 Task: Reply to email with the signature Catherine Martinez with the subject Proposal submission from softage.1@softage.net with the message I wanted to follow up on the request for the new vendor proposal. Undo the message and rewrite the message as Please let me know if there are any changes to the schedule. Send the email
Action: Mouse moved to (456, 592)
Screenshot: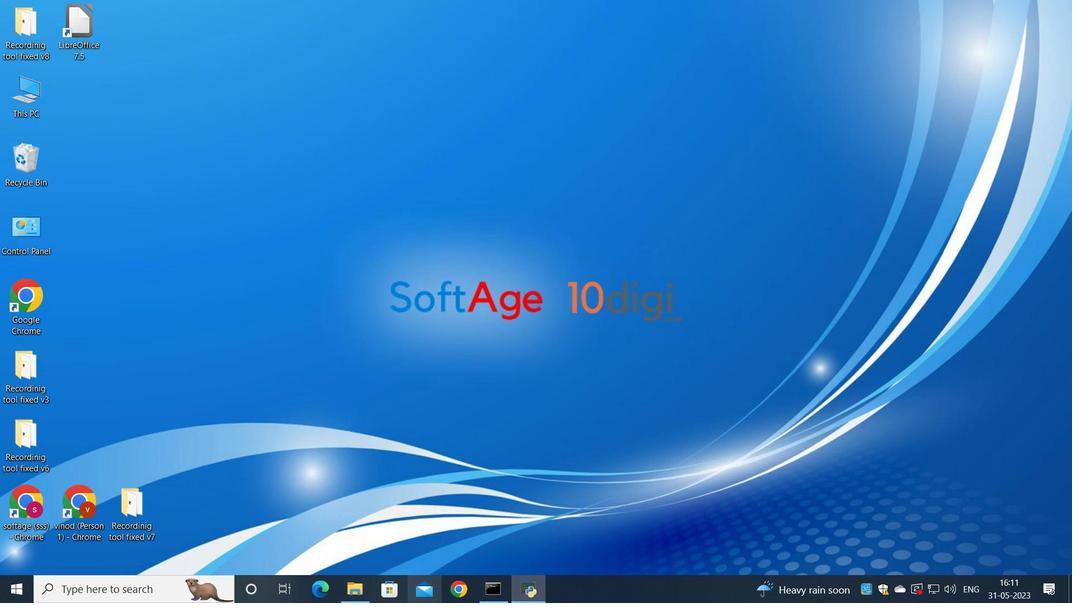 
Action: Mouse pressed left at (456, 592)
Screenshot: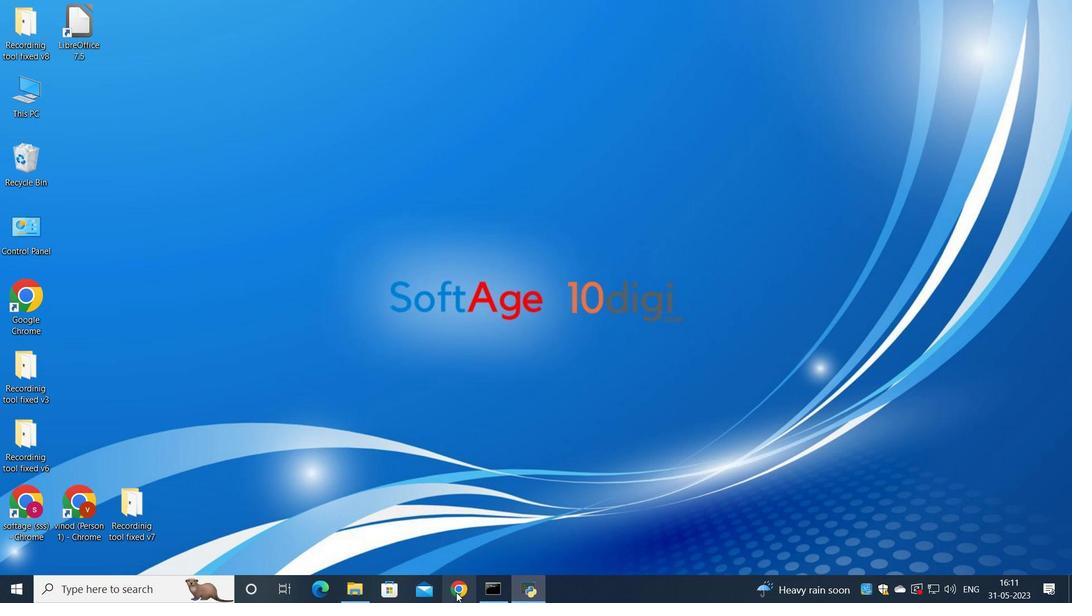 
Action: Mouse moved to (473, 379)
Screenshot: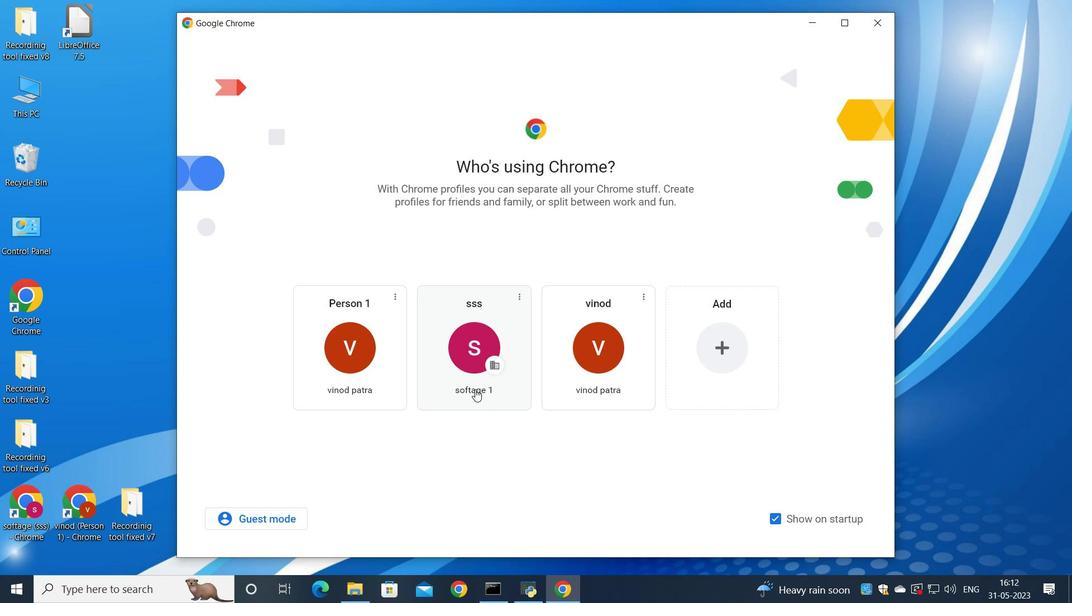 
Action: Mouse pressed left at (473, 379)
Screenshot: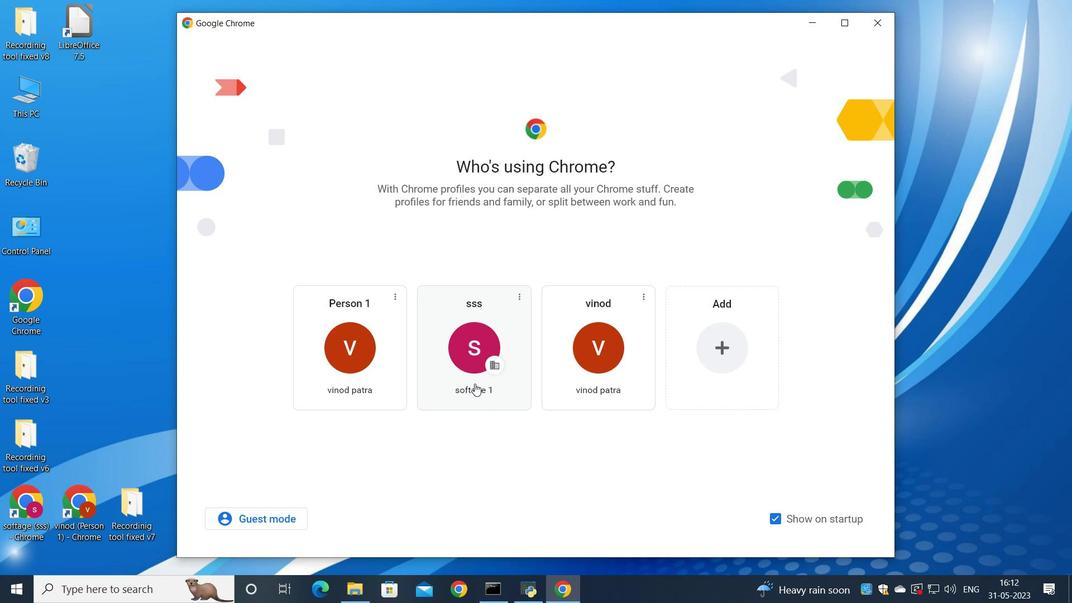 
Action: Mouse moved to (946, 69)
Screenshot: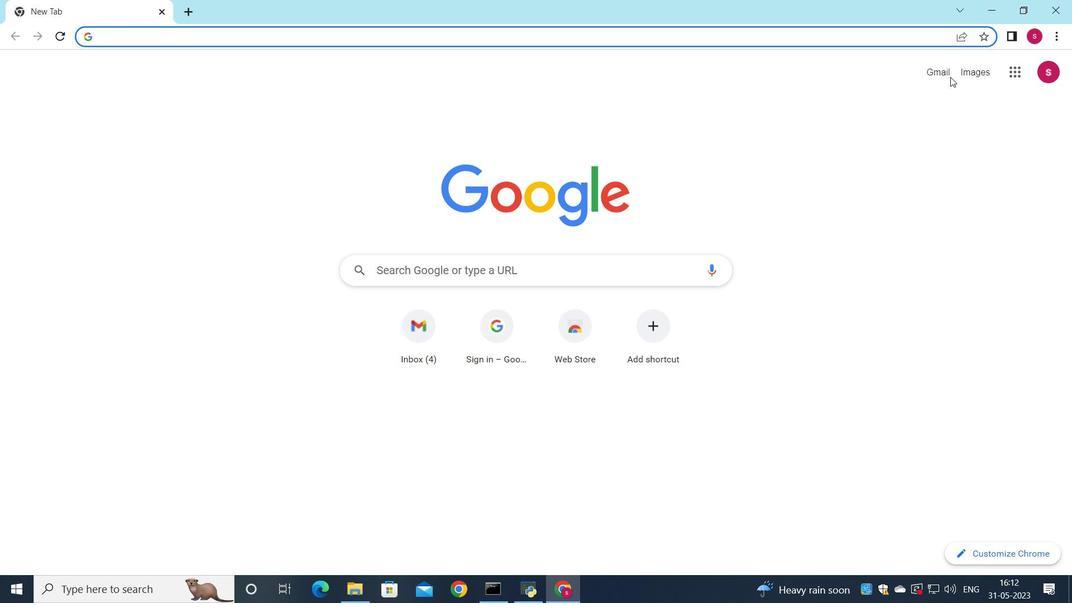 
Action: Mouse pressed left at (946, 69)
Screenshot: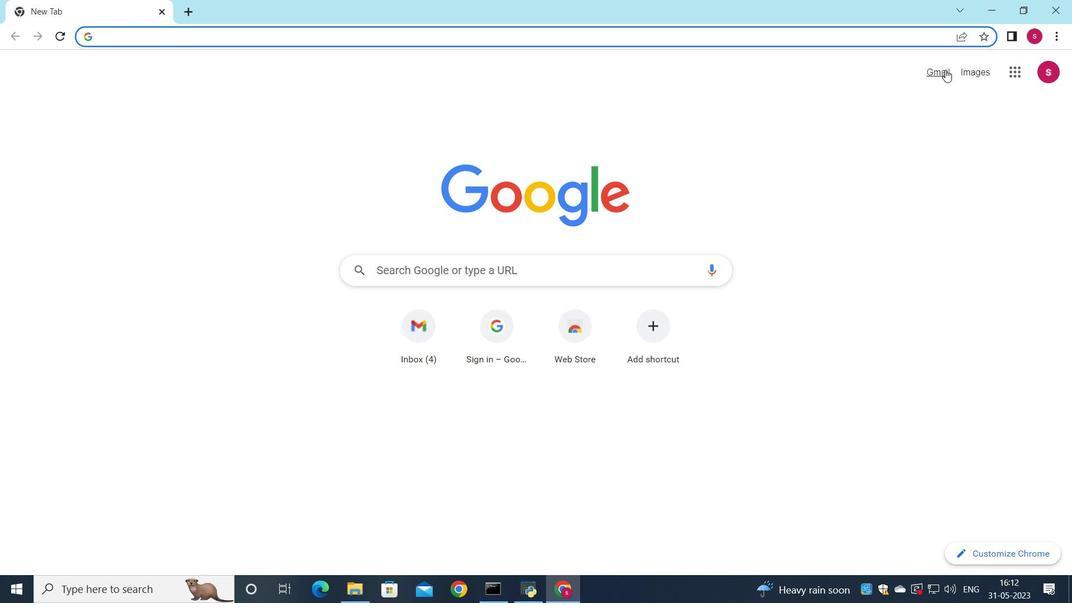 
Action: Mouse moved to (915, 99)
Screenshot: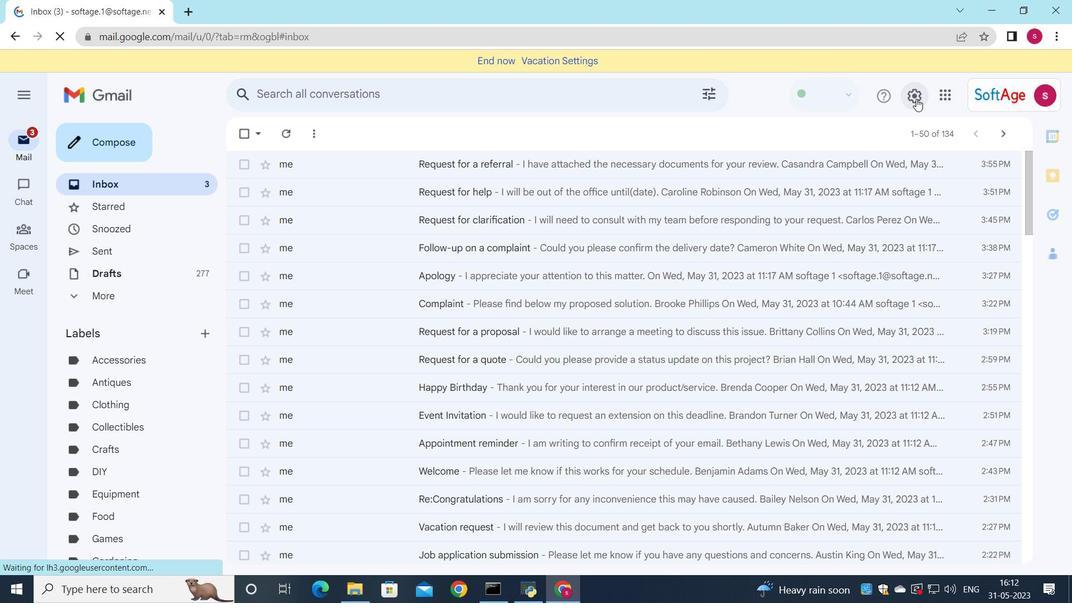 
Action: Mouse pressed left at (915, 99)
Screenshot: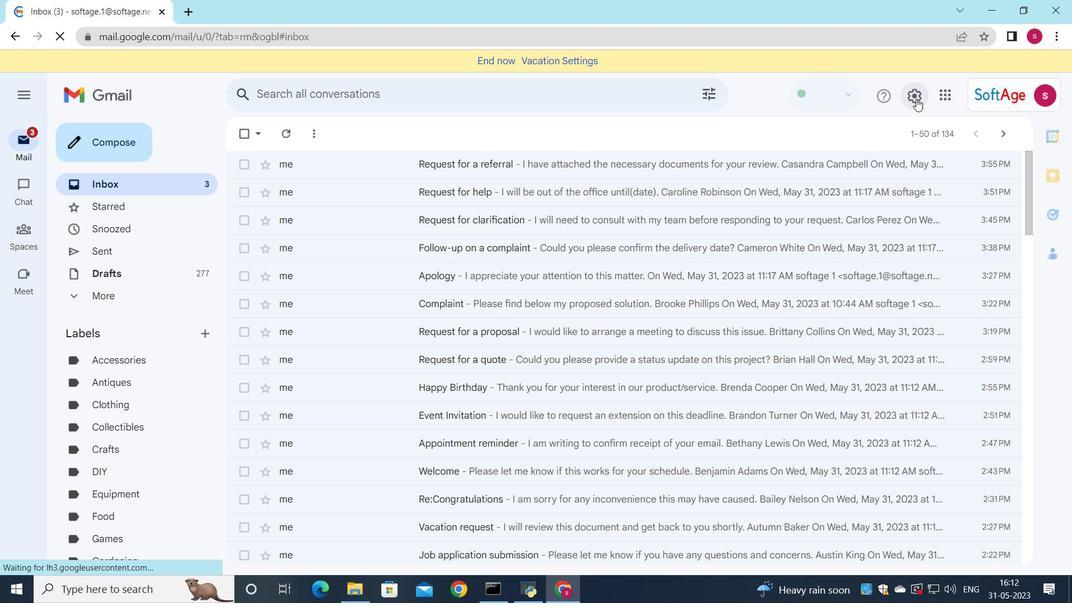 
Action: Mouse moved to (905, 169)
Screenshot: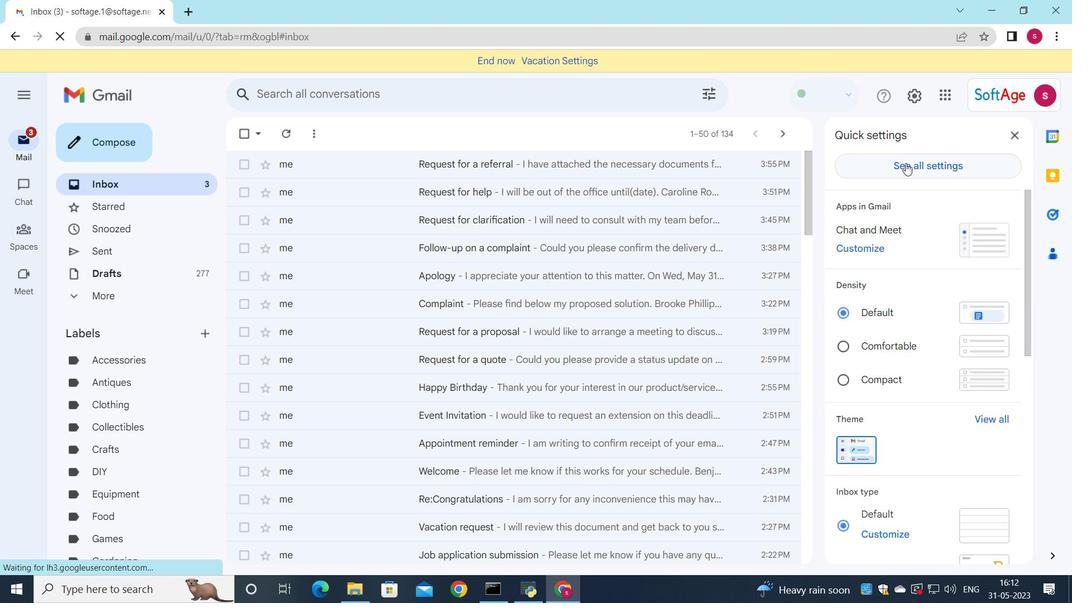 
Action: Mouse pressed left at (905, 169)
Screenshot: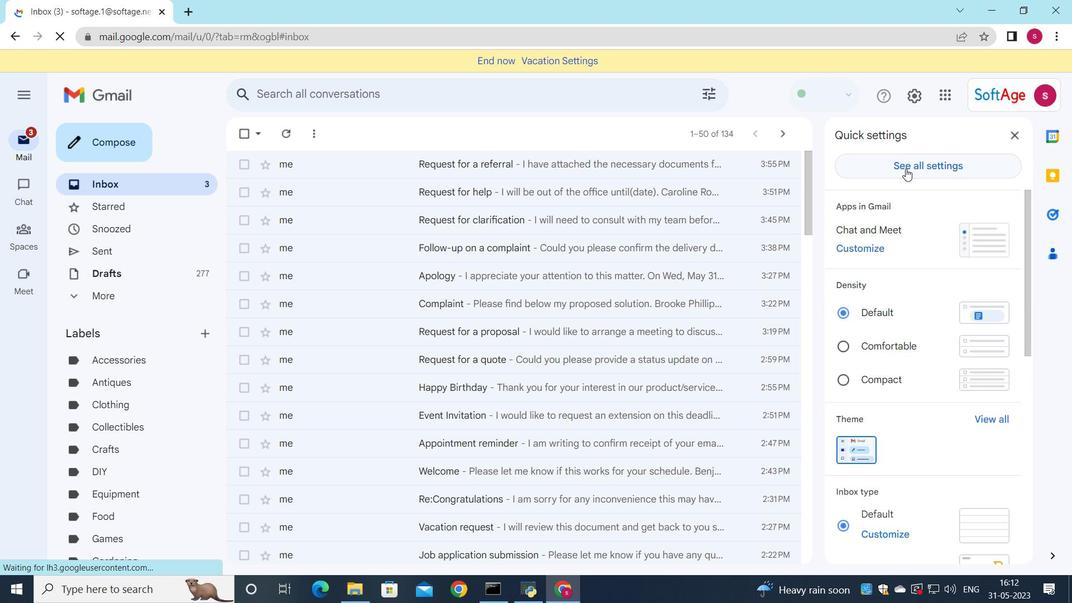 
Action: Mouse moved to (936, 158)
Screenshot: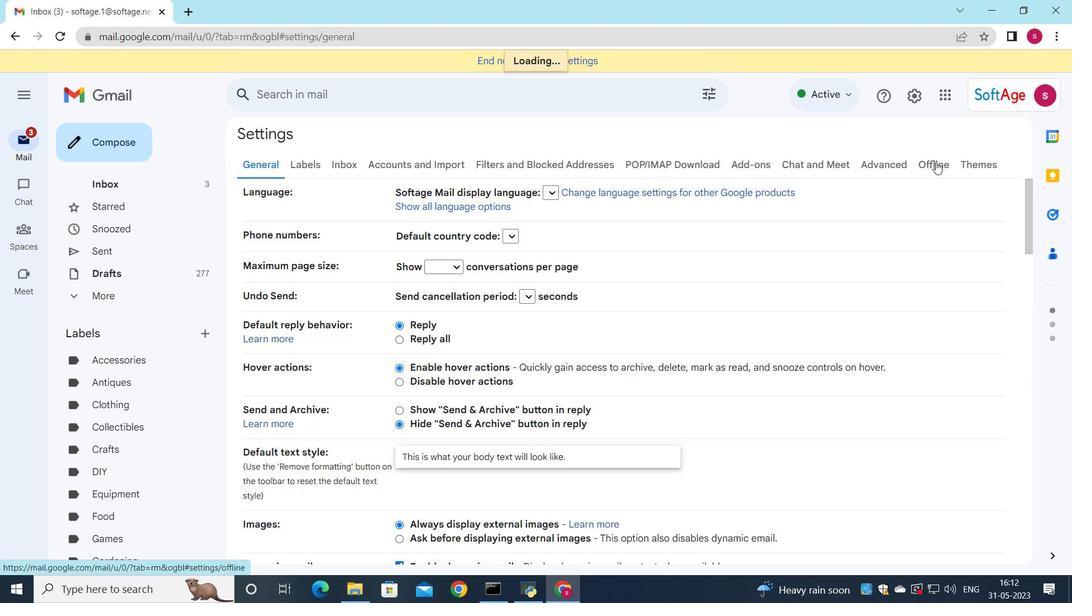 
Action: Mouse pressed left at (936, 158)
Screenshot: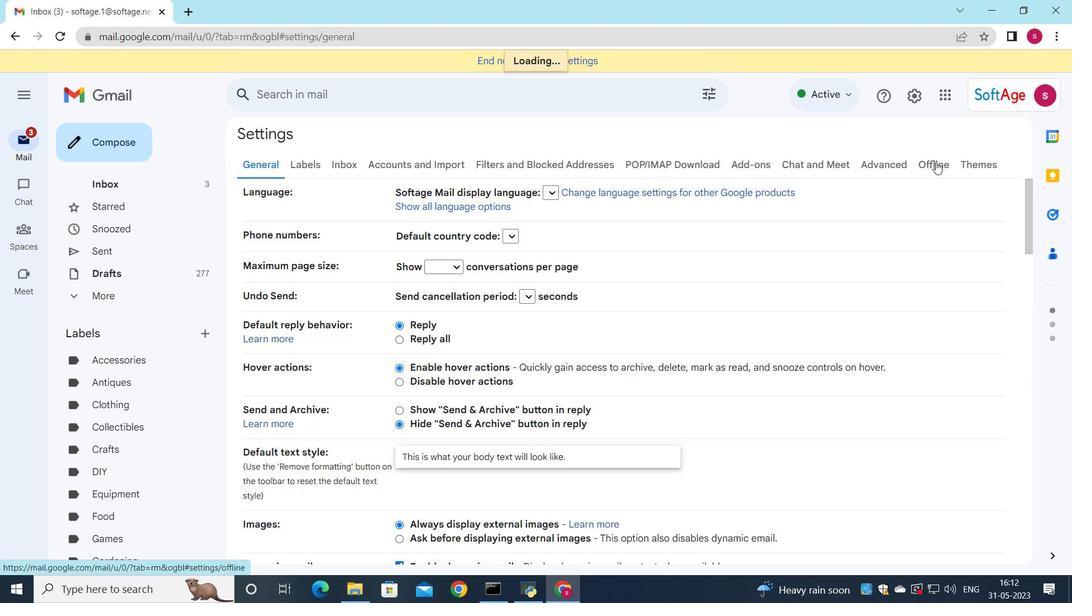
Action: Mouse moved to (266, 169)
Screenshot: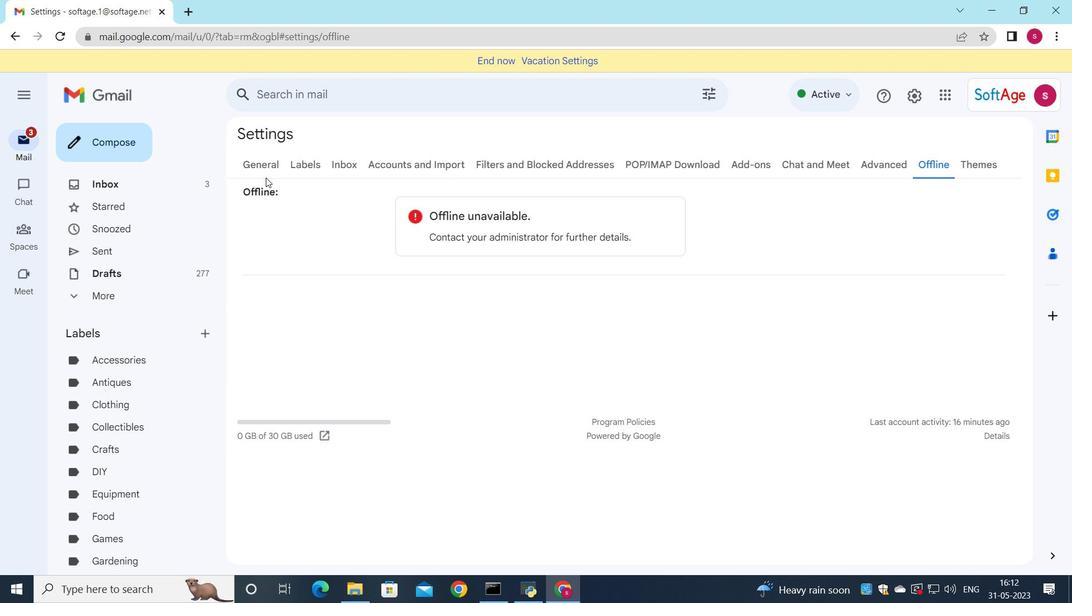 
Action: Mouse pressed left at (266, 169)
Screenshot: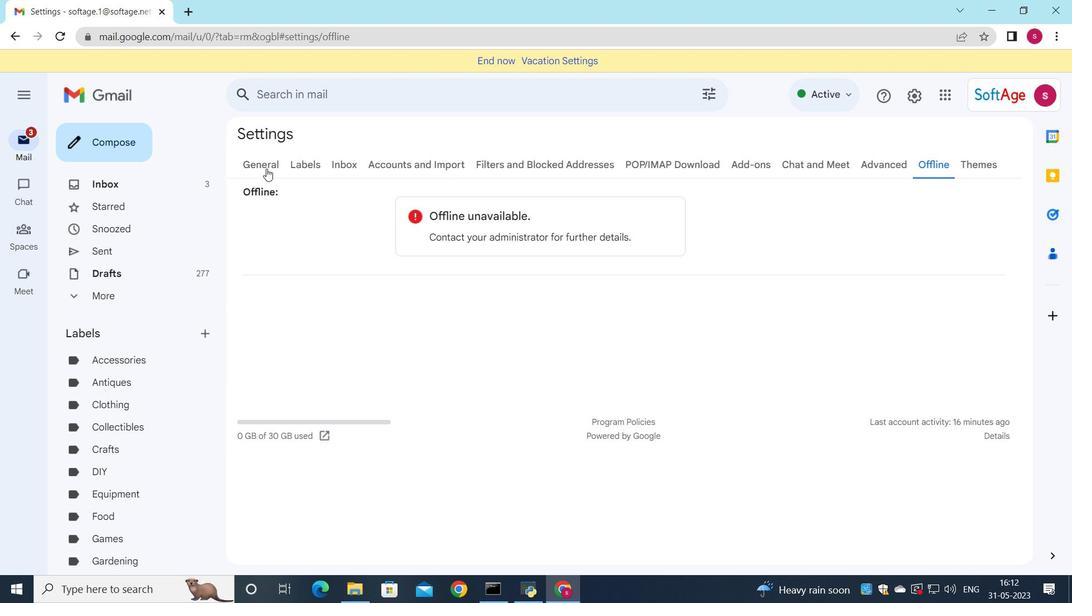 
Action: Mouse moved to (590, 254)
Screenshot: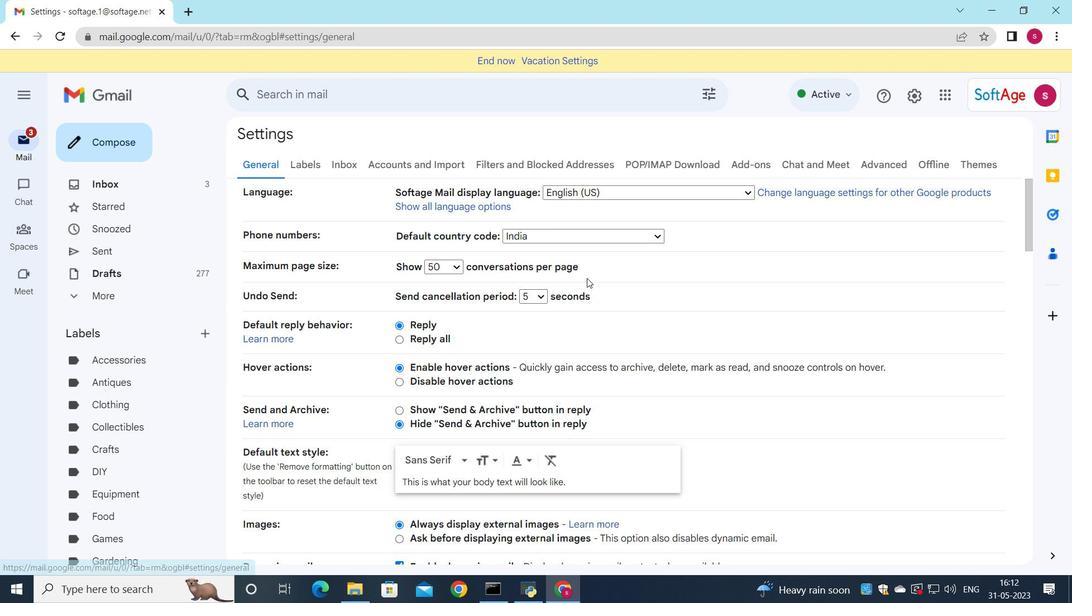 
Action: Mouse scrolled (590, 254) with delta (0, 0)
Screenshot: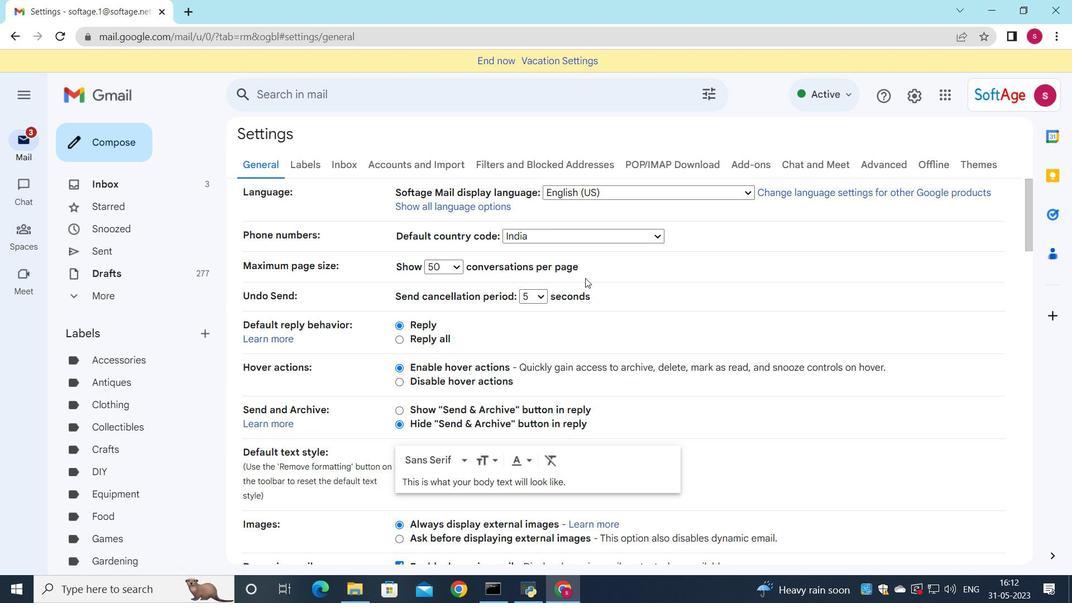 
Action: Mouse scrolled (590, 254) with delta (0, 0)
Screenshot: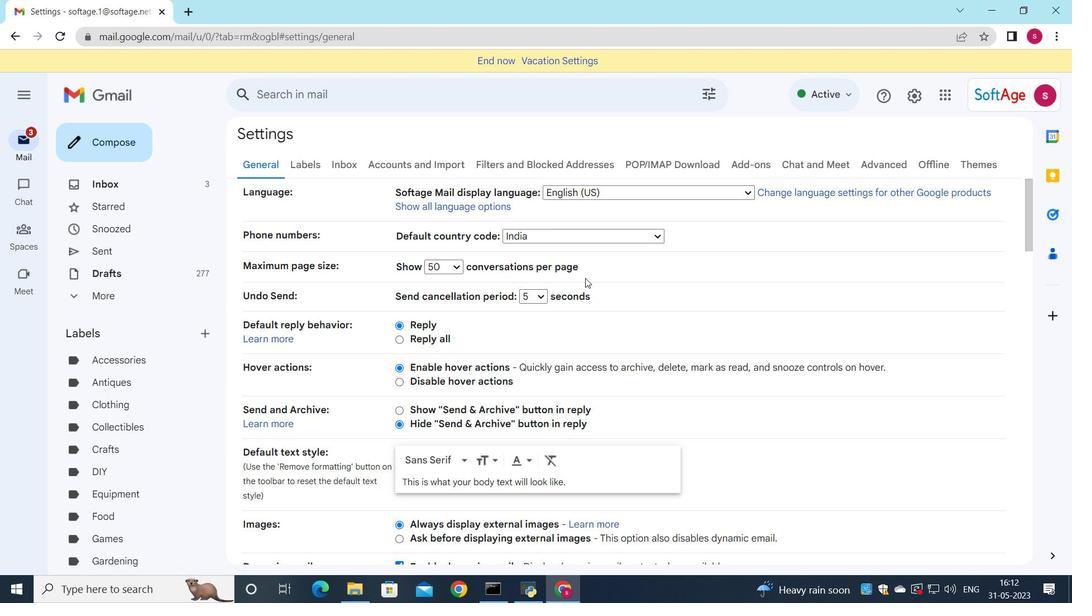 
Action: Mouse scrolled (590, 254) with delta (0, 0)
Screenshot: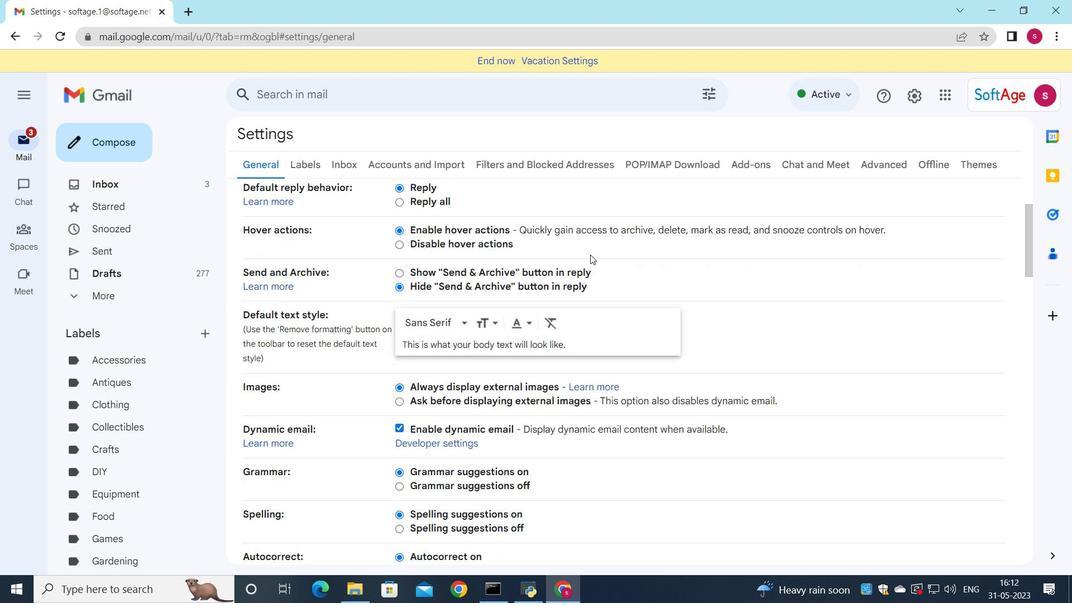 
Action: Mouse scrolled (590, 254) with delta (0, 0)
Screenshot: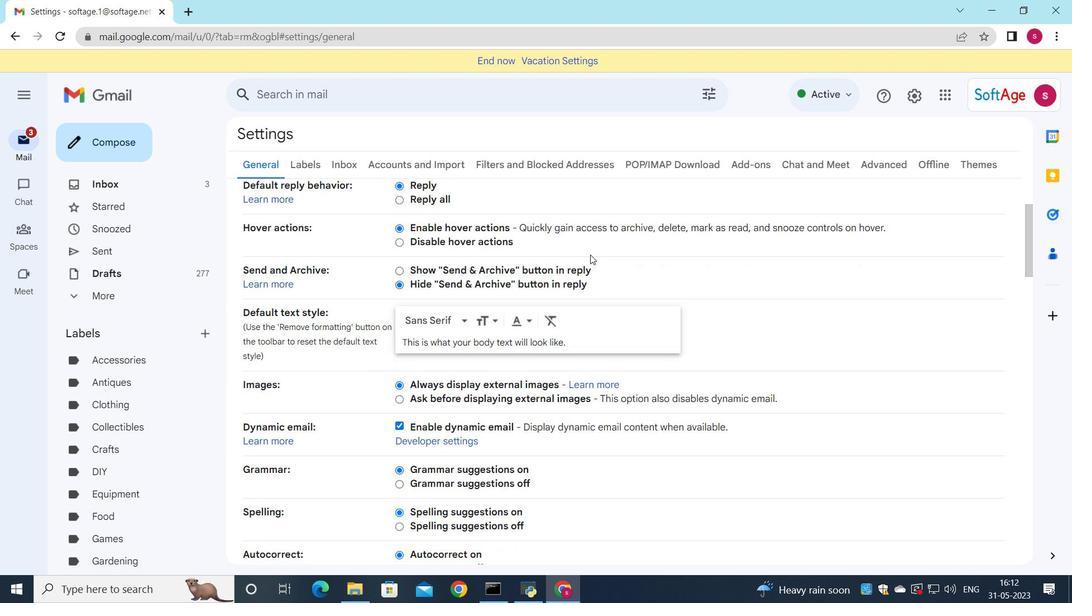 
Action: Mouse scrolled (590, 254) with delta (0, 0)
Screenshot: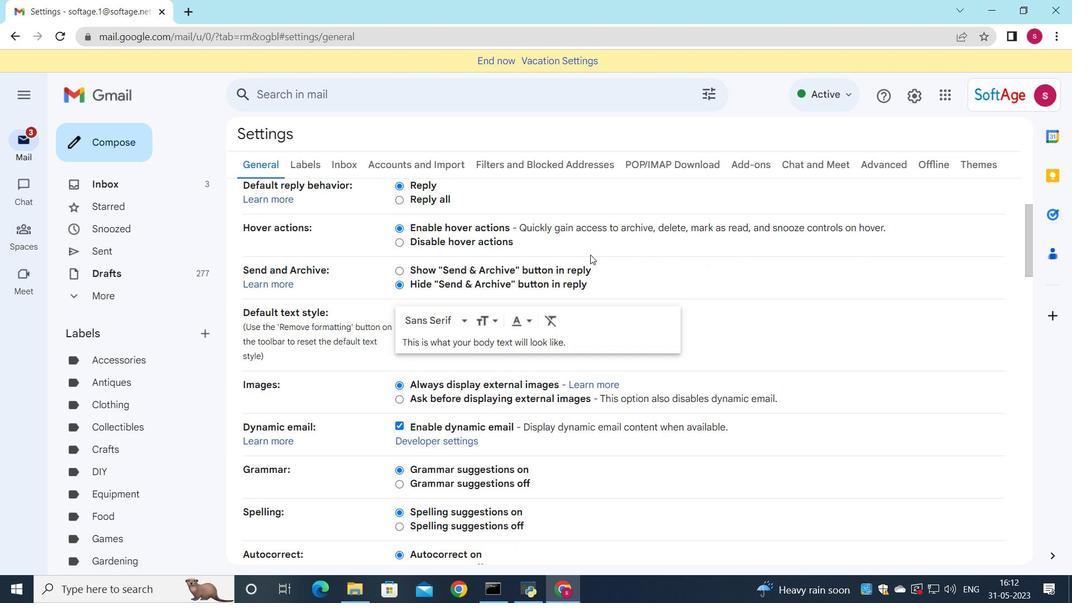 
Action: Mouse scrolled (590, 254) with delta (0, 0)
Screenshot: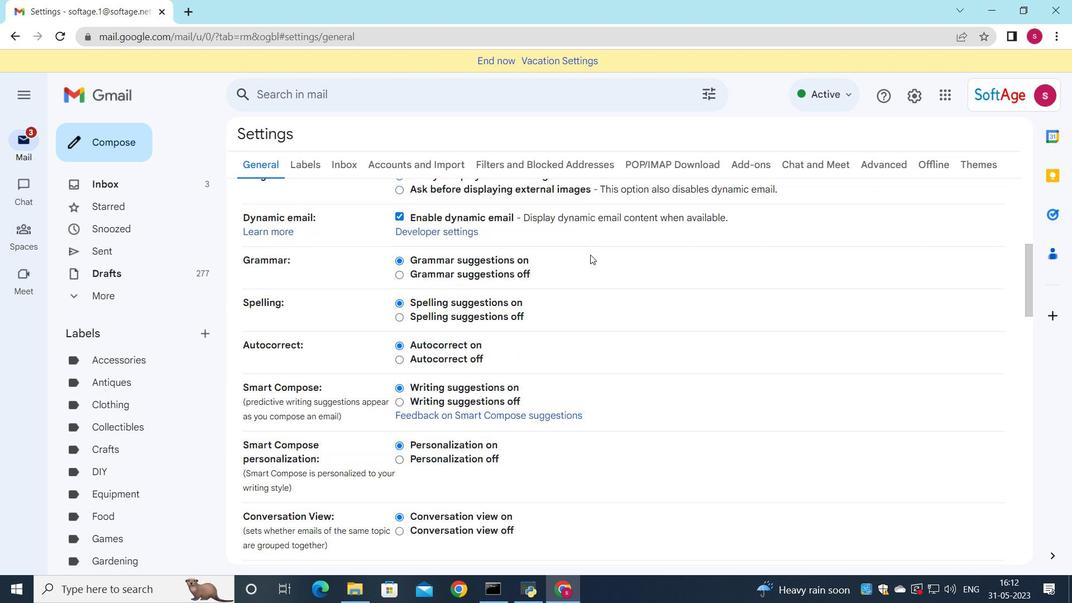 
Action: Mouse scrolled (590, 254) with delta (0, 0)
Screenshot: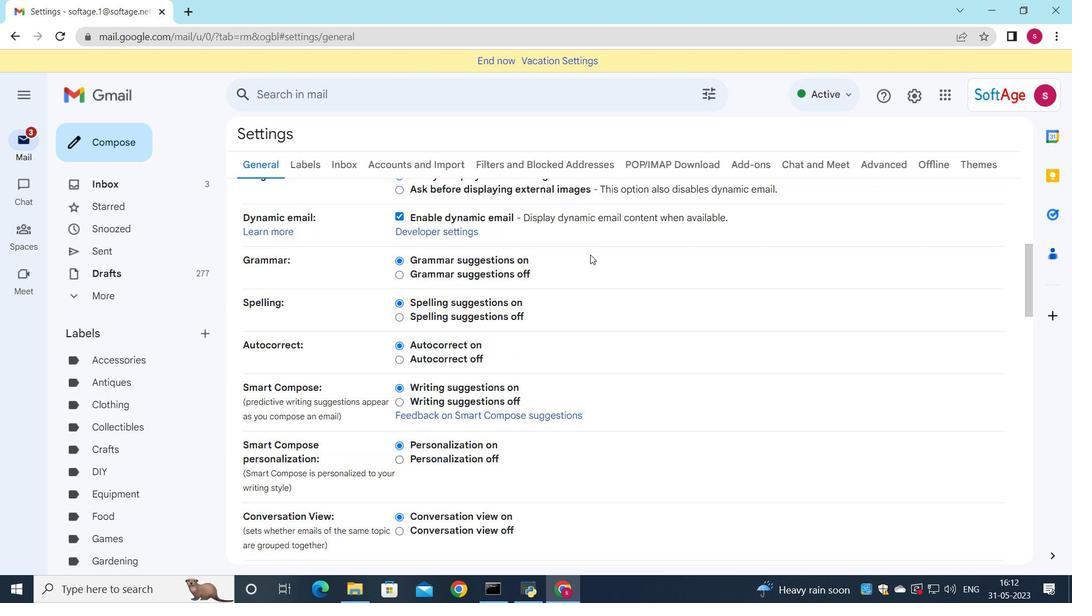 
Action: Mouse scrolled (590, 254) with delta (0, 0)
Screenshot: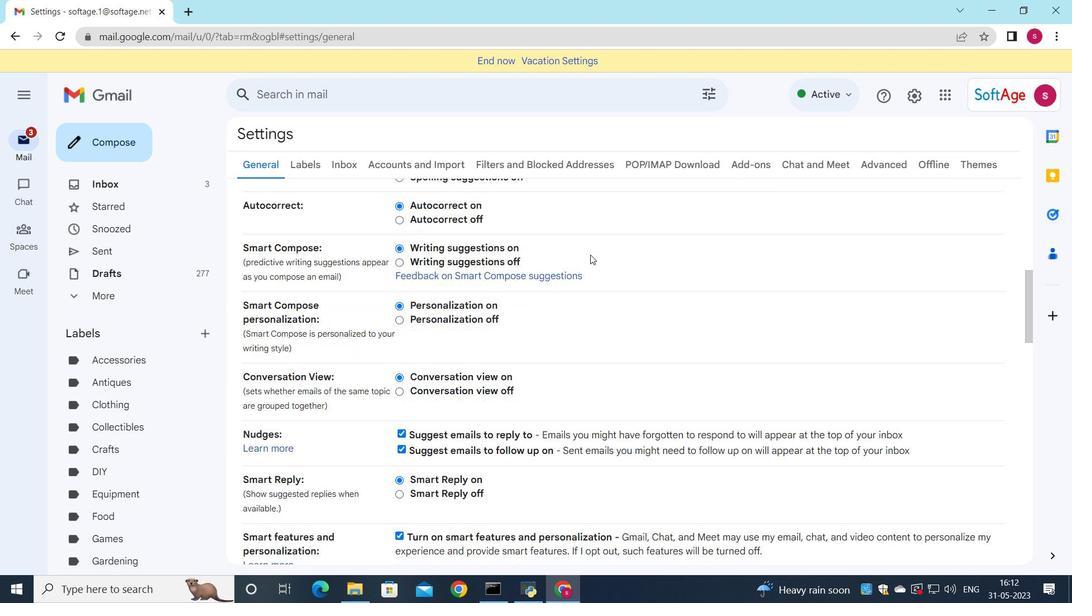 
Action: Mouse scrolled (590, 254) with delta (0, 0)
Screenshot: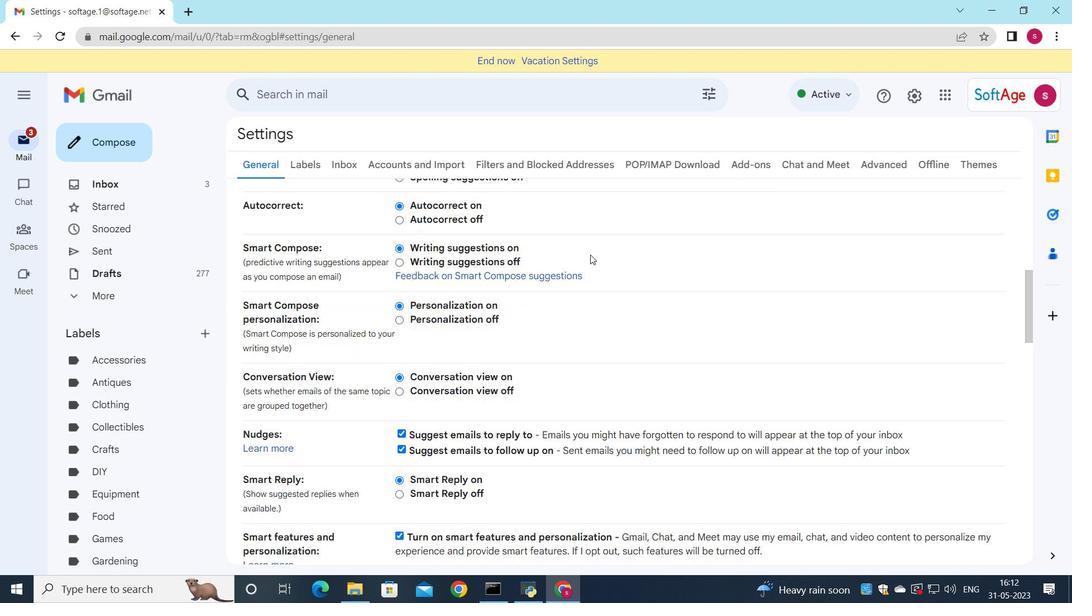 
Action: Mouse scrolled (590, 254) with delta (0, 0)
Screenshot: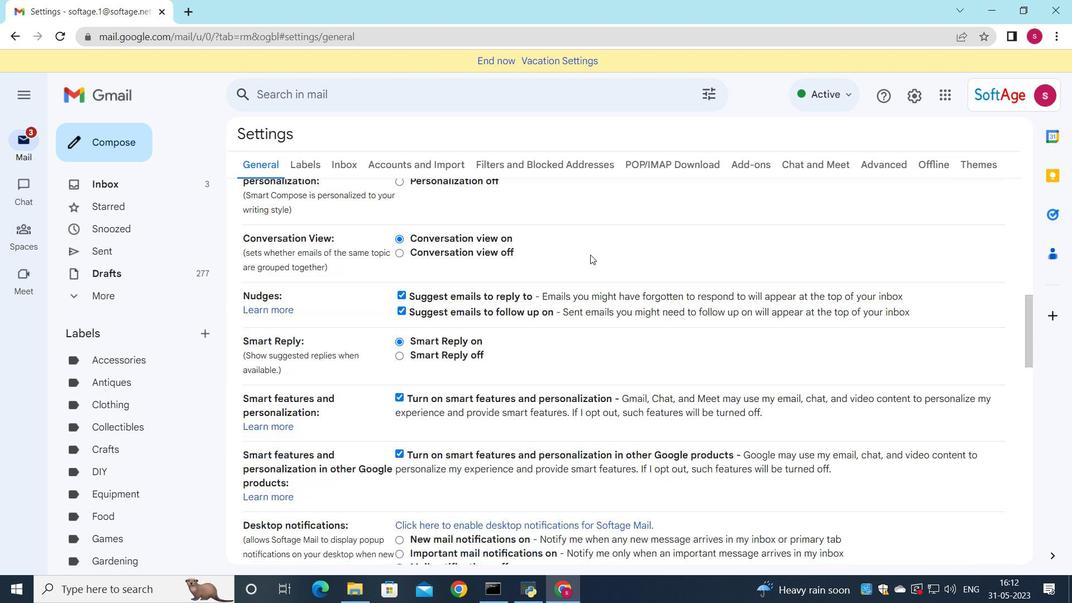 
Action: Mouse scrolled (590, 254) with delta (0, 0)
Screenshot: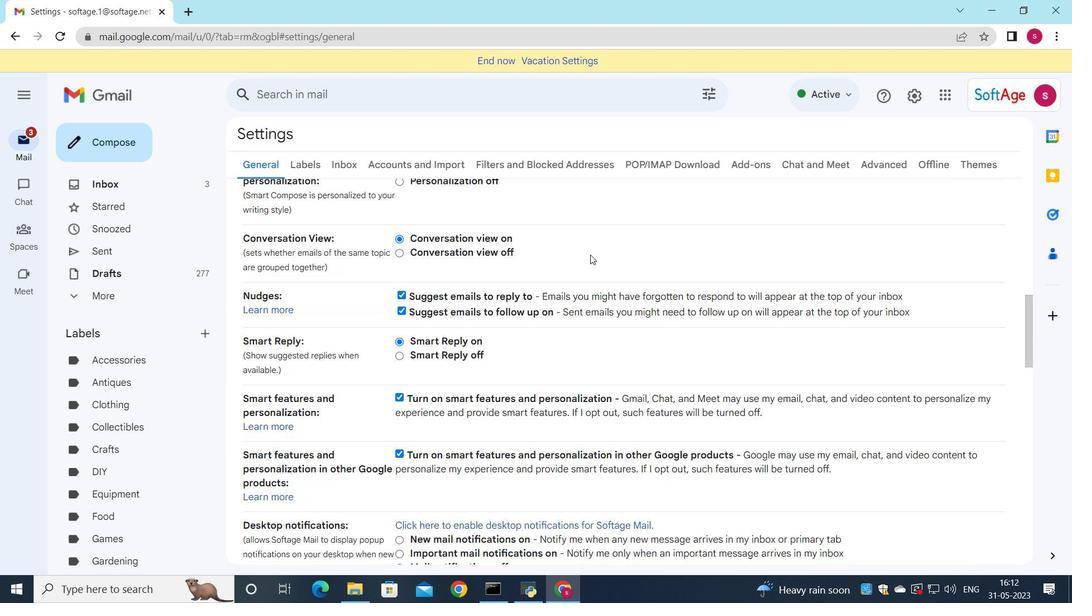 
Action: Mouse scrolled (590, 254) with delta (0, 0)
Screenshot: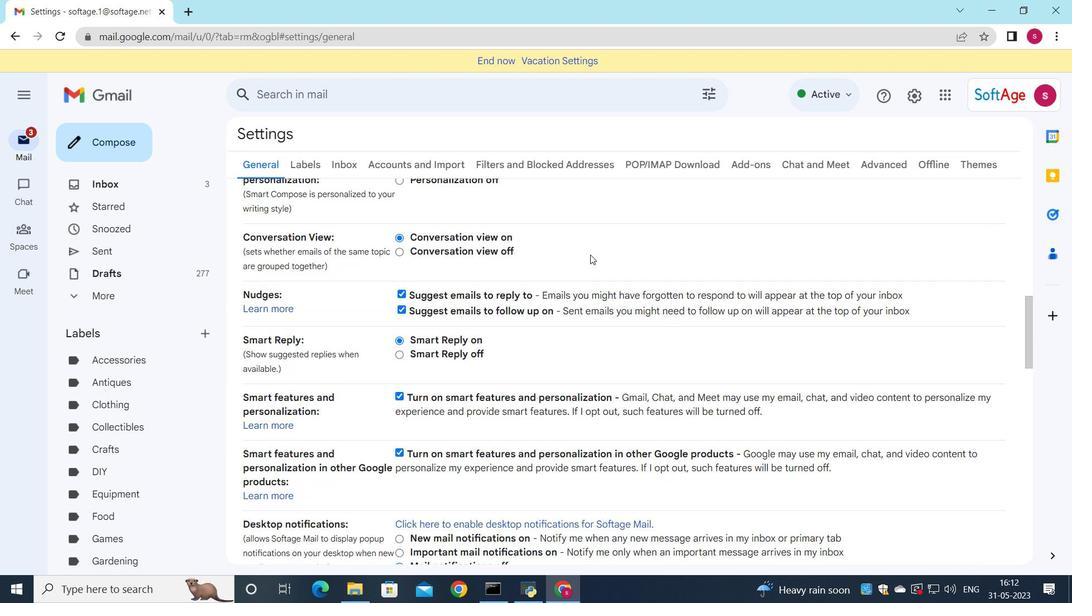 
Action: Mouse scrolled (590, 254) with delta (0, 0)
Screenshot: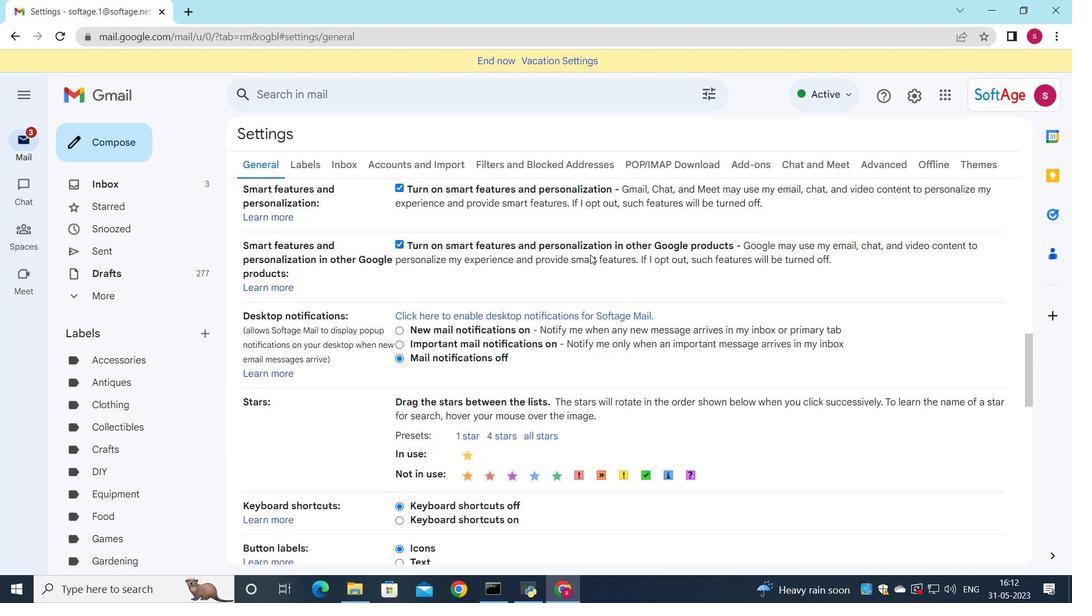 
Action: Mouse scrolled (590, 254) with delta (0, 0)
Screenshot: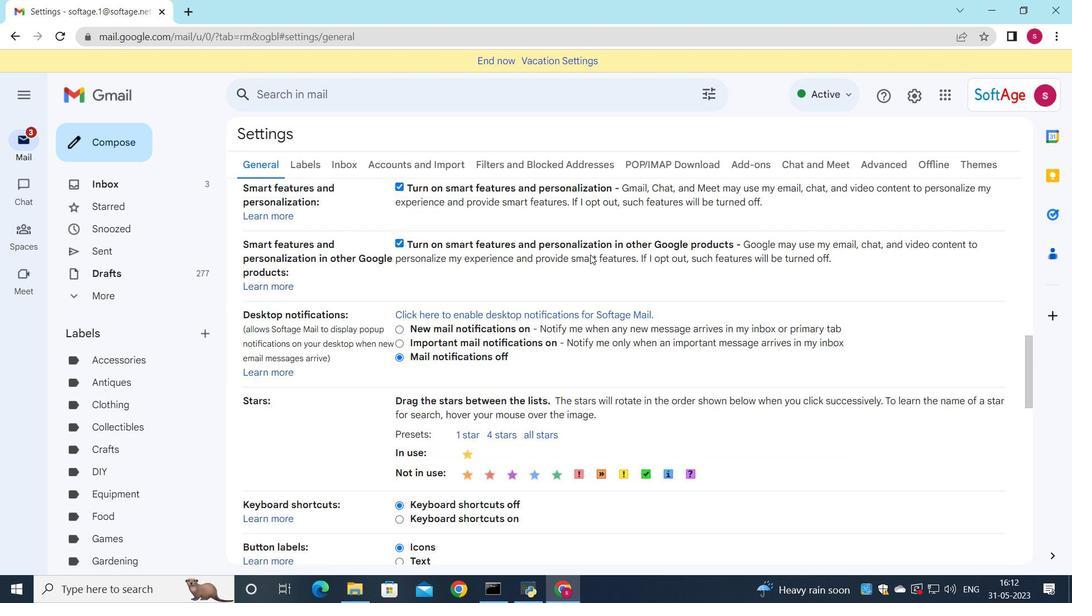
Action: Mouse scrolled (590, 254) with delta (0, 0)
Screenshot: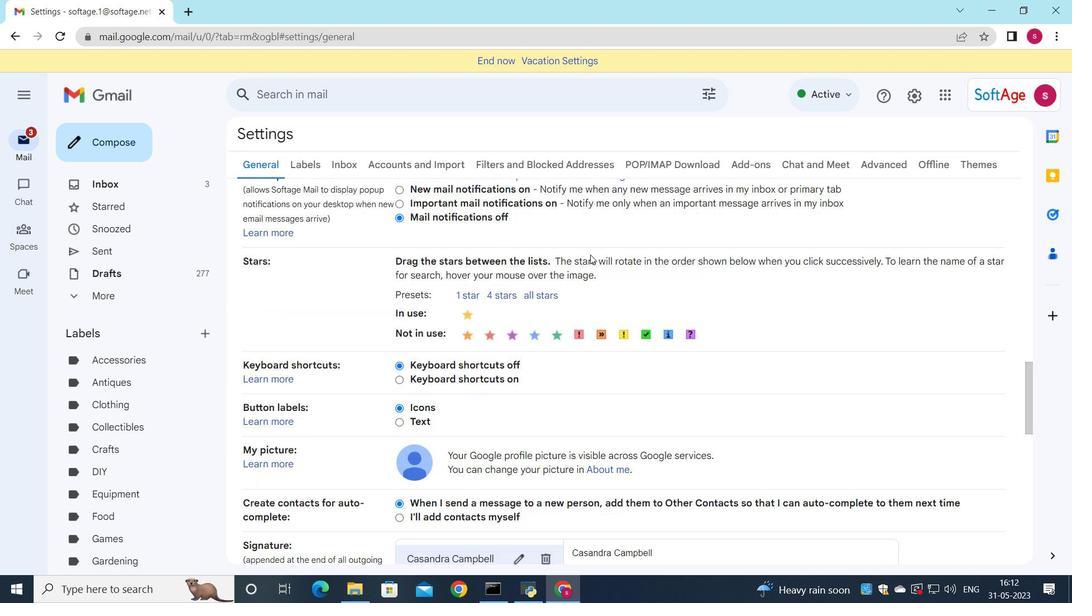 
Action: Mouse scrolled (590, 254) with delta (0, 0)
Screenshot: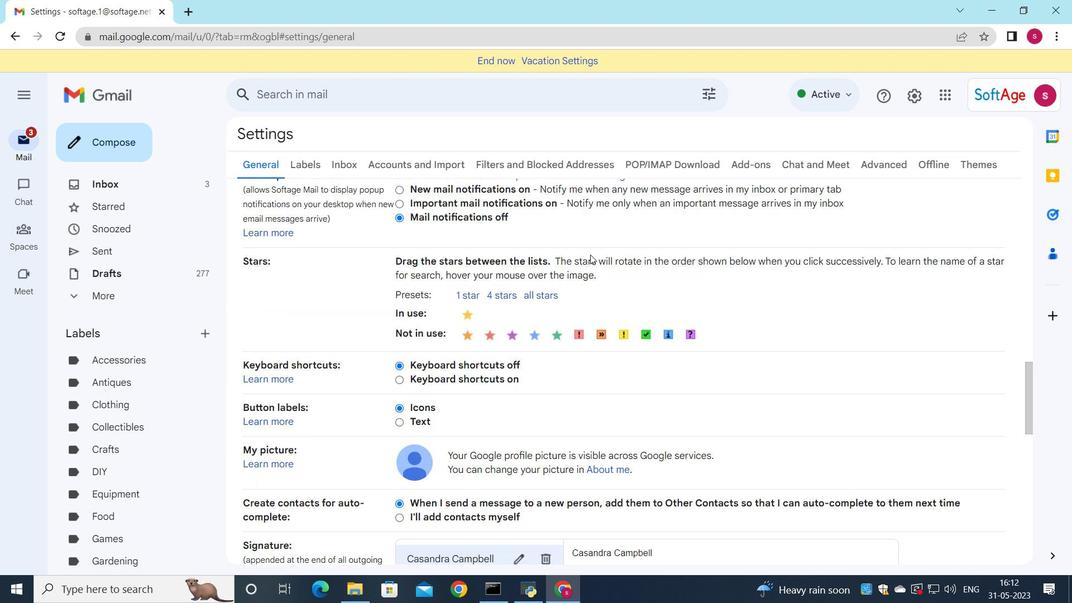 
Action: Mouse scrolled (590, 254) with delta (0, 0)
Screenshot: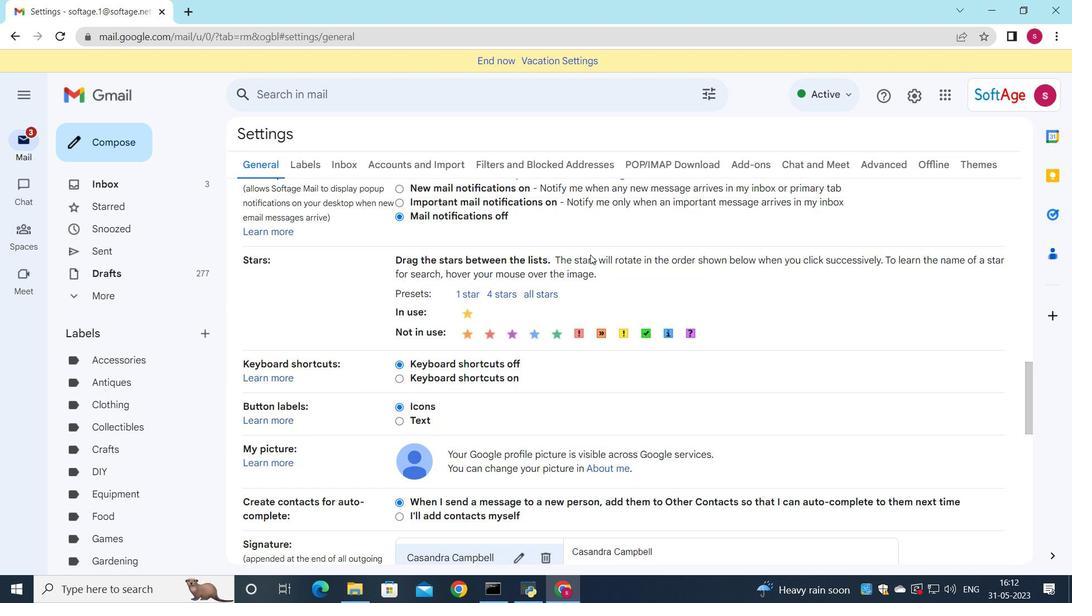 
Action: Mouse scrolled (590, 254) with delta (0, 0)
Screenshot: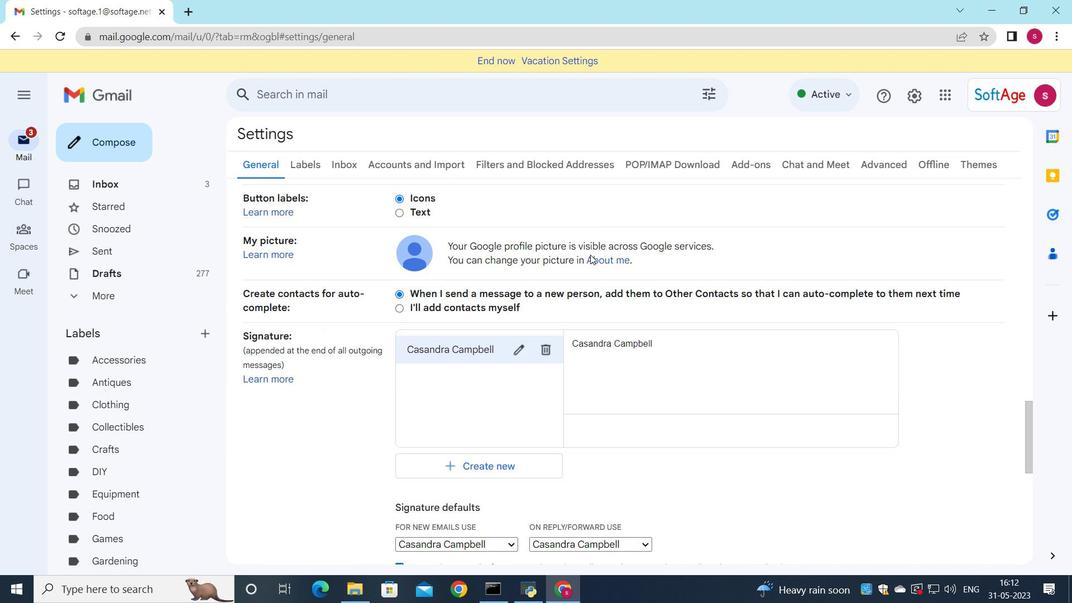 
Action: Mouse moved to (544, 274)
Screenshot: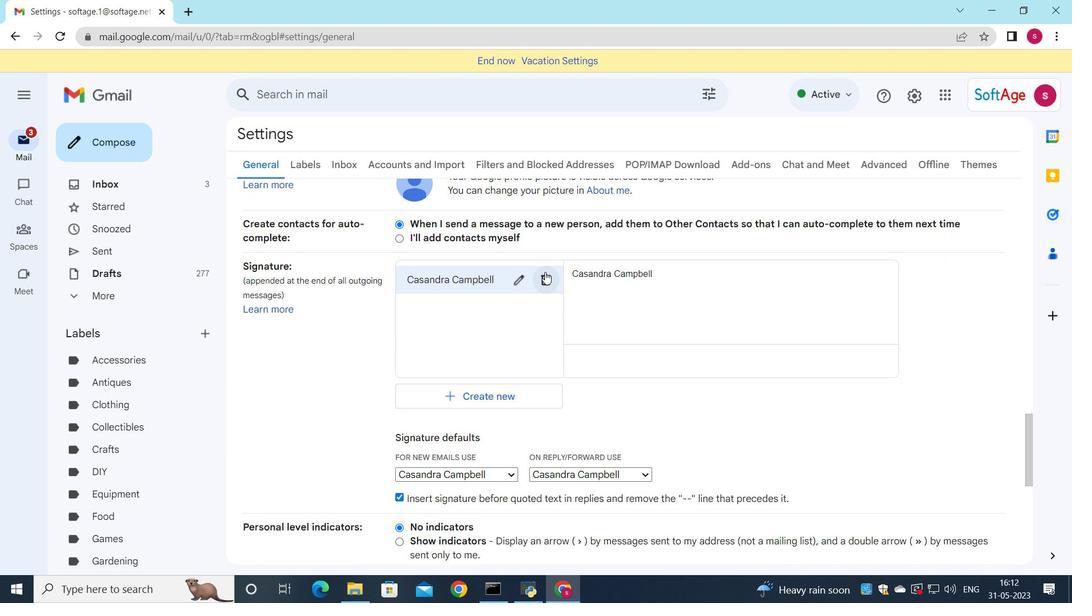 
Action: Mouse pressed left at (544, 274)
Screenshot: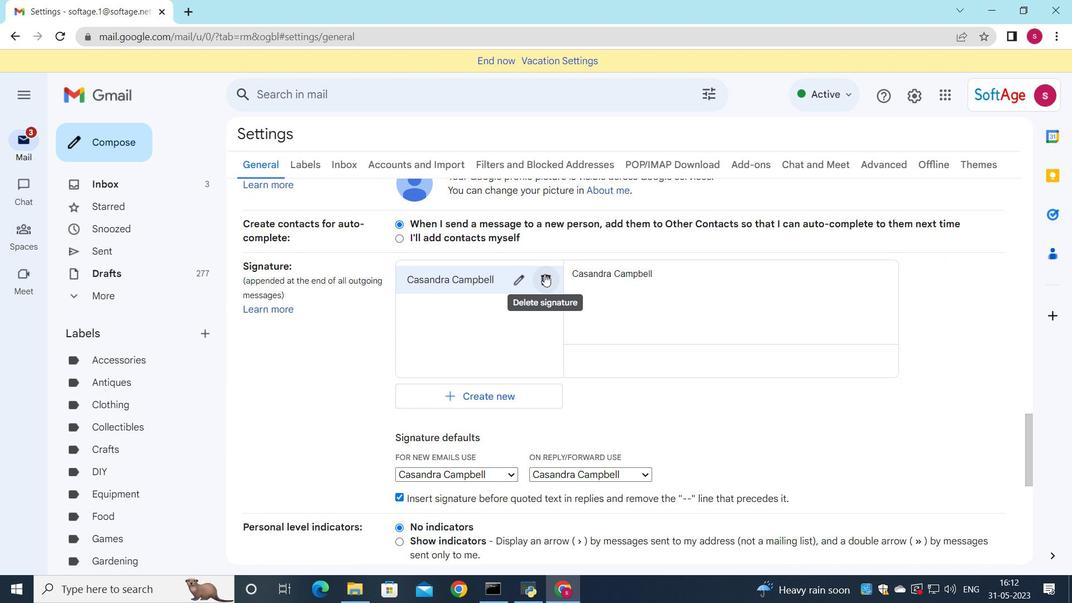 
Action: Mouse moved to (662, 337)
Screenshot: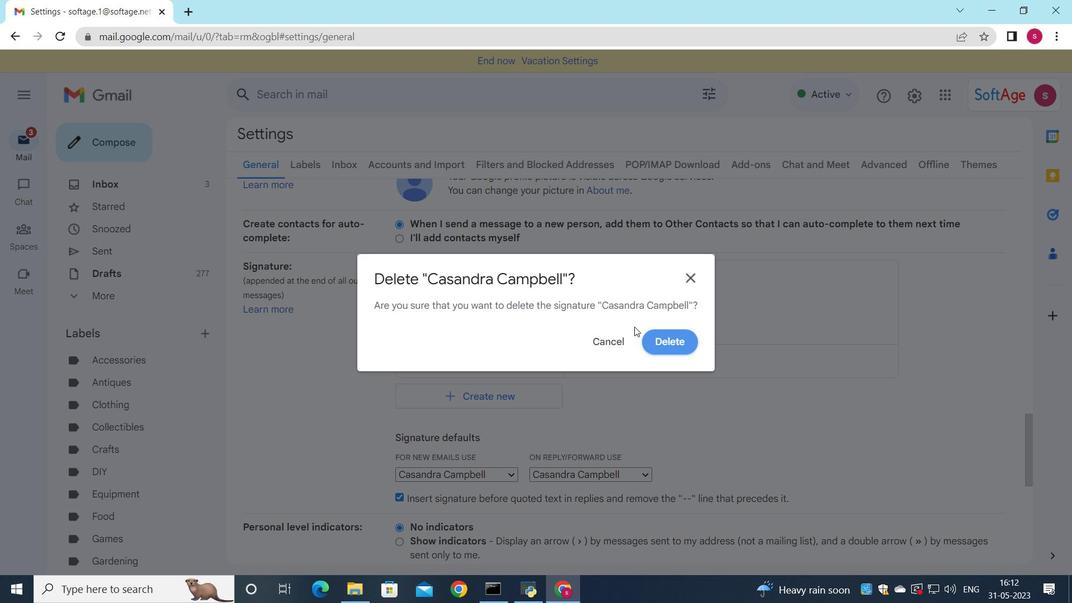 
Action: Mouse pressed left at (662, 337)
Screenshot: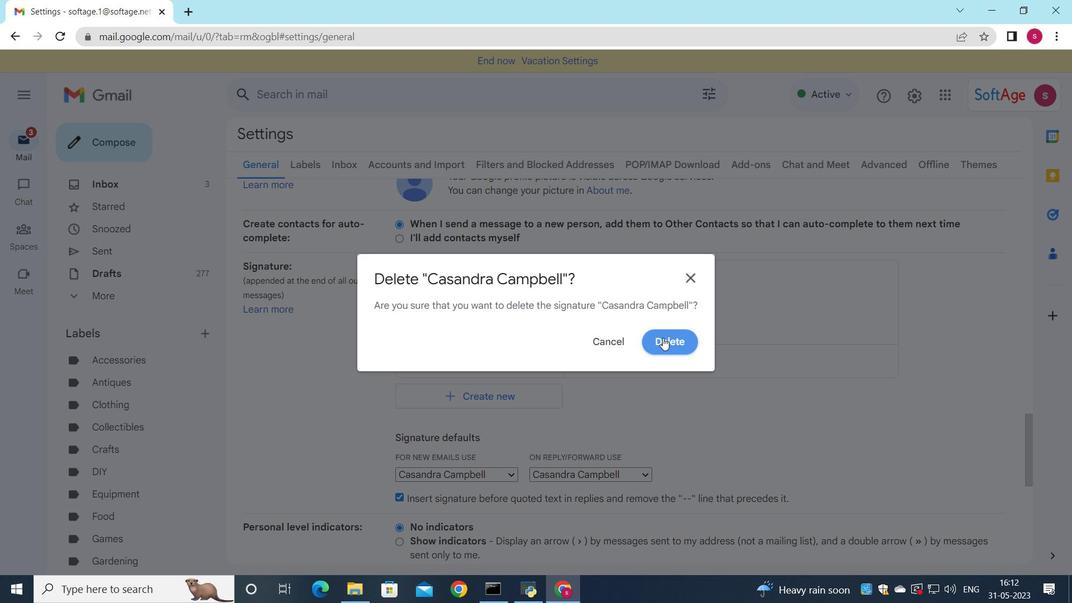 
Action: Mouse moved to (449, 290)
Screenshot: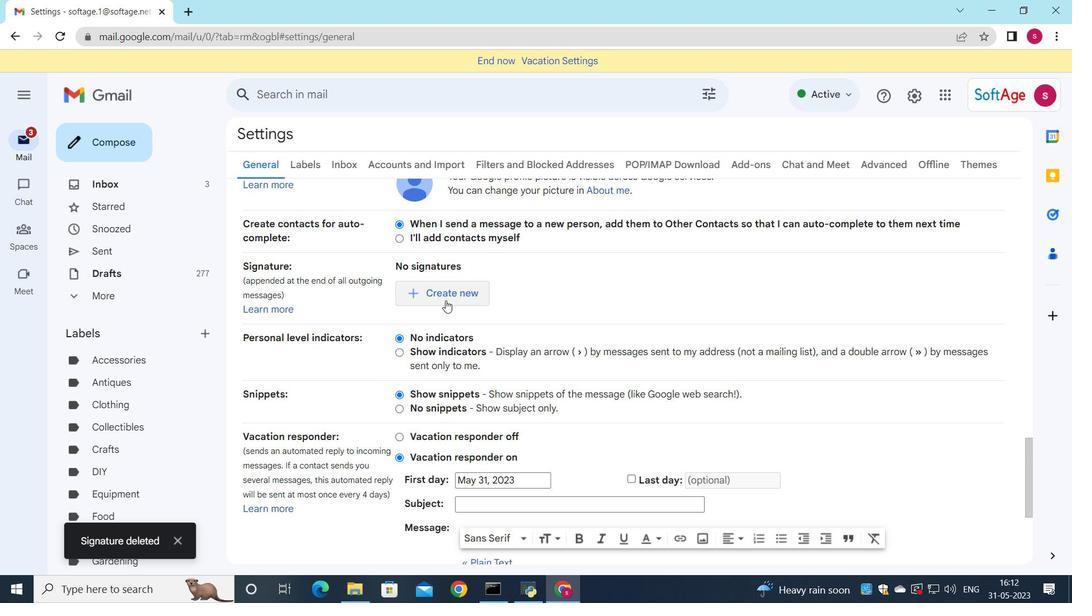 
Action: Mouse pressed left at (449, 290)
Screenshot: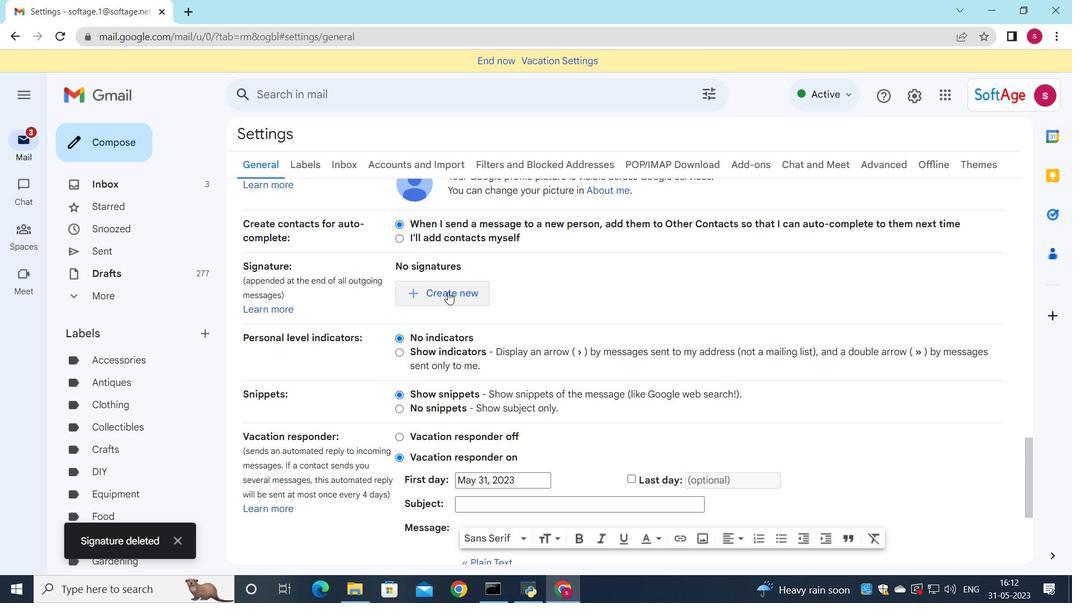 
Action: Mouse moved to (884, 335)
Screenshot: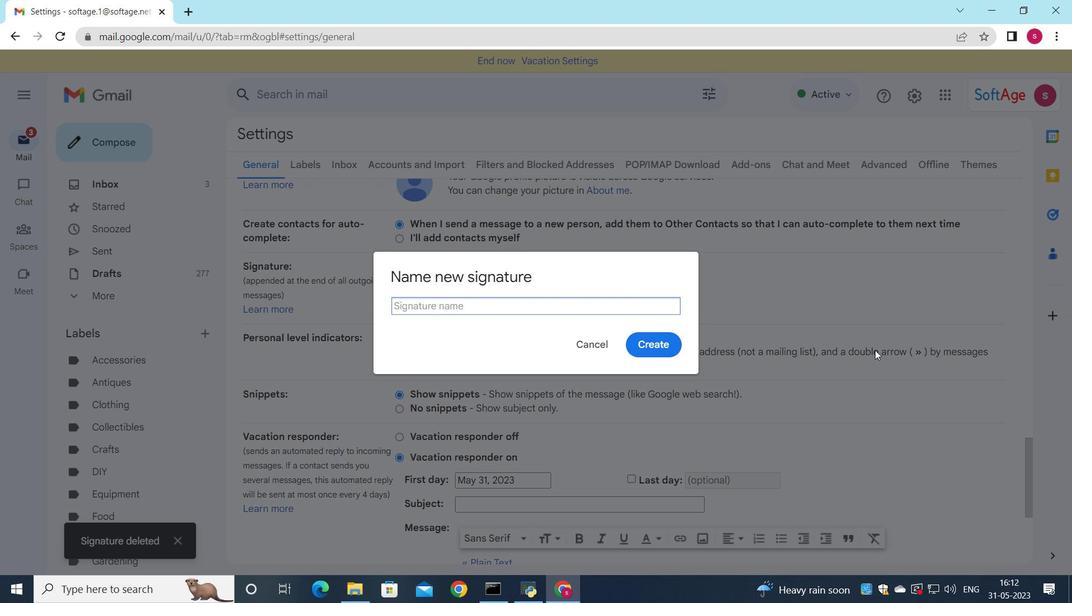 
Action: Key pressed <Key.shift>Cathero<Key.backspace>ine<Key.space><Key.shift>Martinez
Screenshot: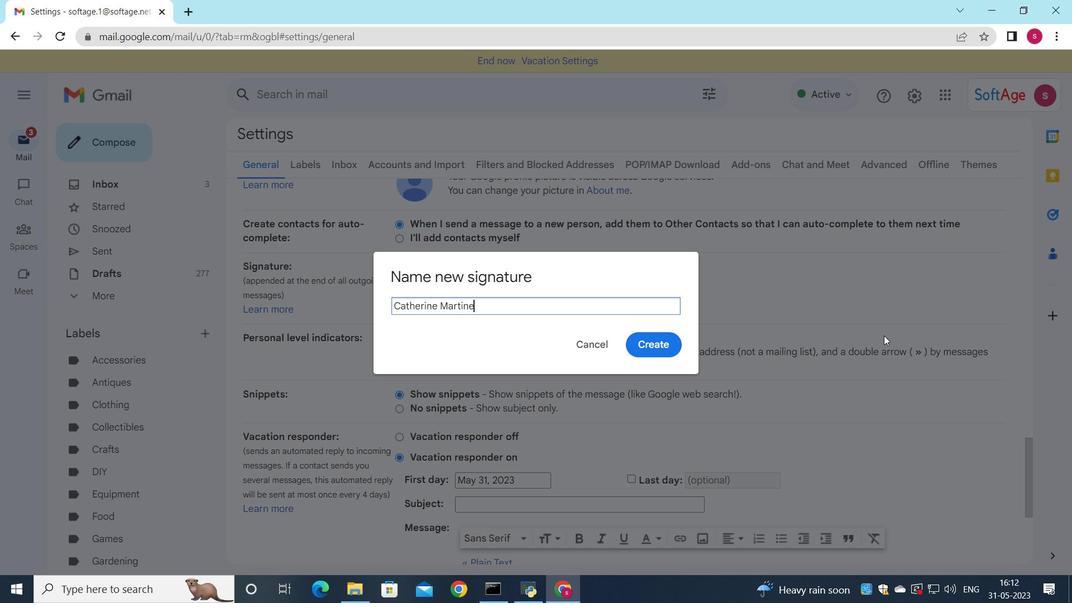 
Action: Mouse moved to (647, 340)
Screenshot: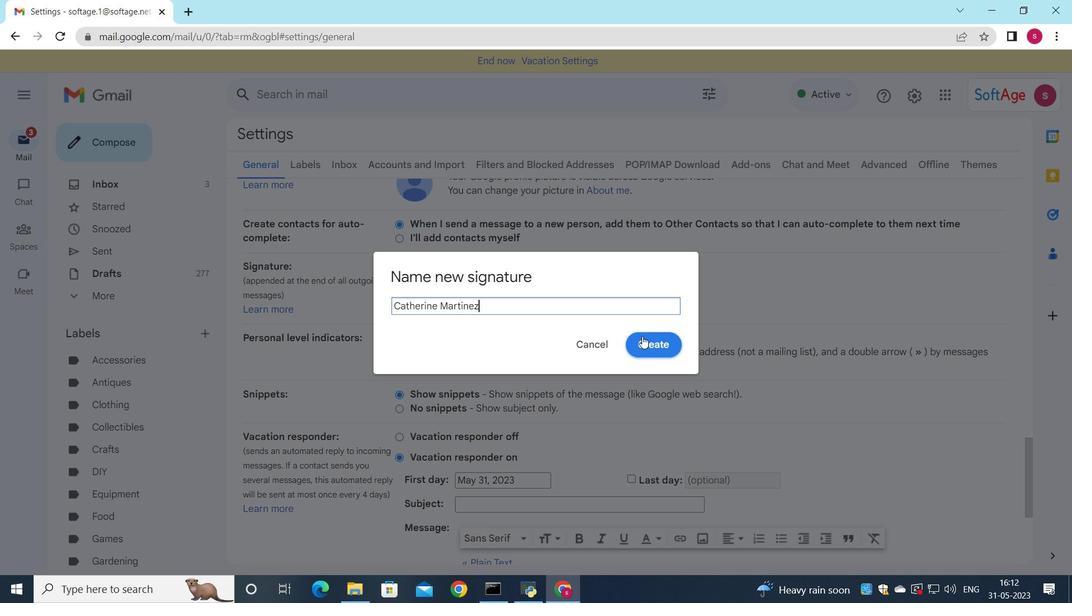 
Action: Mouse pressed left at (647, 340)
Screenshot: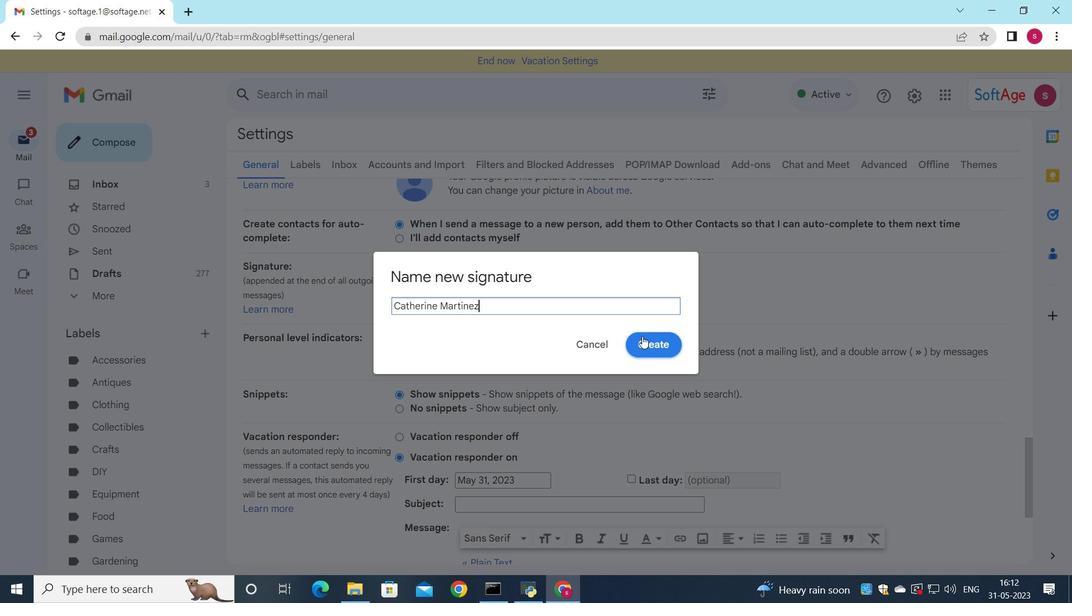 
Action: Mouse moved to (633, 289)
Screenshot: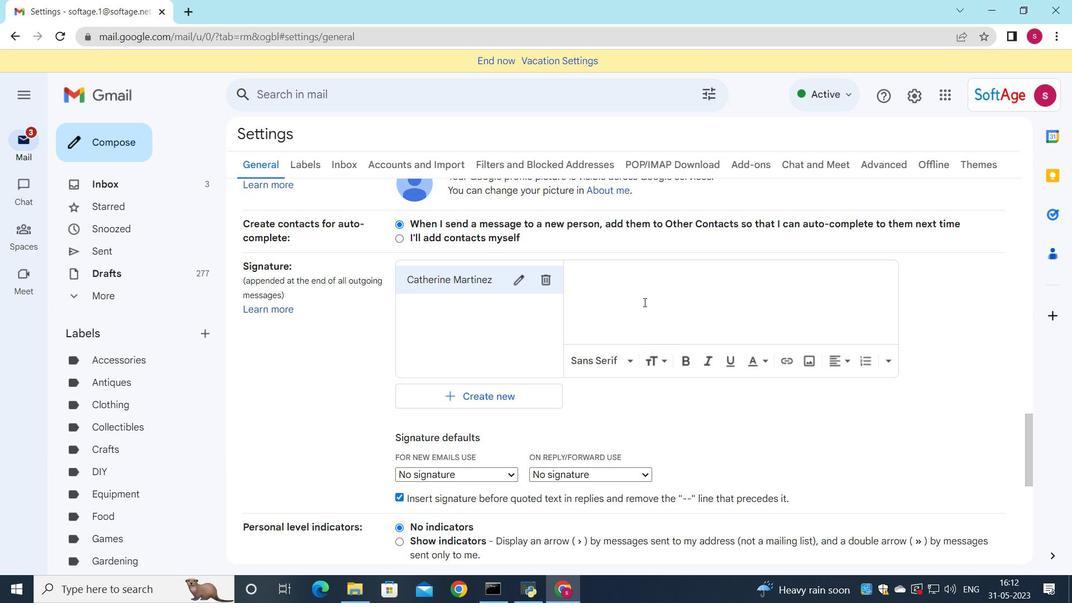 
Action: Mouse pressed left at (633, 289)
Screenshot: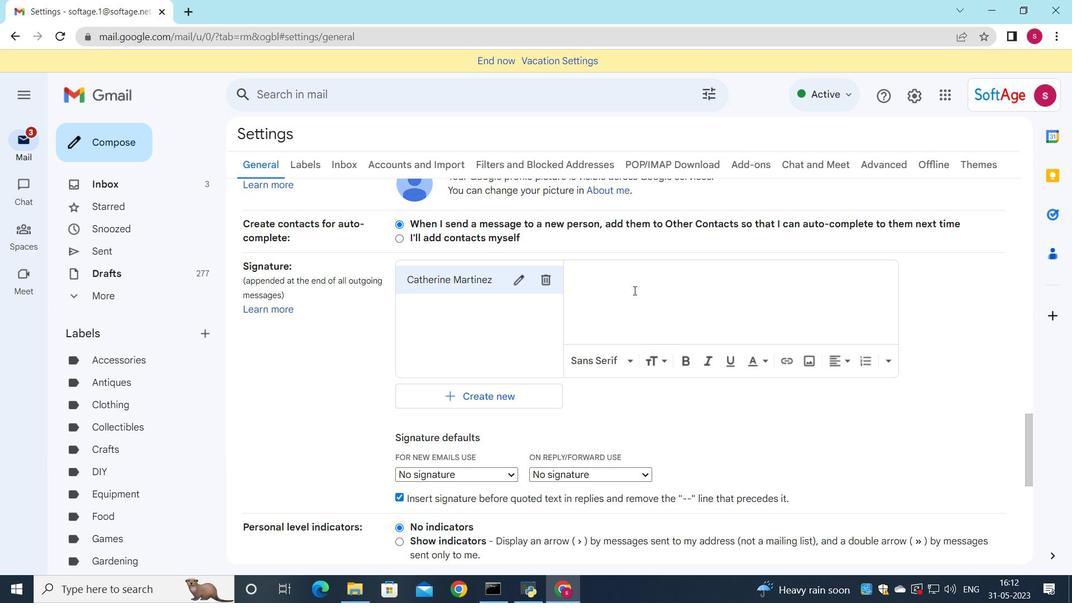 
Action: Key pressed <Key.shift>Catherine<Key.space><Key.shift>Martinez
Screenshot: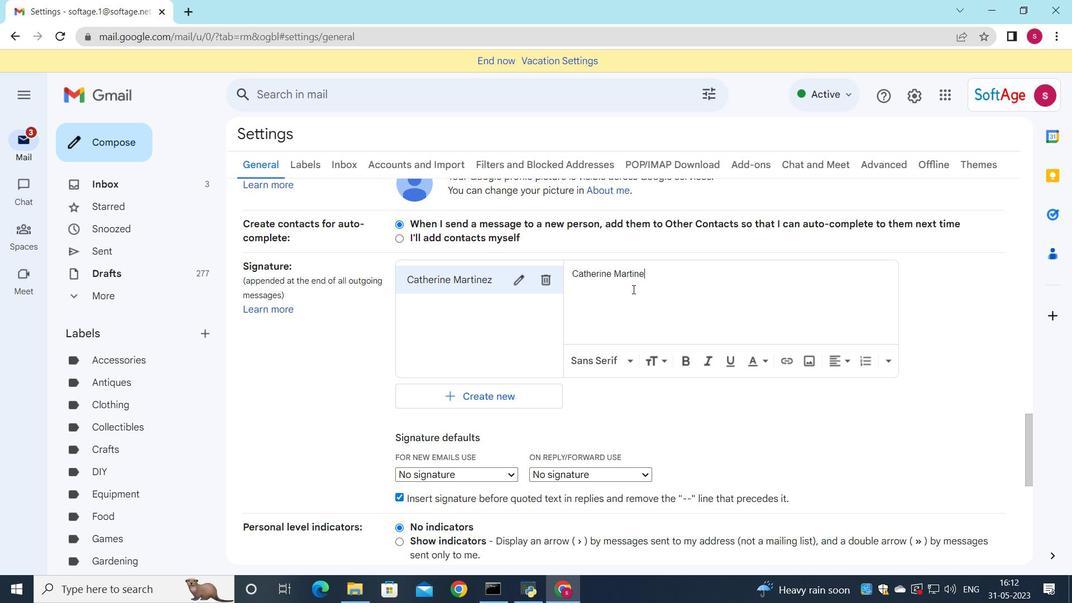 
Action: Mouse moved to (507, 326)
Screenshot: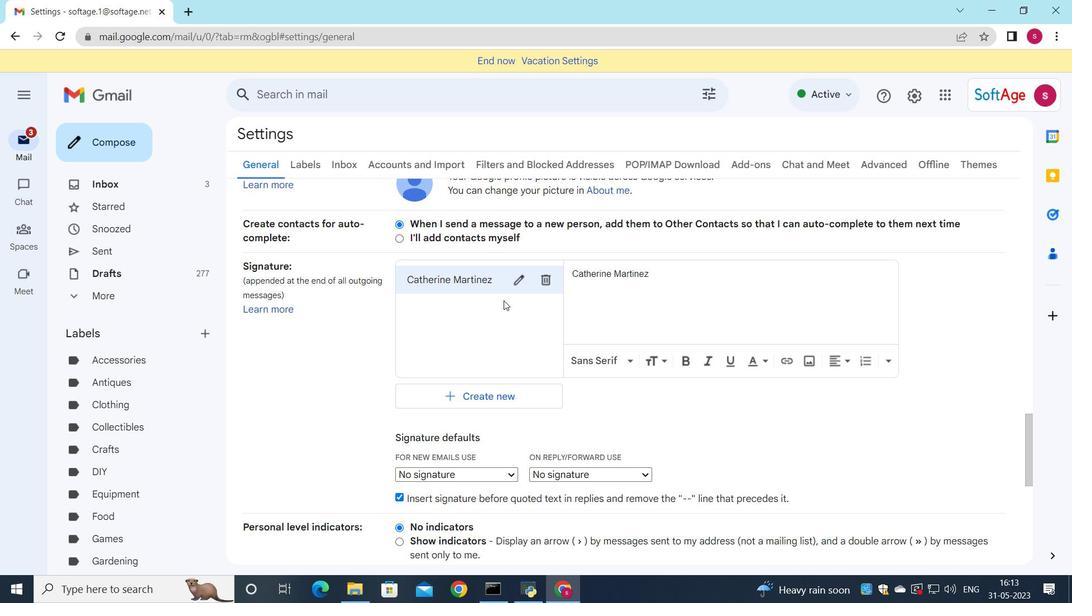 
Action: Mouse scrolled (507, 326) with delta (0, 0)
Screenshot: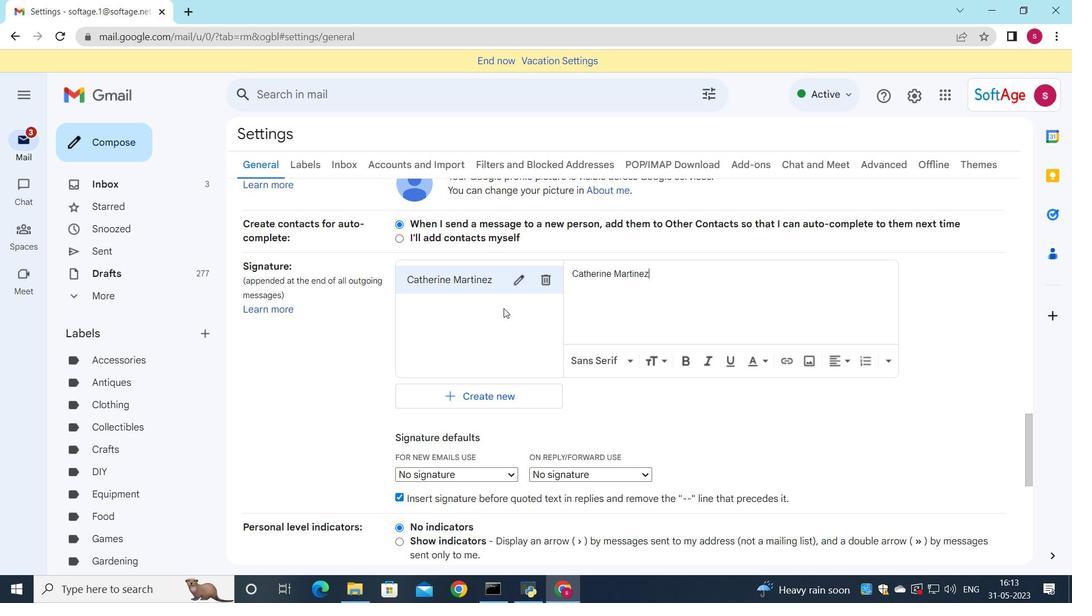 
Action: Mouse moved to (509, 327)
Screenshot: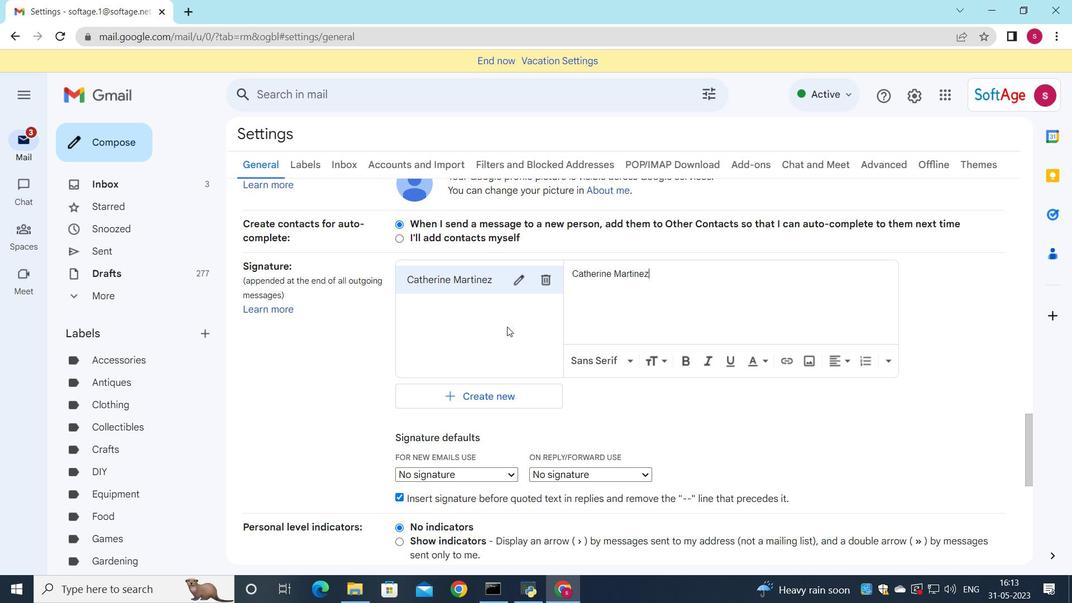 
Action: Mouse scrolled (509, 326) with delta (0, 0)
Screenshot: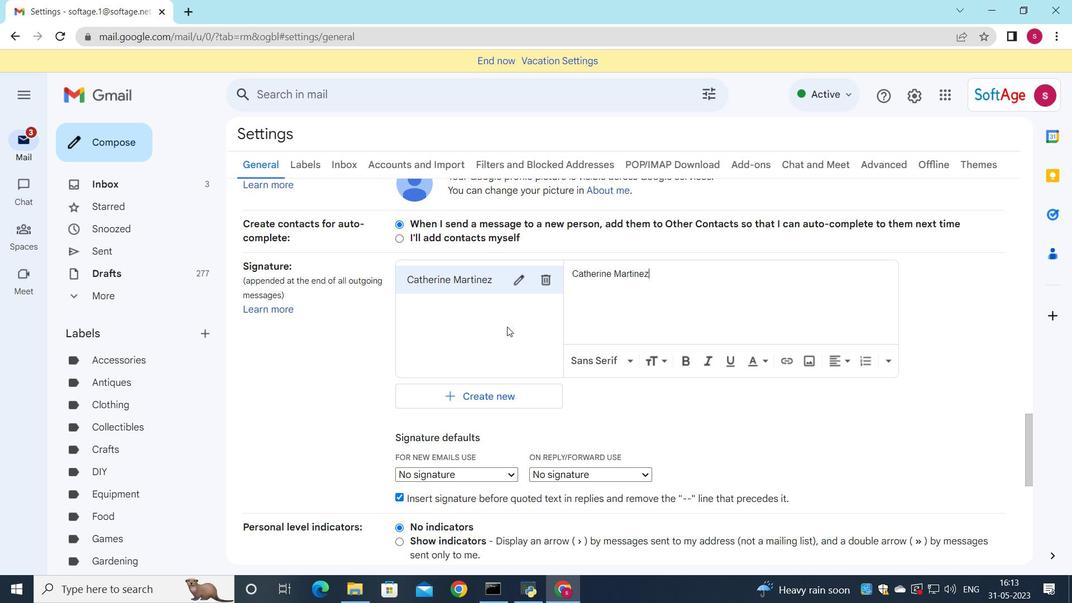 
Action: Mouse scrolled (509, 326) with delta (0, 0)
Screenshot: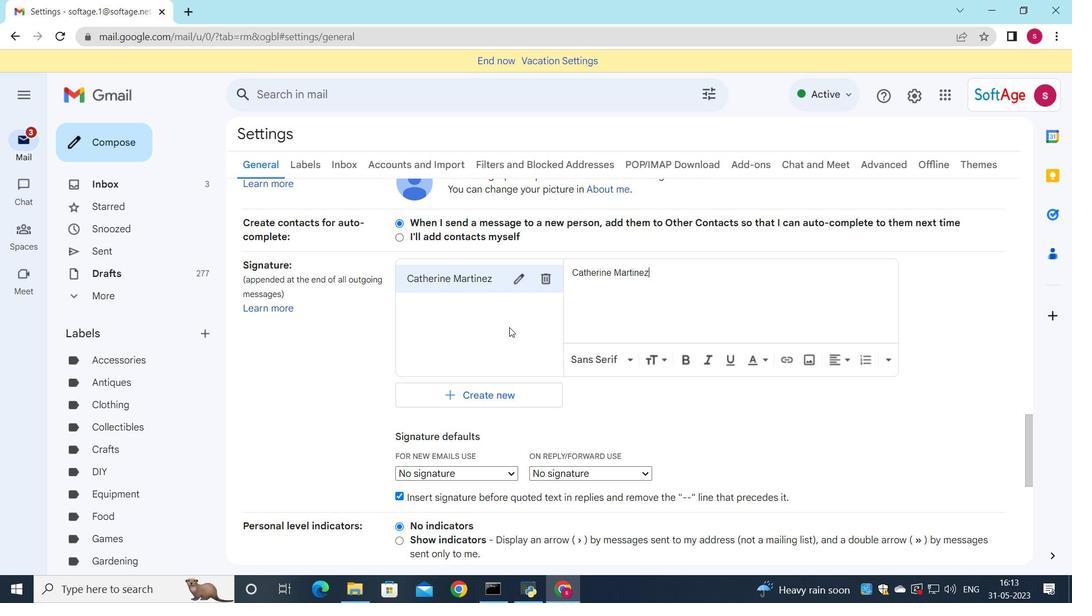 
Action: Mouse moved to (486, 264)
Screenshot: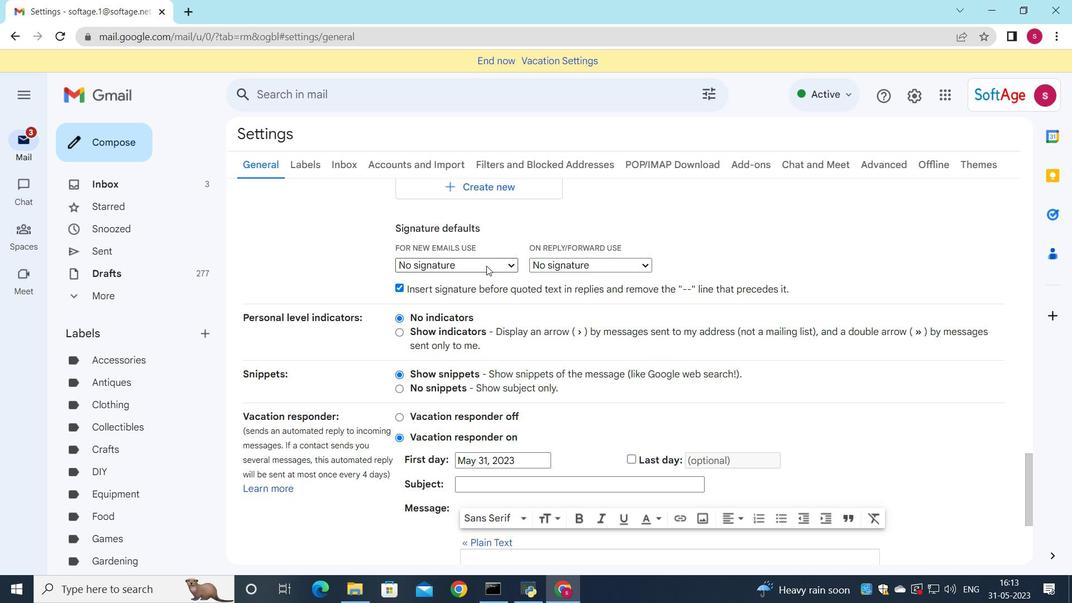 
Action: Mouse pressed left at (486, 264)
Screenshot: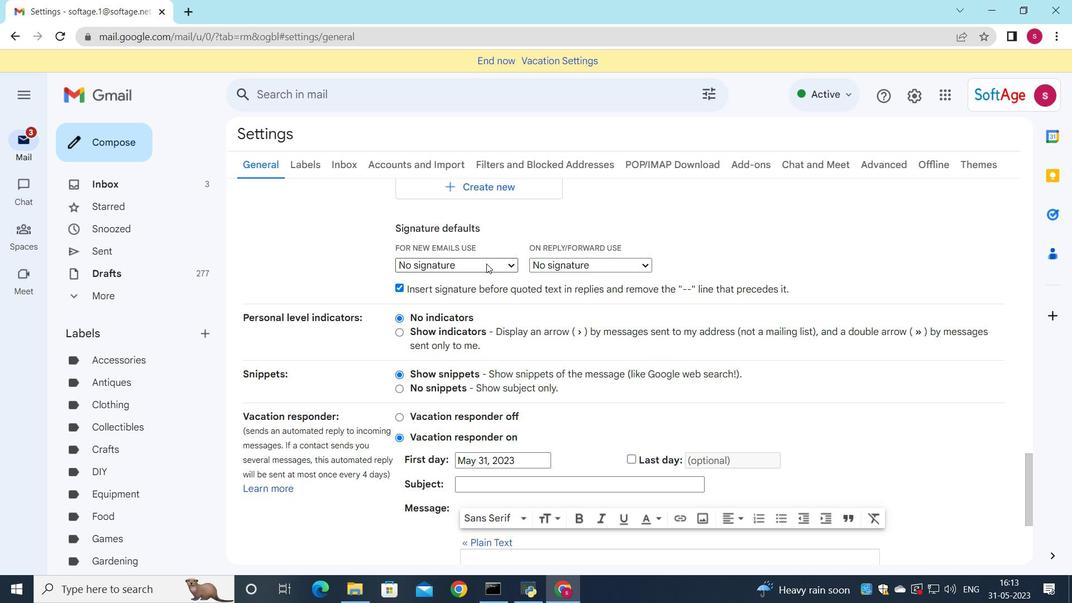 
Action: Mouse moved to (481, 291)
Screenshot: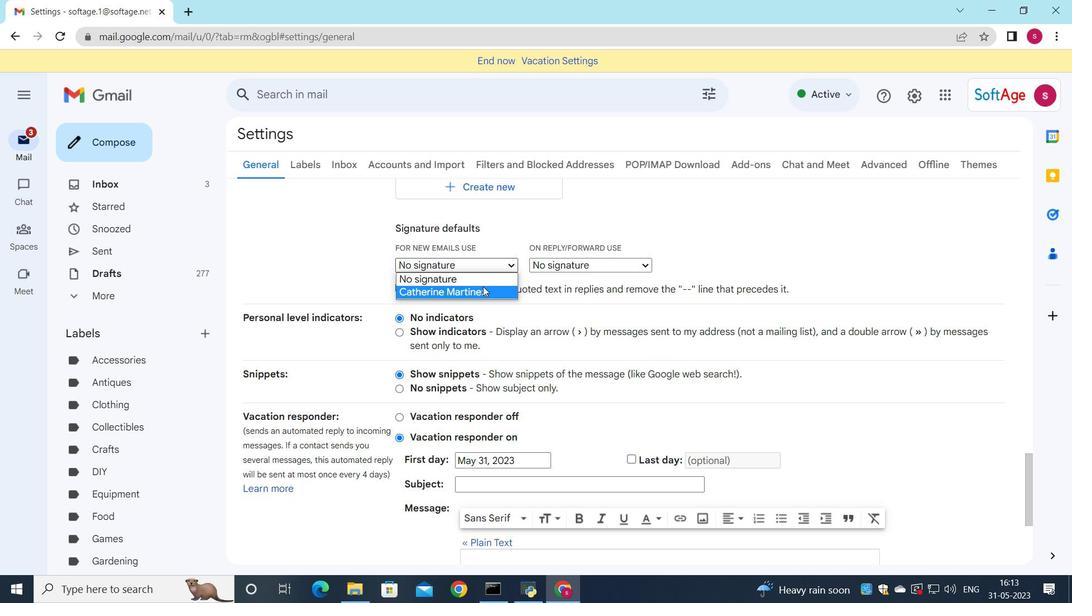 
Action: Mouse pressed left at (481, 291)
Screenshot: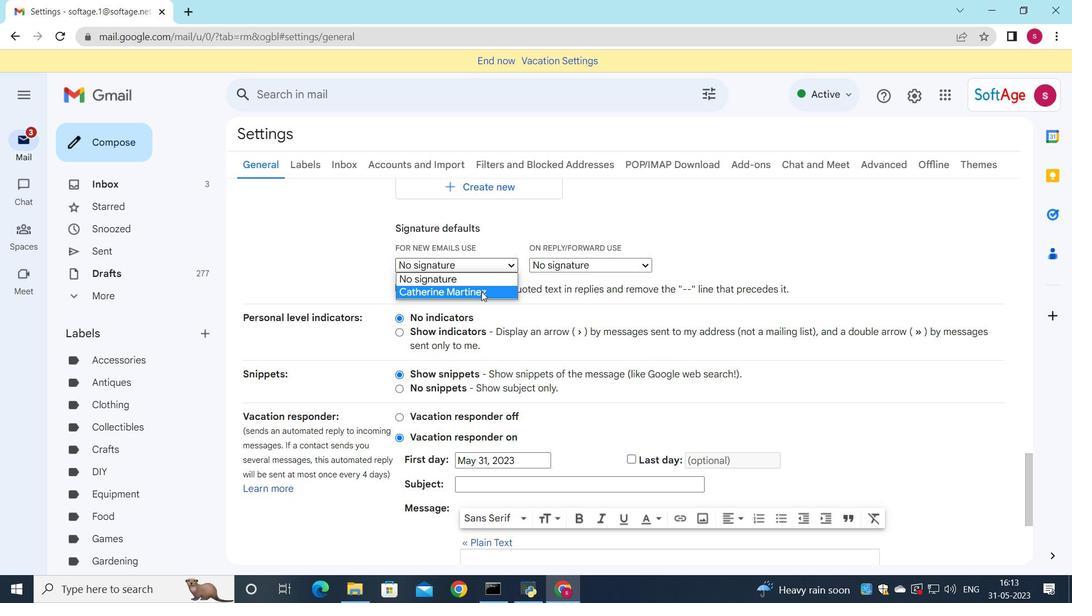 
Action: Mouse moved to (558, 266)
Screenshot: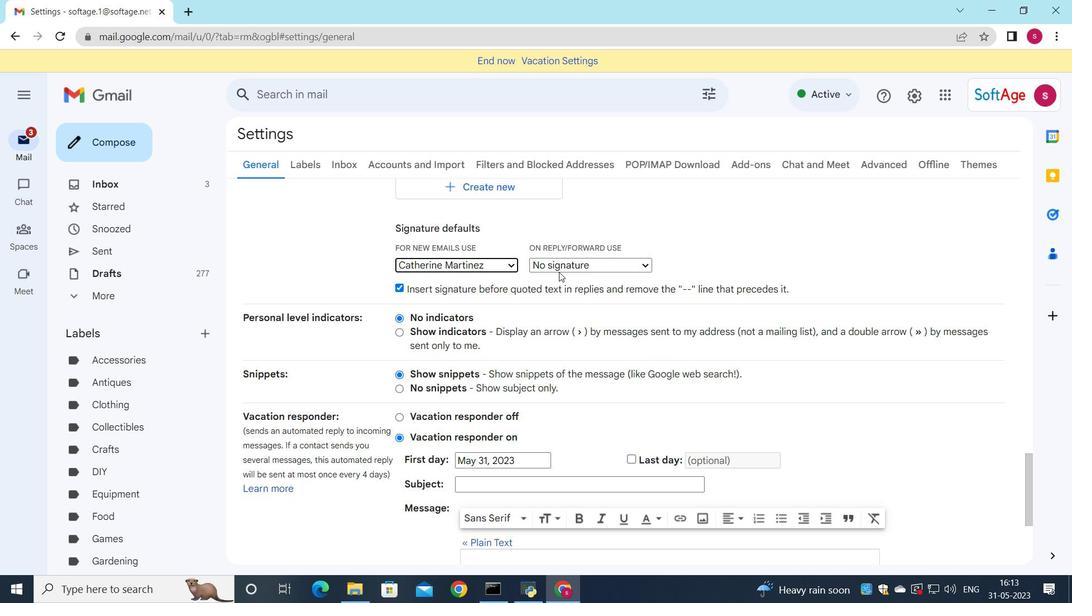 
Action: Mouse pressed left at (558, 266)
Screenshot: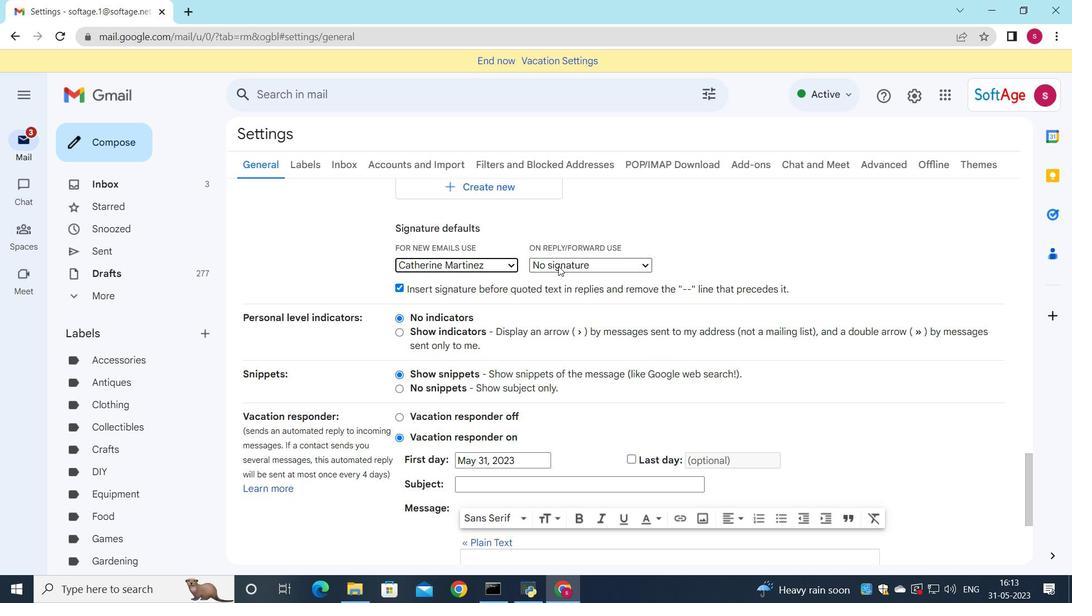 
Action: Mouse moved to (556, 289)
Screenshot: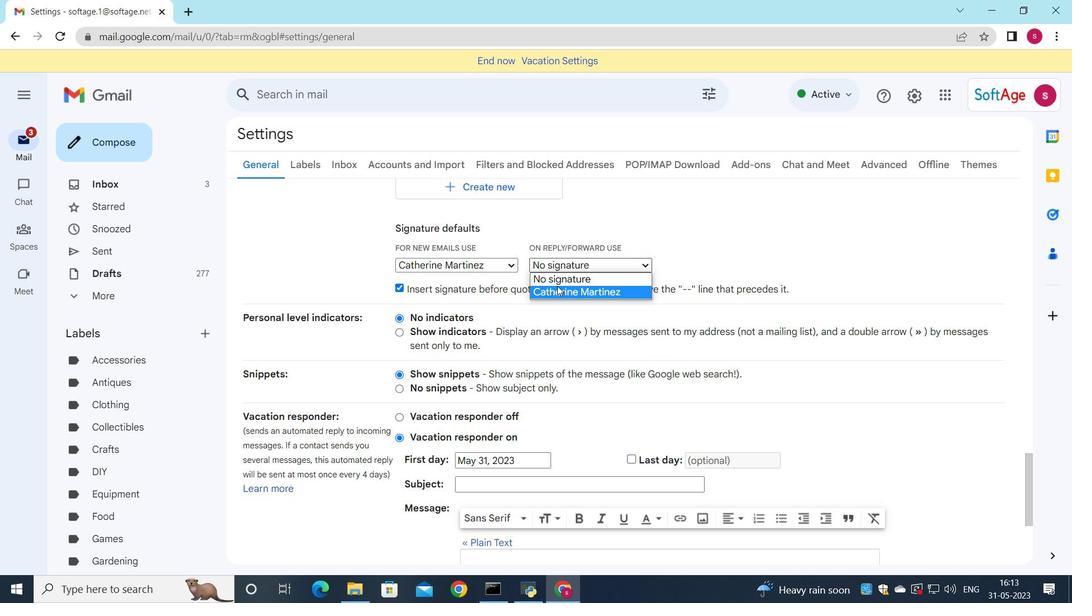 
Action: Mouse pressed left at (556, 289)
Screenshot: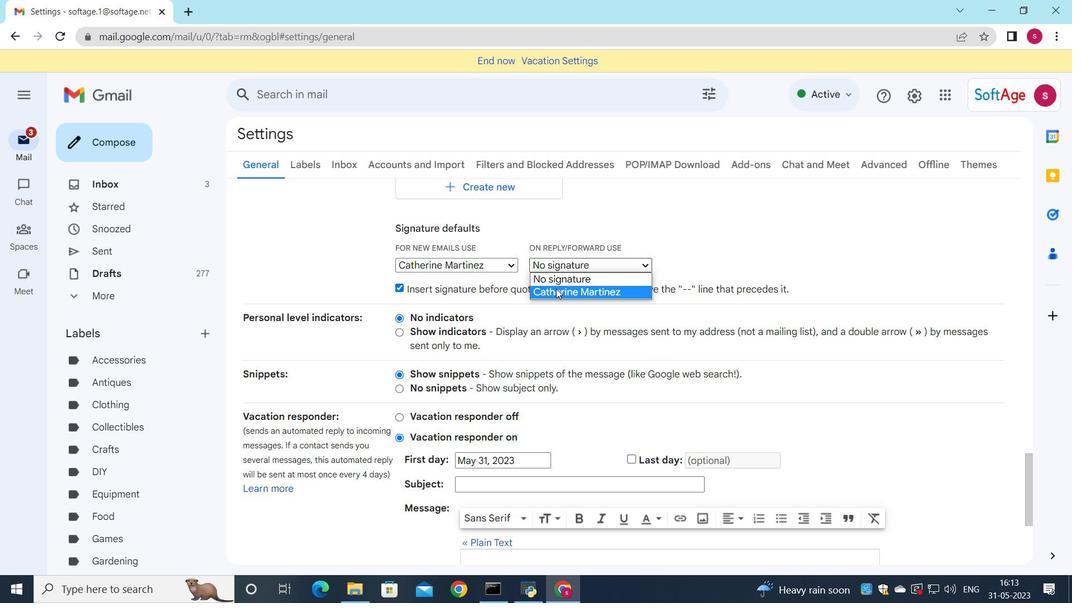 
Action: Mouse moved to (556, 290)
Screenshot: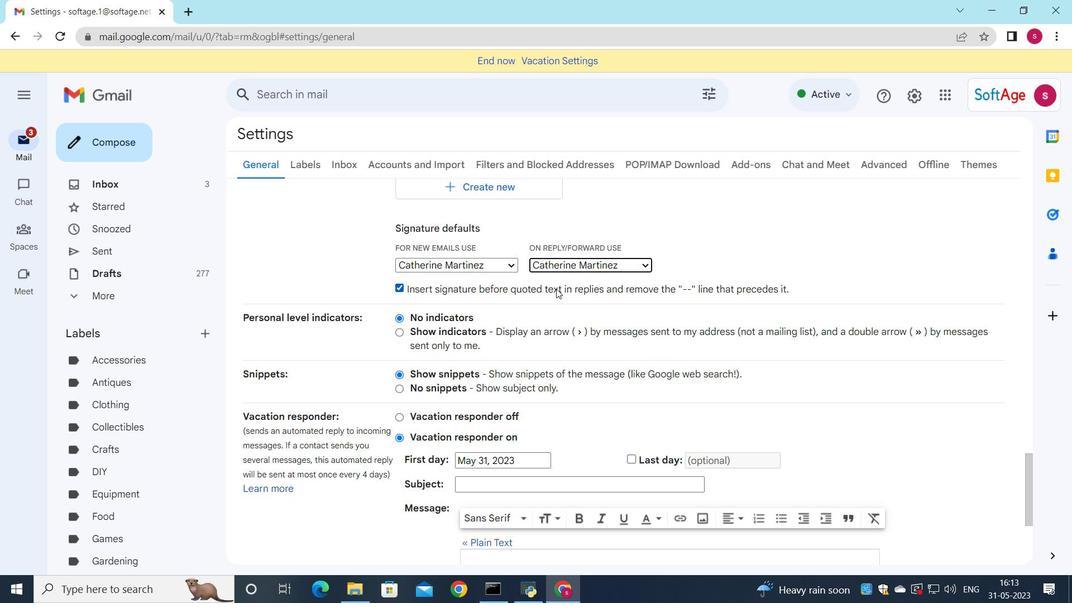 
Action: Mouse scrolled (556, 290) with delta (0, 0)
Screenshot: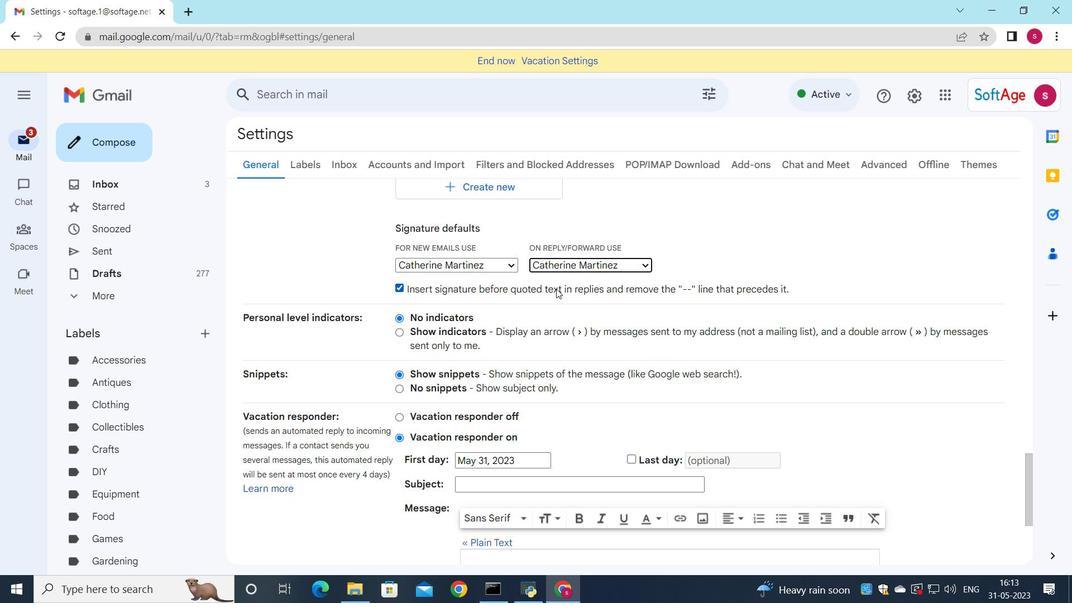 
Action: Mouse moved to (556, 294)
Screenshot: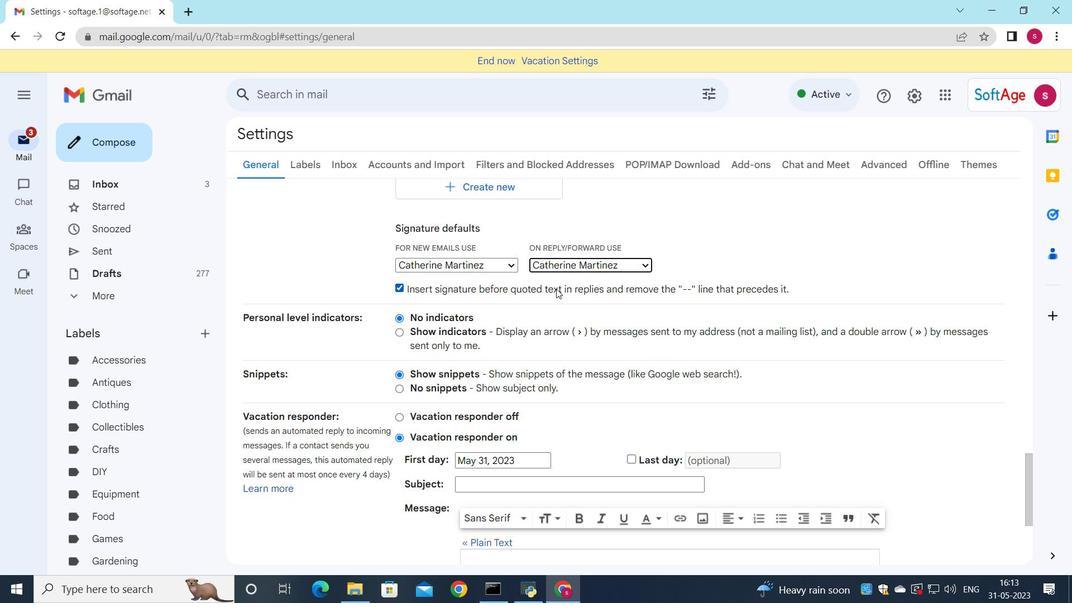 
Action: Mouse scrolled (556, 293) with delta (0, 0)
Screenshot: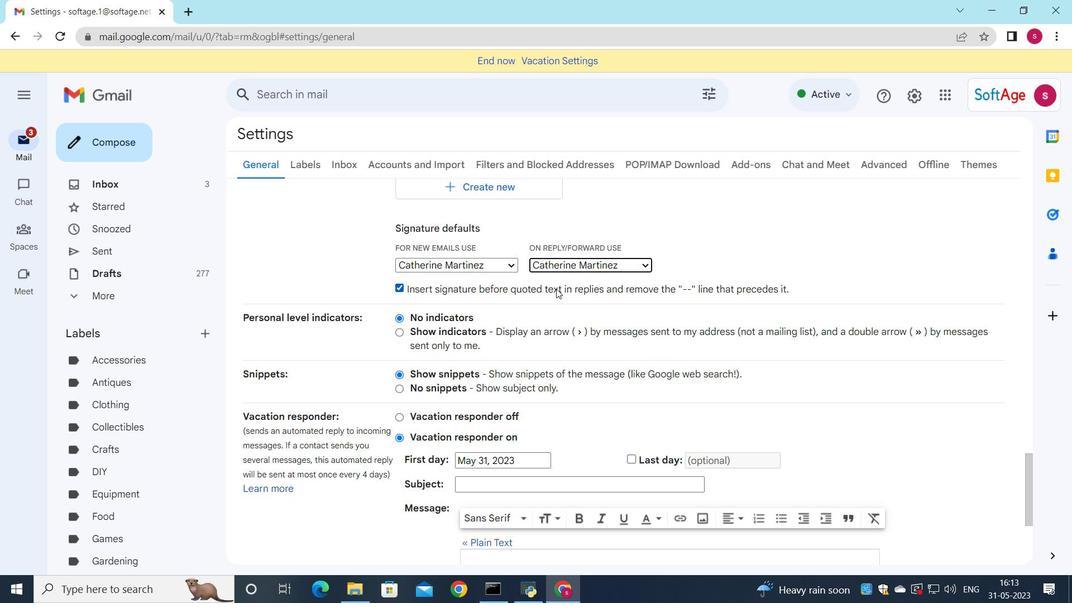 
Action: Mouse moved to (556, 296)
Screenshot: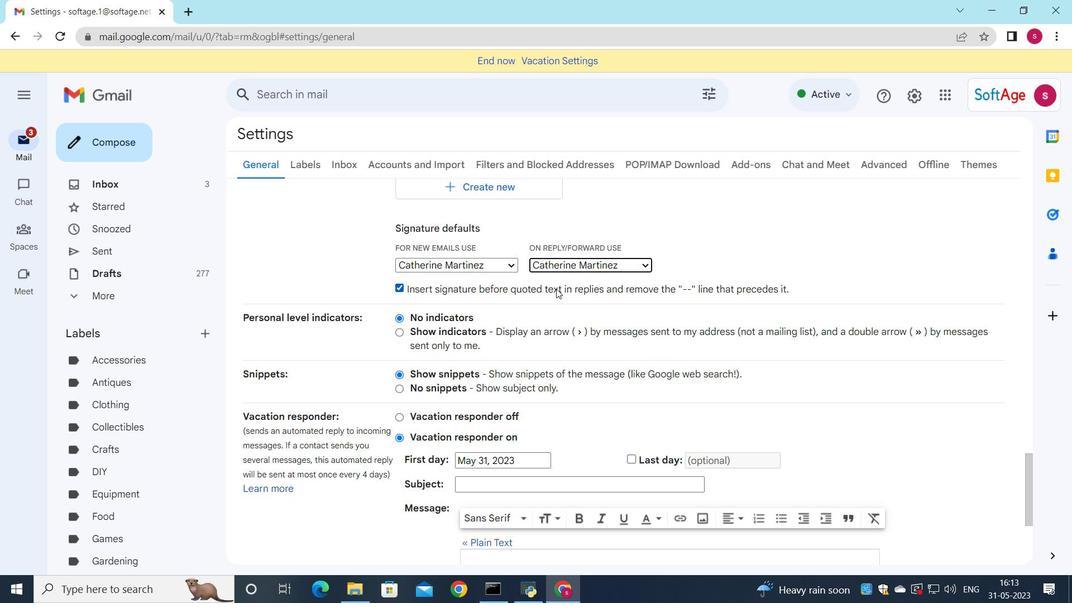 
Action: Mouse scrolled (556, 295) with delta (0, 0)
Screenshot: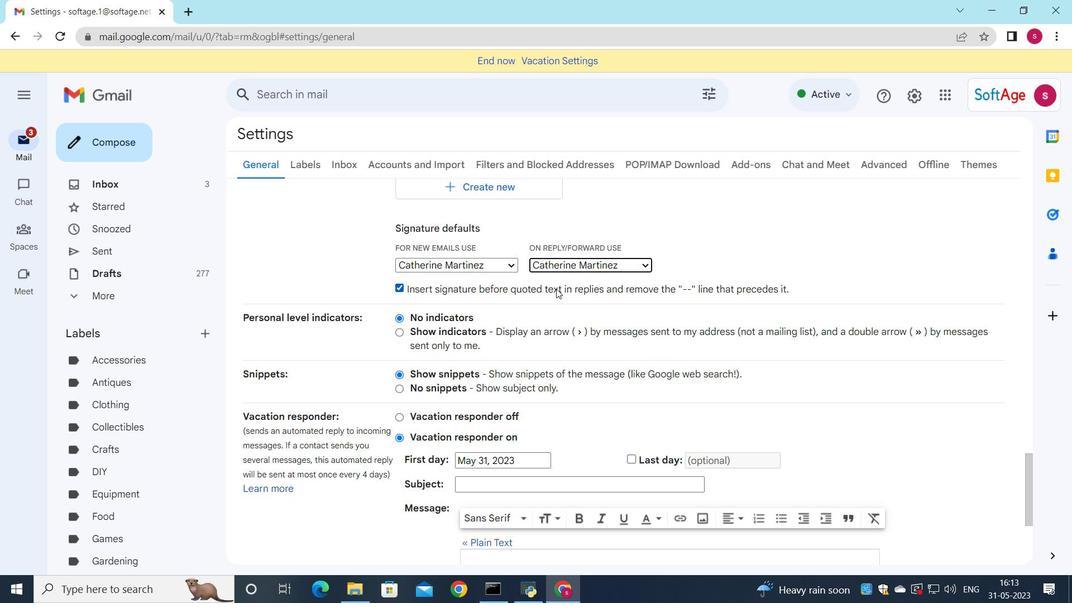 
Action: Mouse moved to (556, 298)
Screenshot: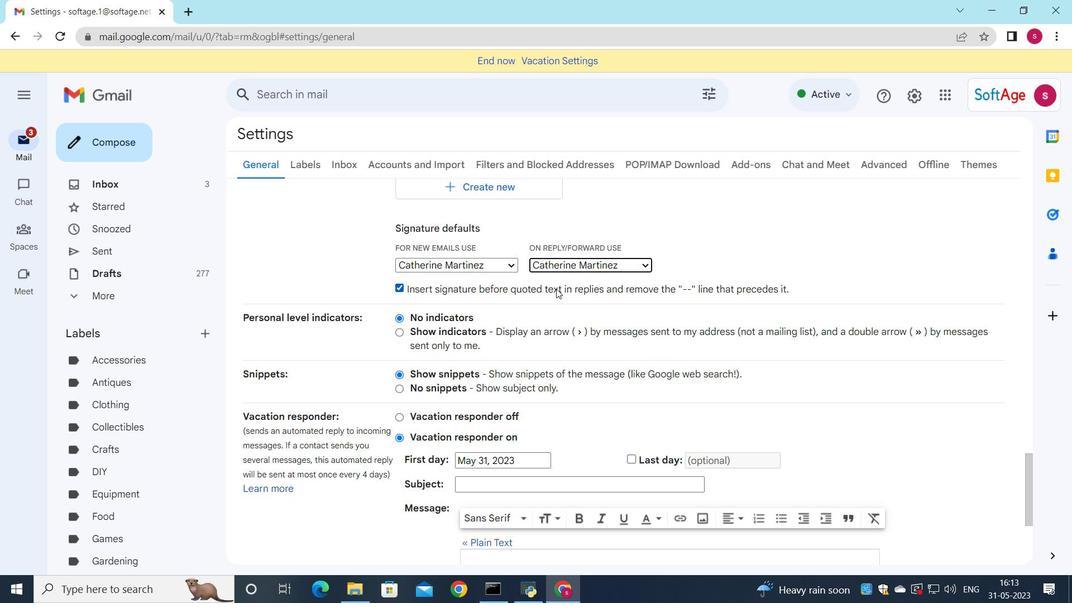 
Action: Mouse scrolled (556, 298) with delta (0, 0)
Screenshot: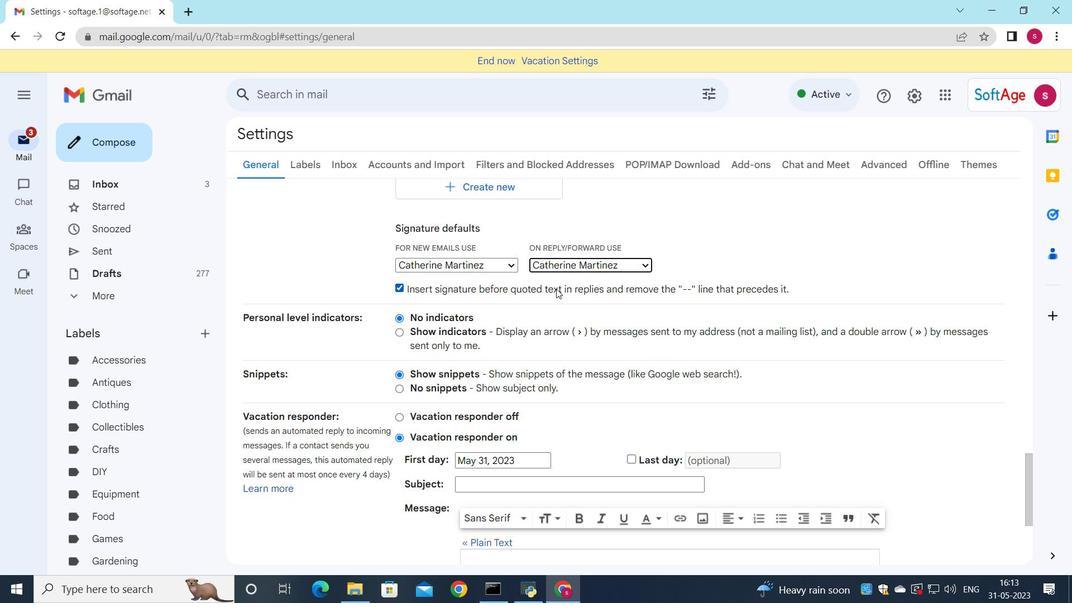 
Action: Mouse moved to (594, 416)
Screenshot: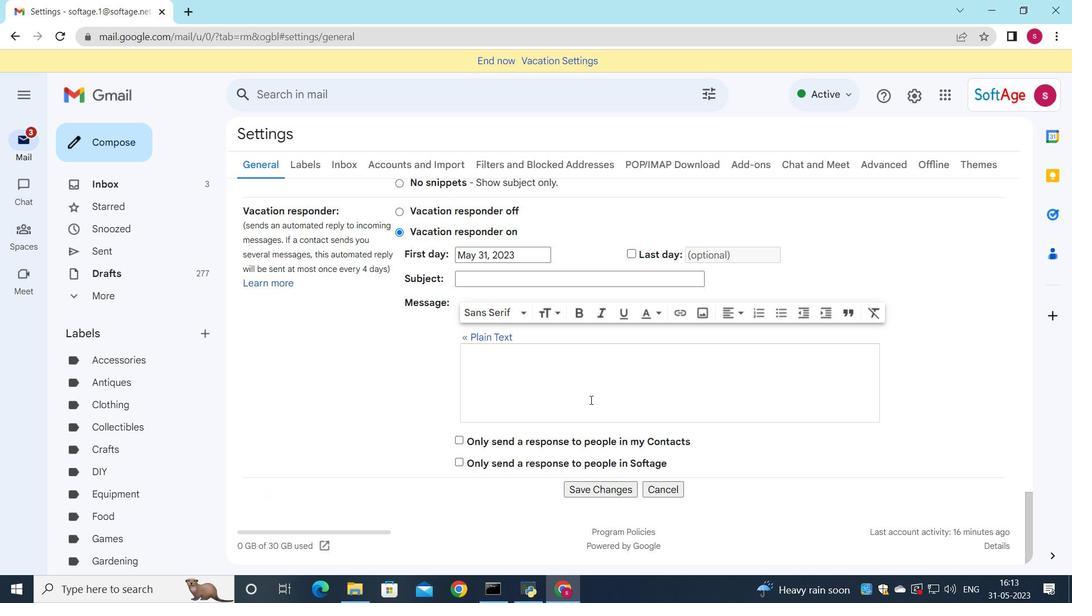 
Action: Mouse scrolled (594, 415) with delta (0, 0)
Screenshot: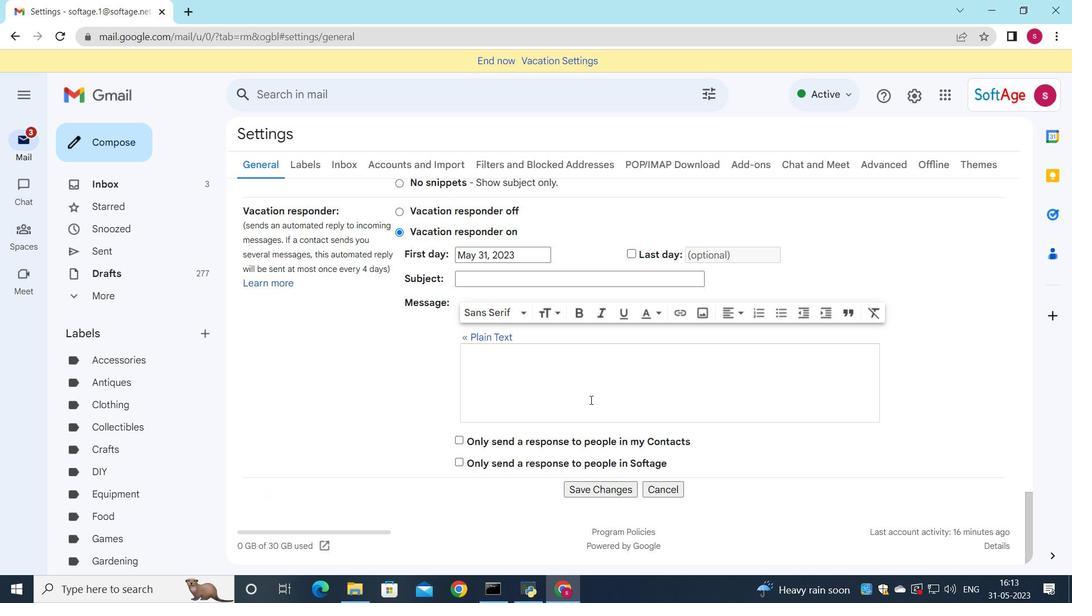 
Action: Mouse moved to (599, 429)
Screenshot: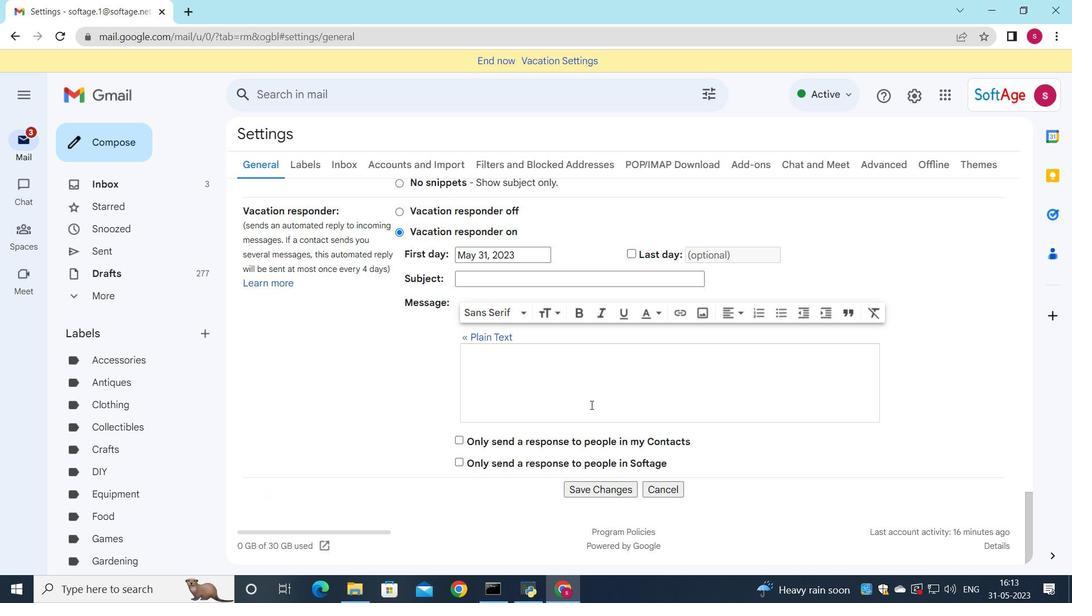 
Action: Mouse scrolled (599, 428) with delta (0, 0)
Screenshot: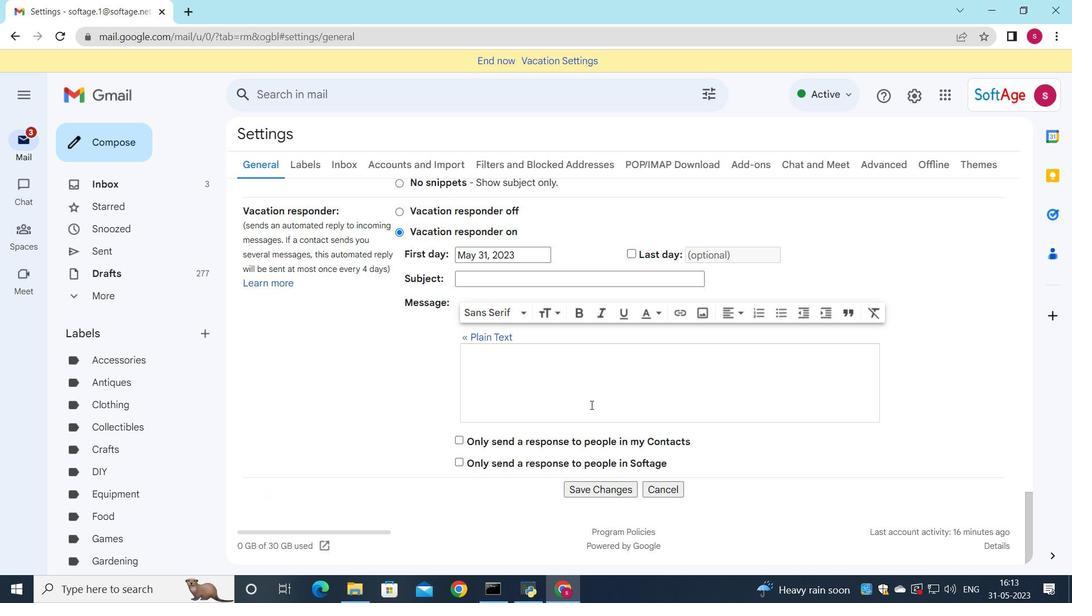 
Action: Mouse moved to (599, 431)
Screenshot: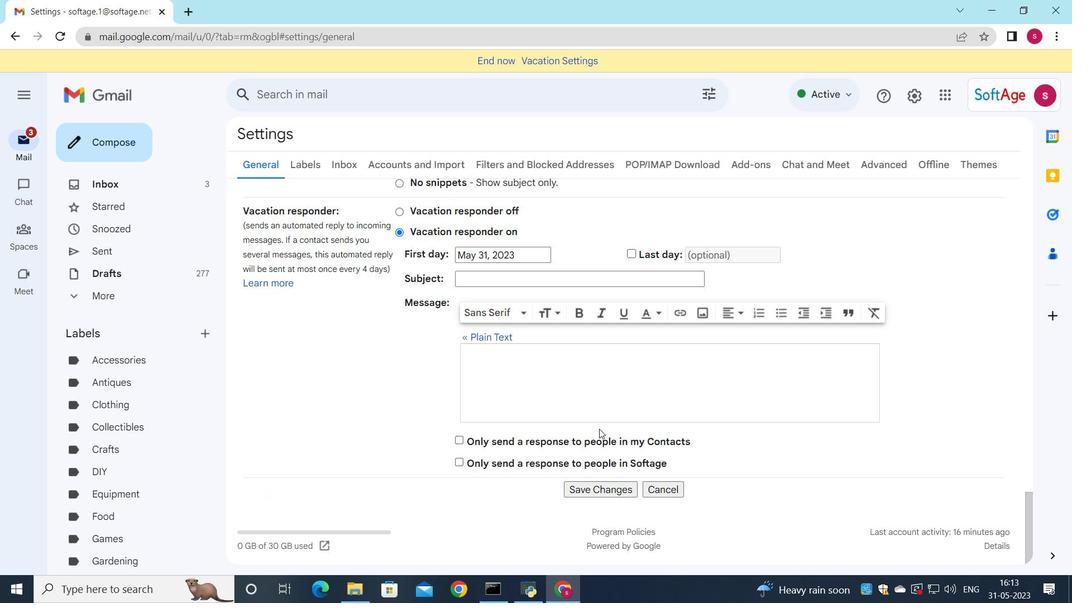 
Action: Mouse scrolled (599, 430) with delta (0, 0)
Screenshot: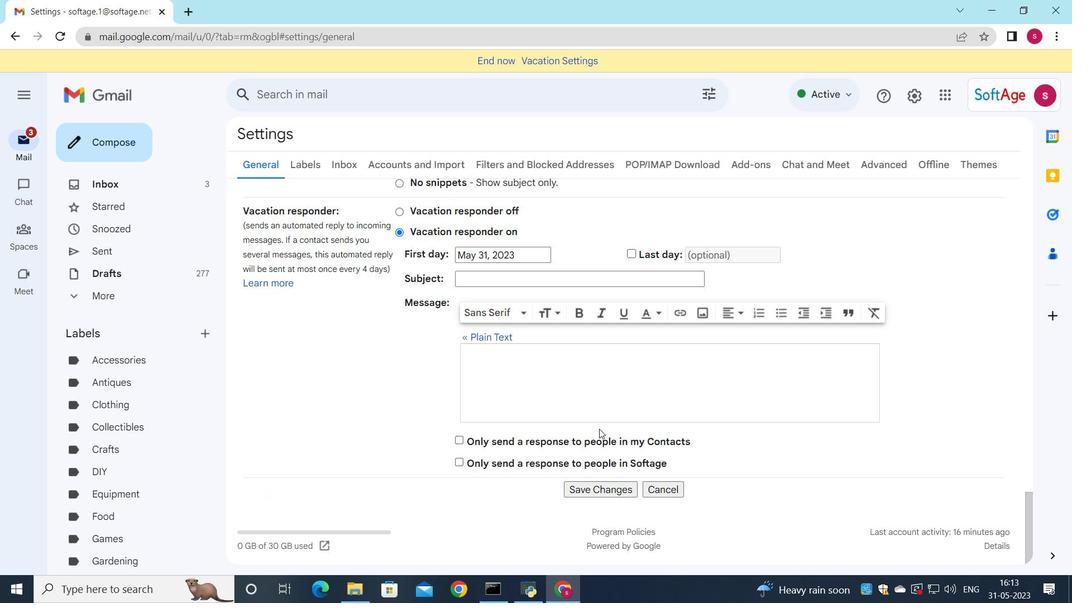 
Action: Mouse moved to (593, 495)
Screenshot: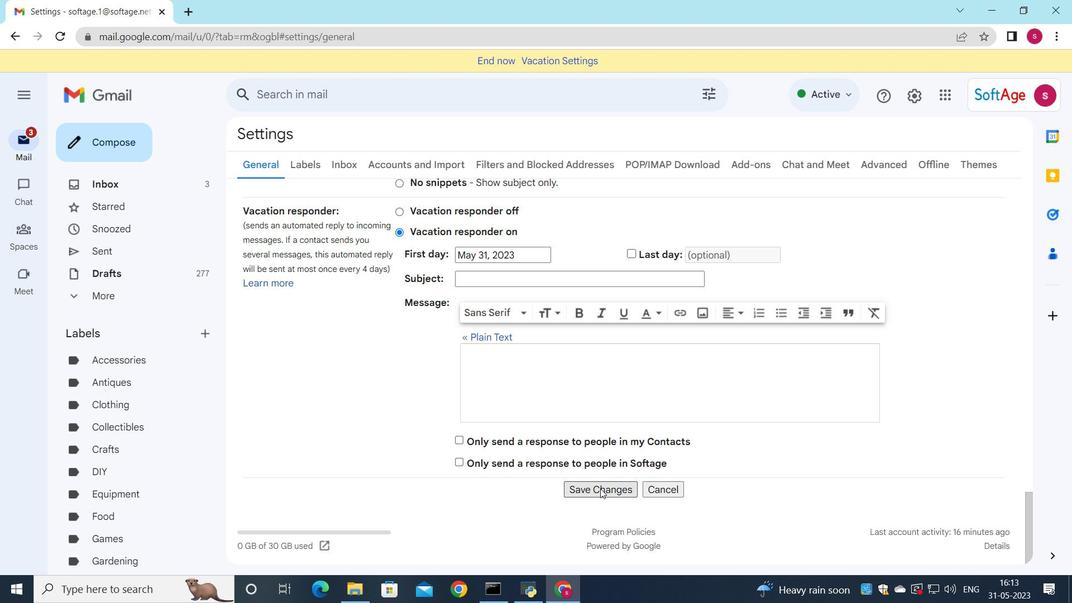 
Action: Mouse pressed left at (593, 495)
Screenshot: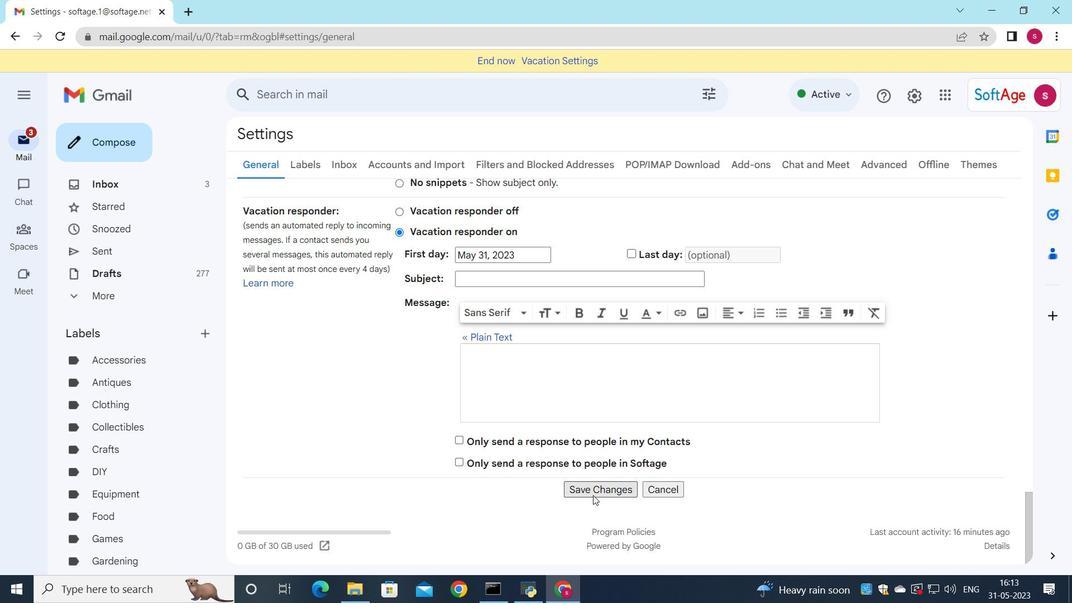 
Action: Mouse moved to (311, 226)
Screenshot: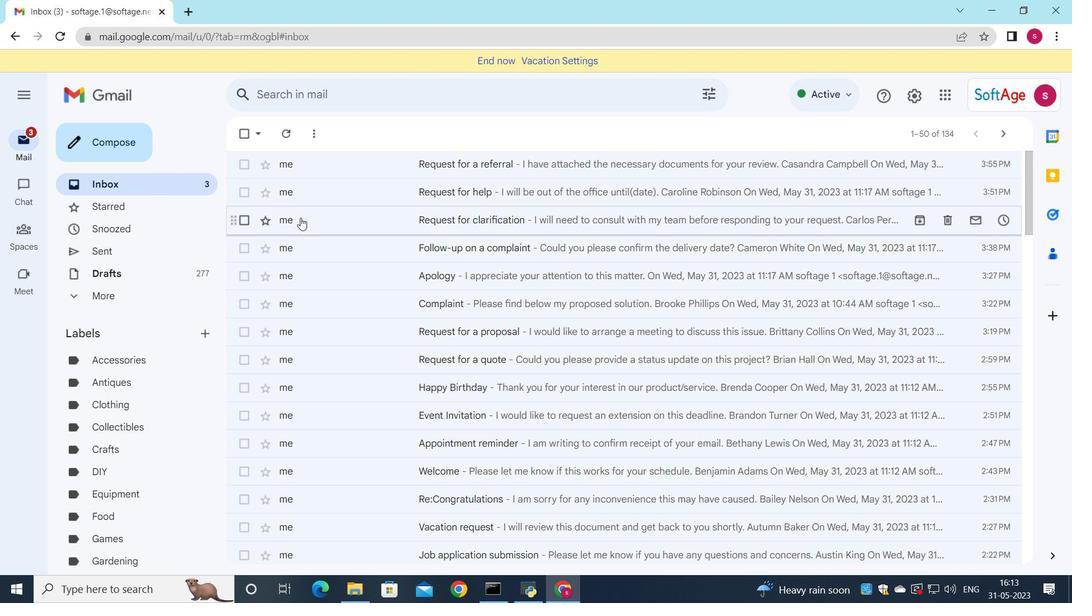 
Action: Mouse scrolled (311, 226) with delta (0, 0)
Screenshot: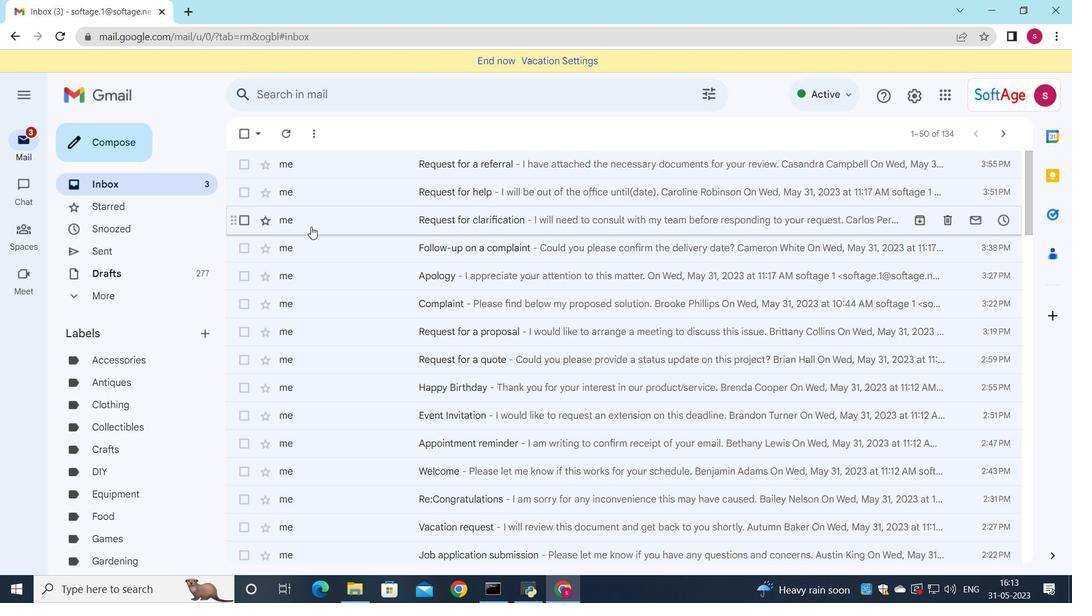 
Action: Mouse moved to (311, 227)
Screenshot: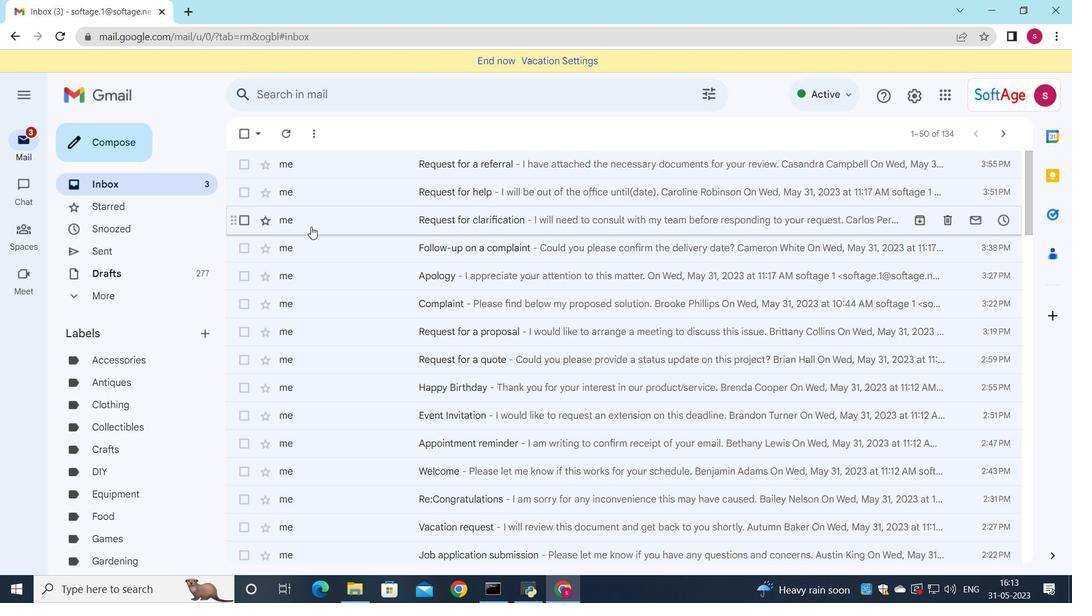 
Action: Mouse scrolled (311, 226) with delta (0, 0)
Screenshot: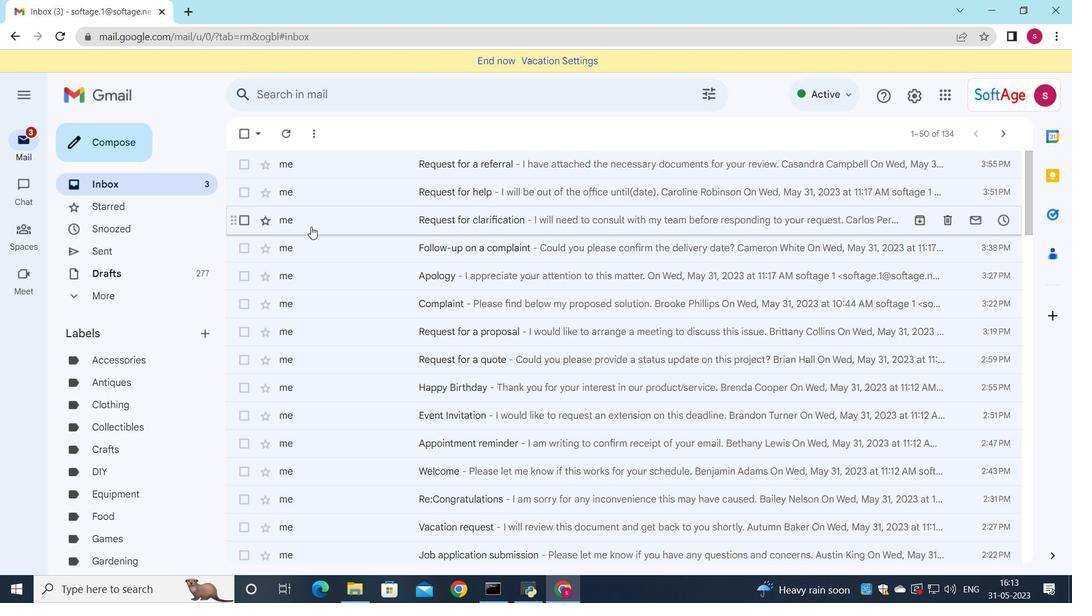 
Action: Mouse scrolled (311, 226) with delta (0, 0)
Screenshot: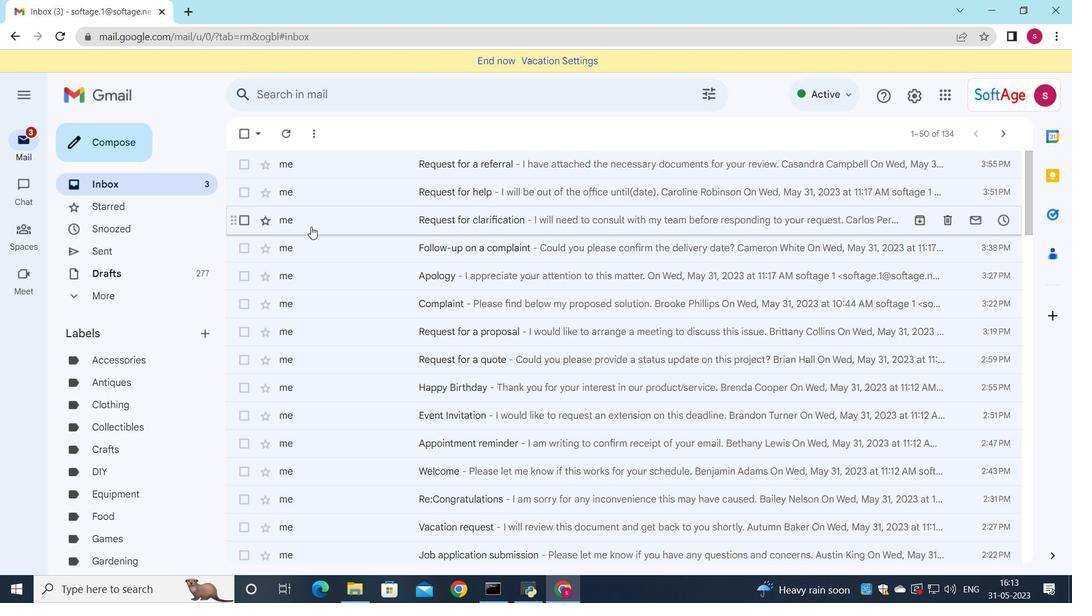 
Action: Mouse moved to (312, 227)
Screenshot: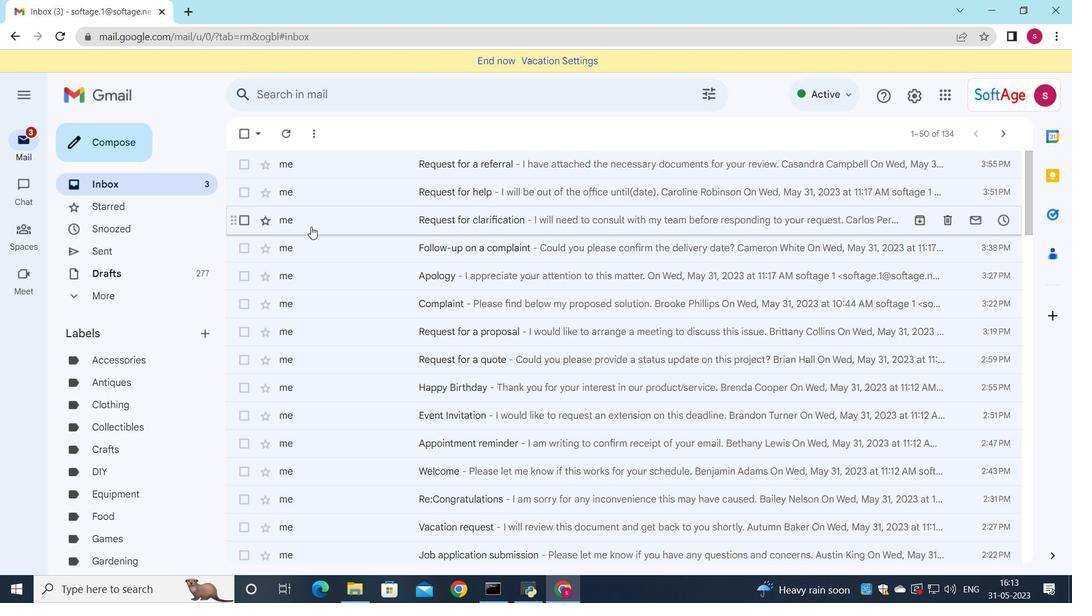 
Action: Mouse scrolled (312, 227) with delta (0, 0)
Screenshot: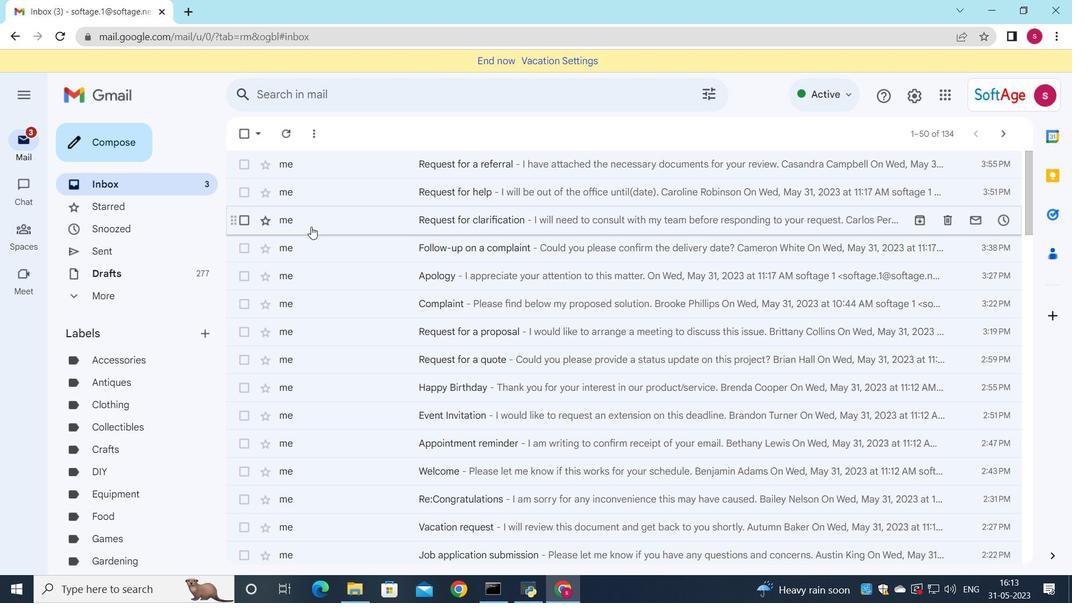 
Action: Mouse moved to (306, 220)
Screenshot: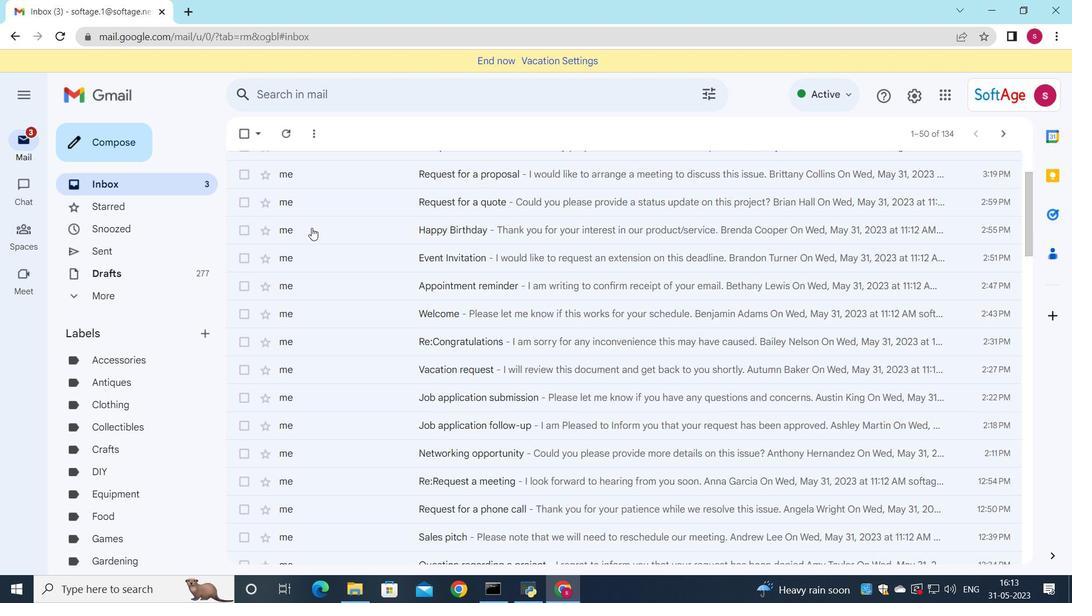 
Action: Mouse scrolled (306, 220) with delta (0, 0)
Screenshot: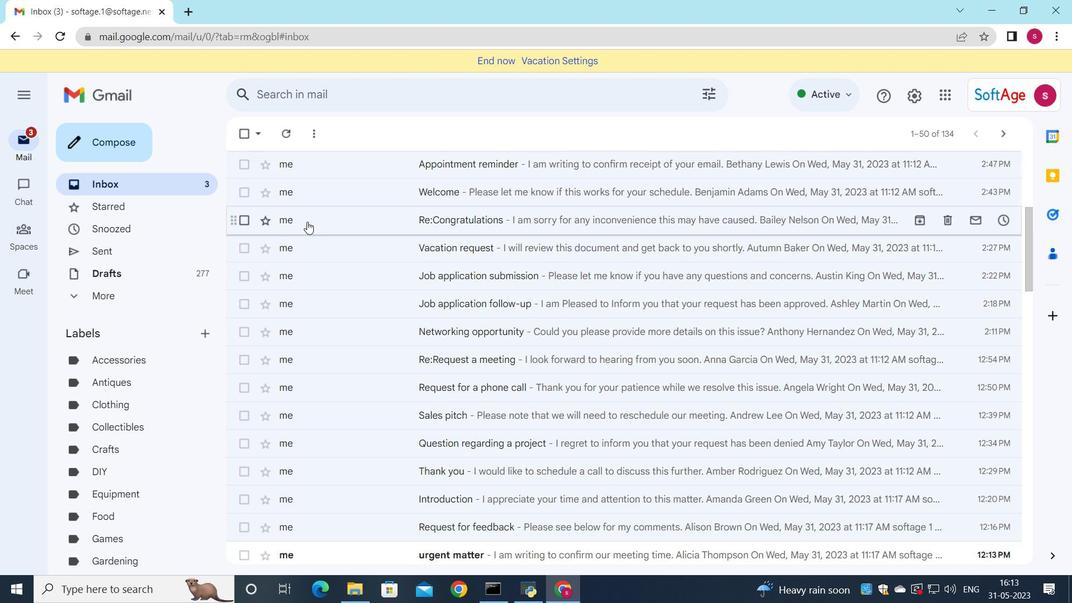 
Action: Mouse scrolled (306, 220) with delta (0, 0)
Screenshot: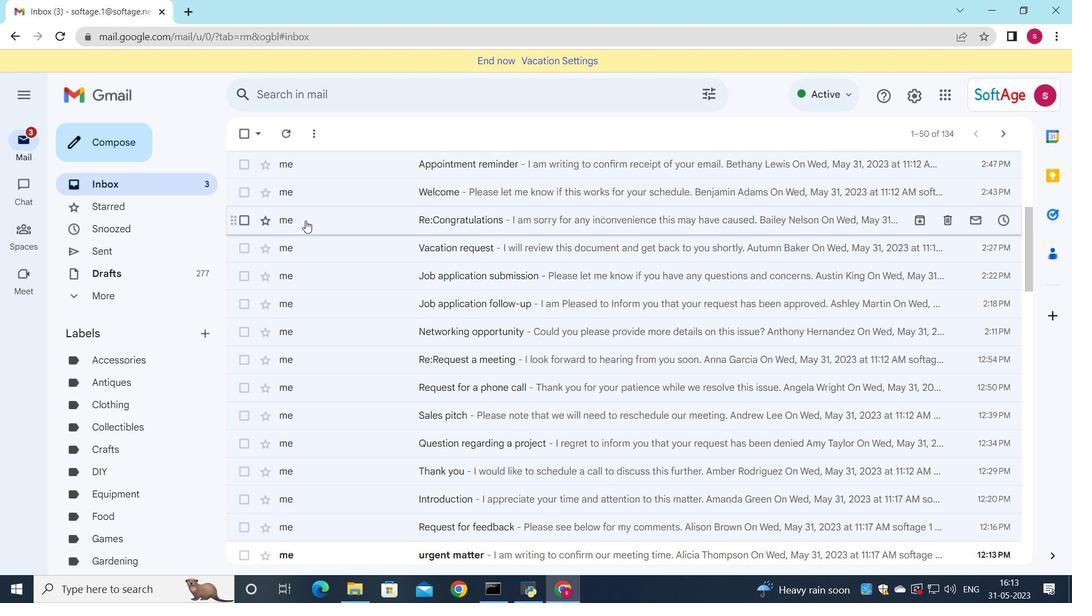 
Action: Mouse scrolled (306, 220) with delta (0, 0)
Screenshot: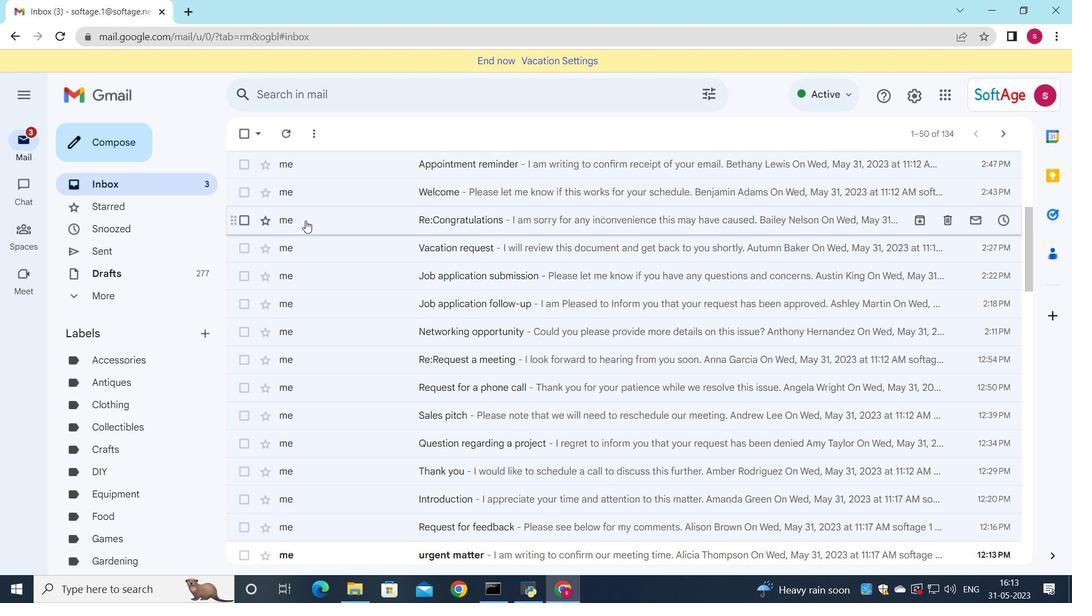 
Action: Mouse scrolled (306, 220) with delta (0, 0)
Screenshot: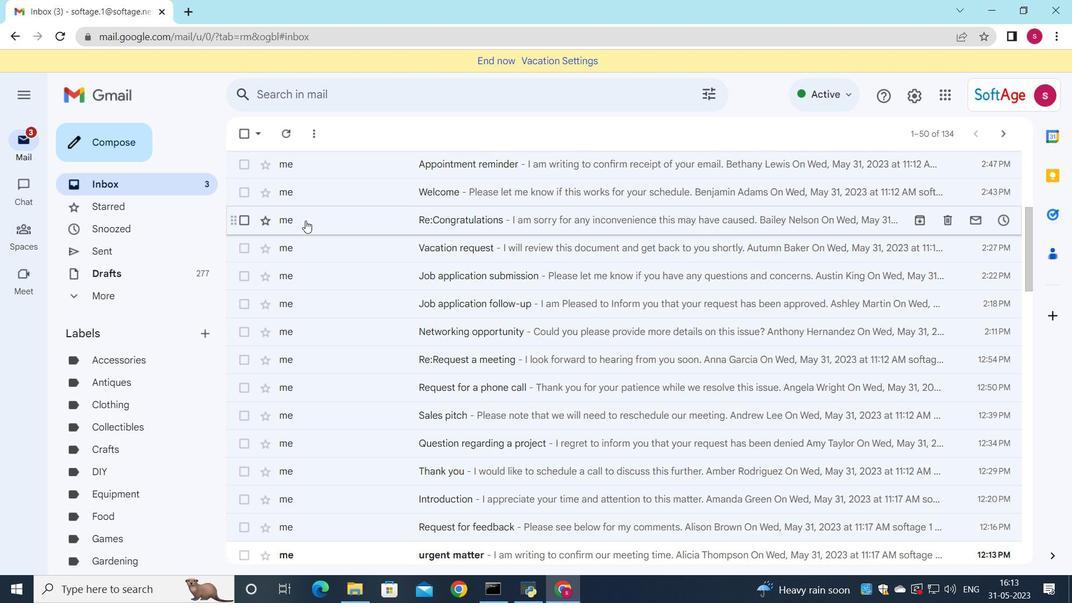 
Action: Mouse scrolled (306, 220) with delta (0, 0)
Screenshot: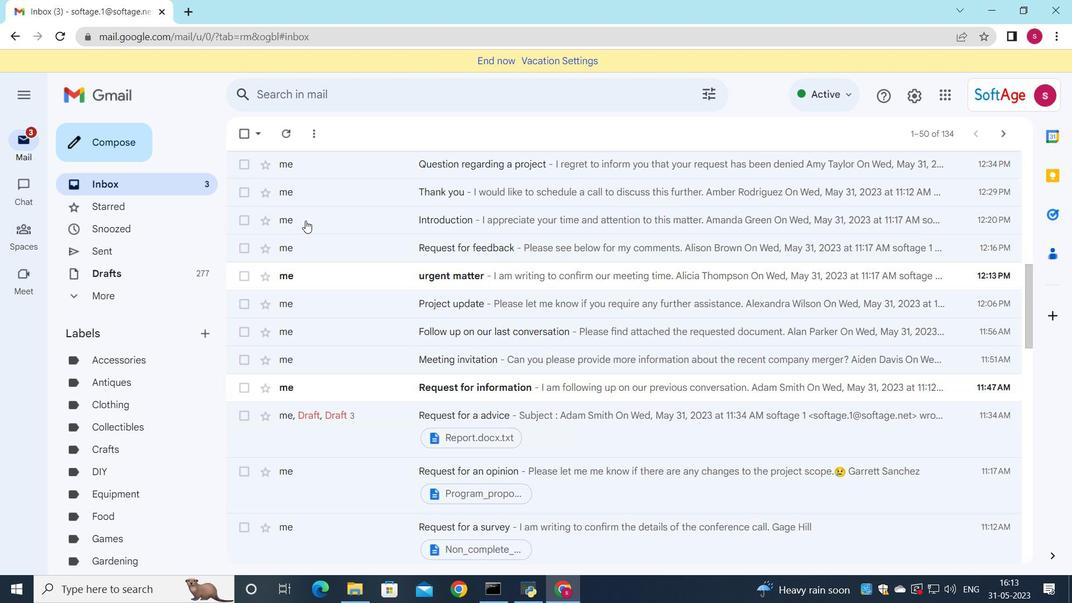 
Action: Mouse scrolled (306, 220) with delta (0, 0)
Screenshot: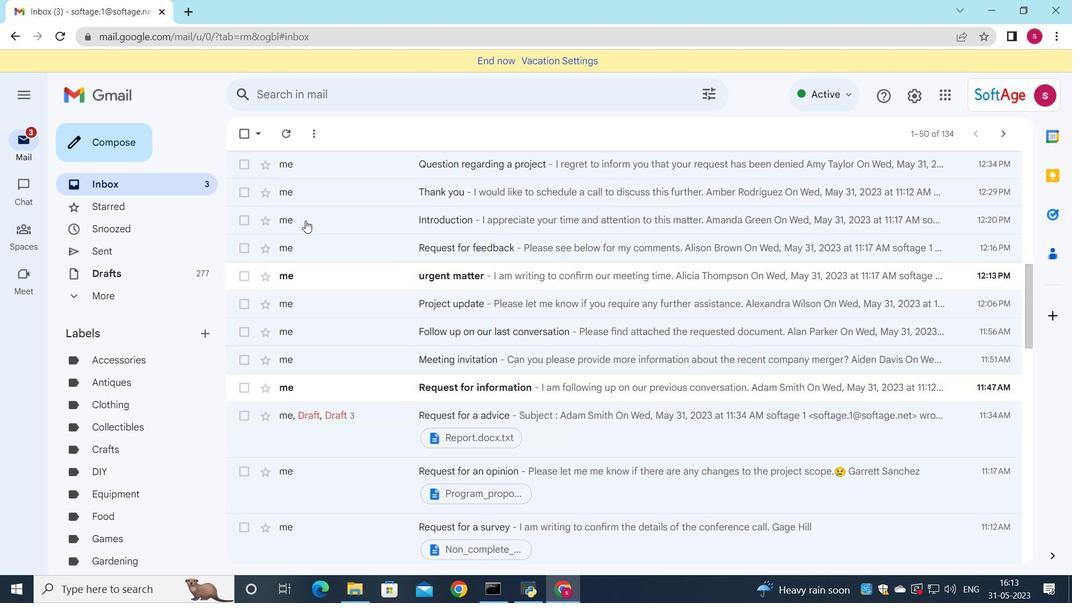 
Action: Mouse scrolled (306, 220) with delta (0, 0)
Screenshot: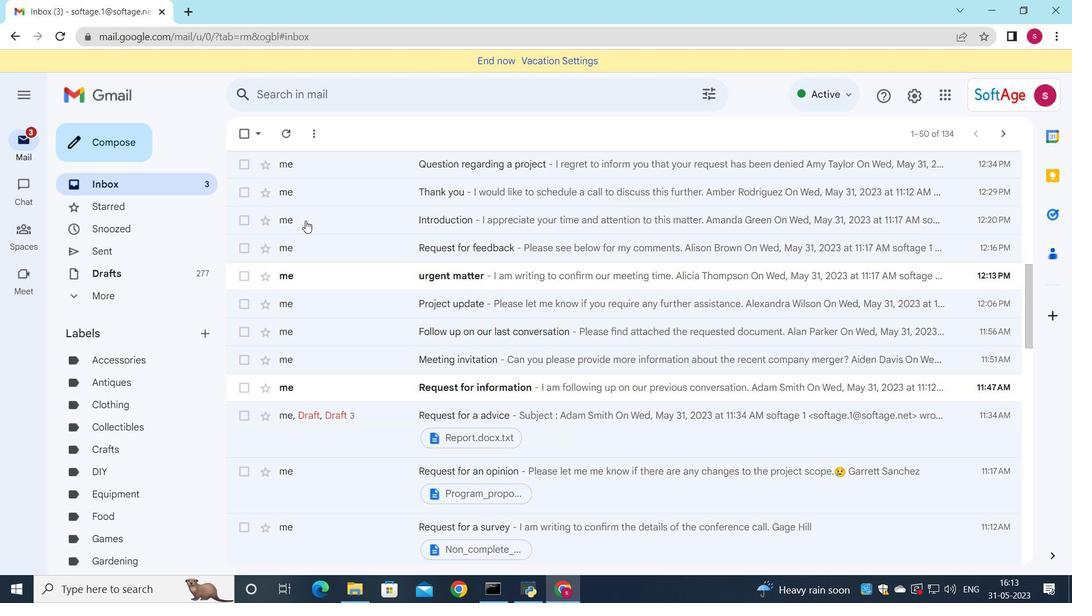 
Action: Mouse scrolled (306, 220) with delta (0, 0)
Screenshot: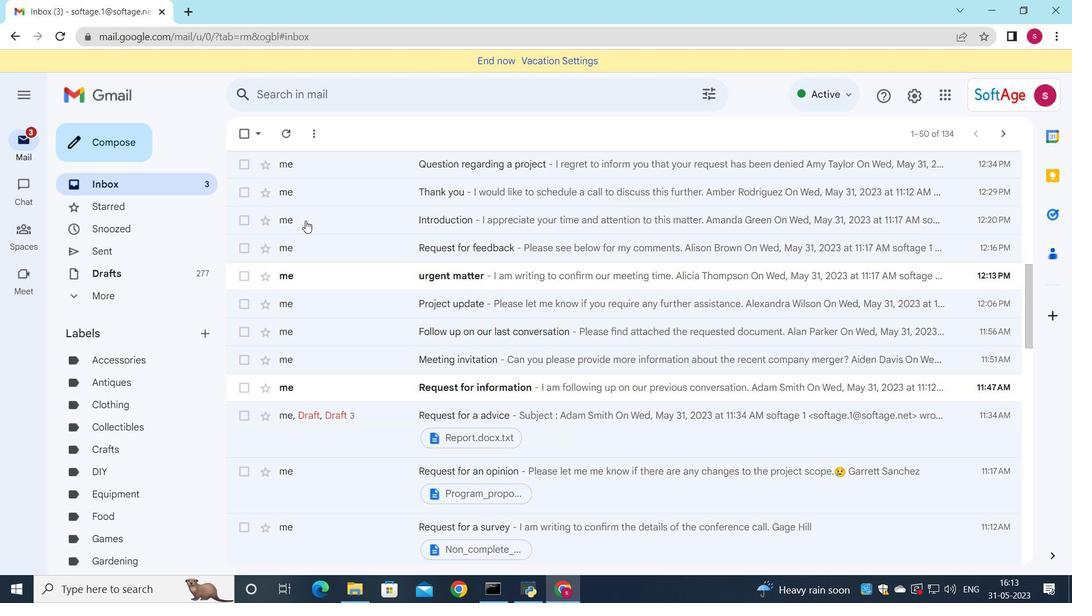 
Action: Mouse scrolled (306, 220) with delta (0, 0)
Screenshot: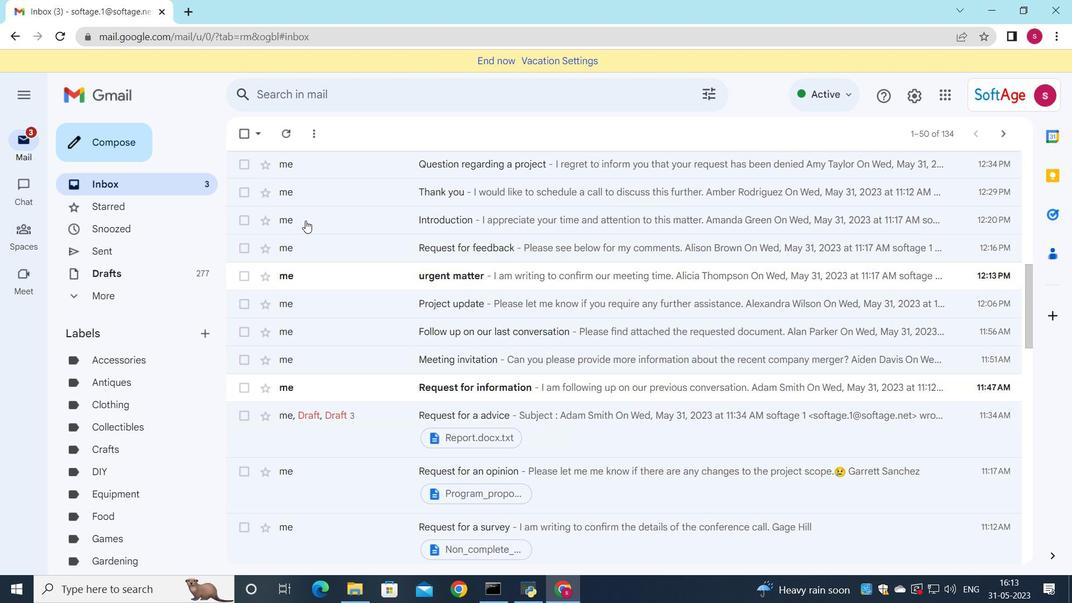 
Action: Mouse moved to (321, 222)
Screenshot: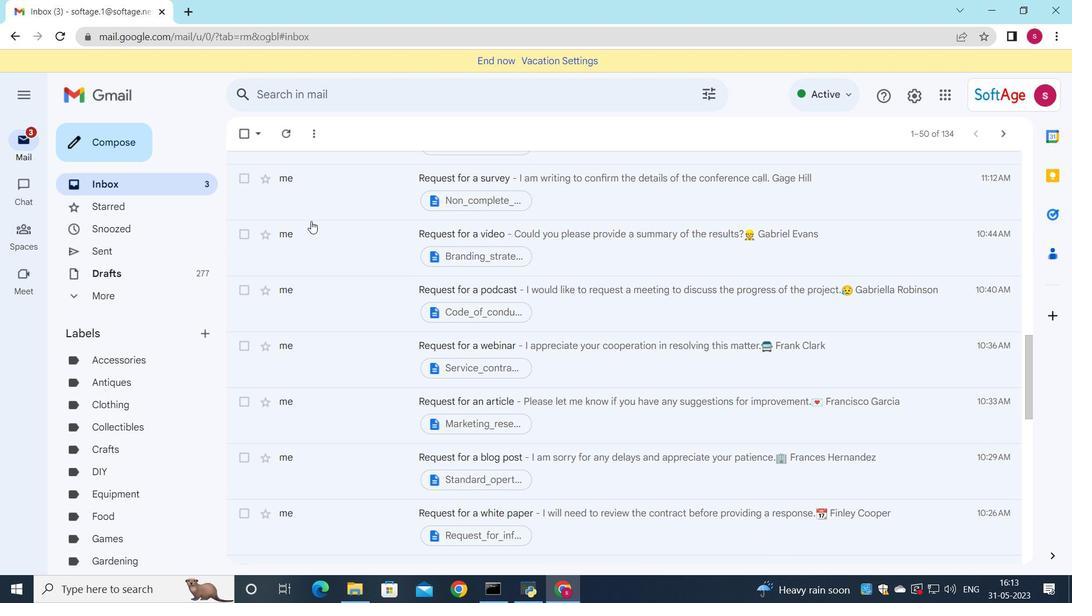
Action: Mouse scrolled (321, 222) with delta (0, 0)
Screenshot: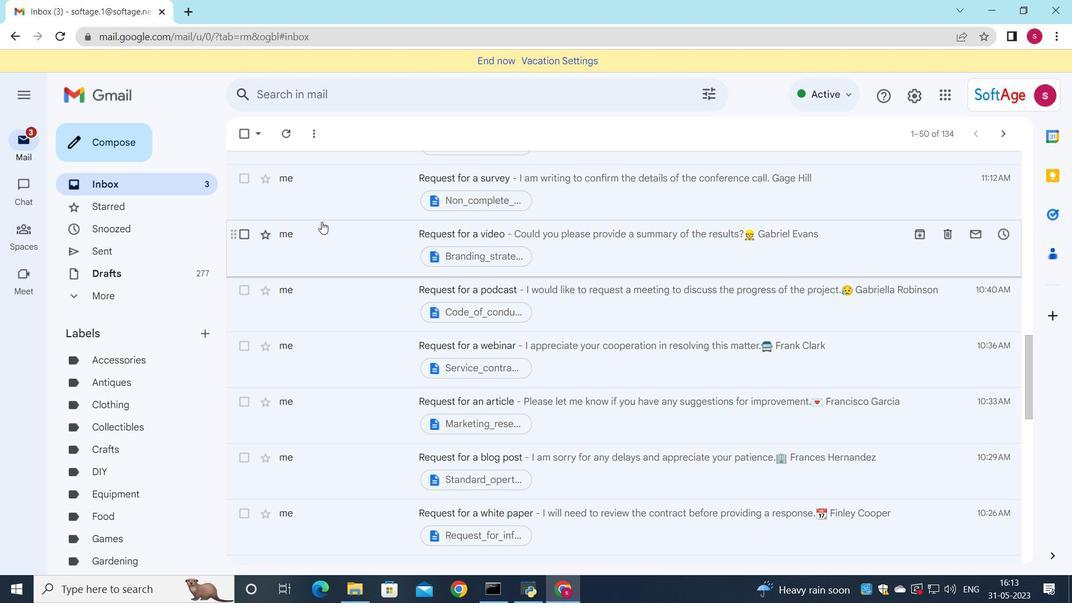 
Action: Mouse scrolled (321, 222) with delta (0, 0)
Screenshot: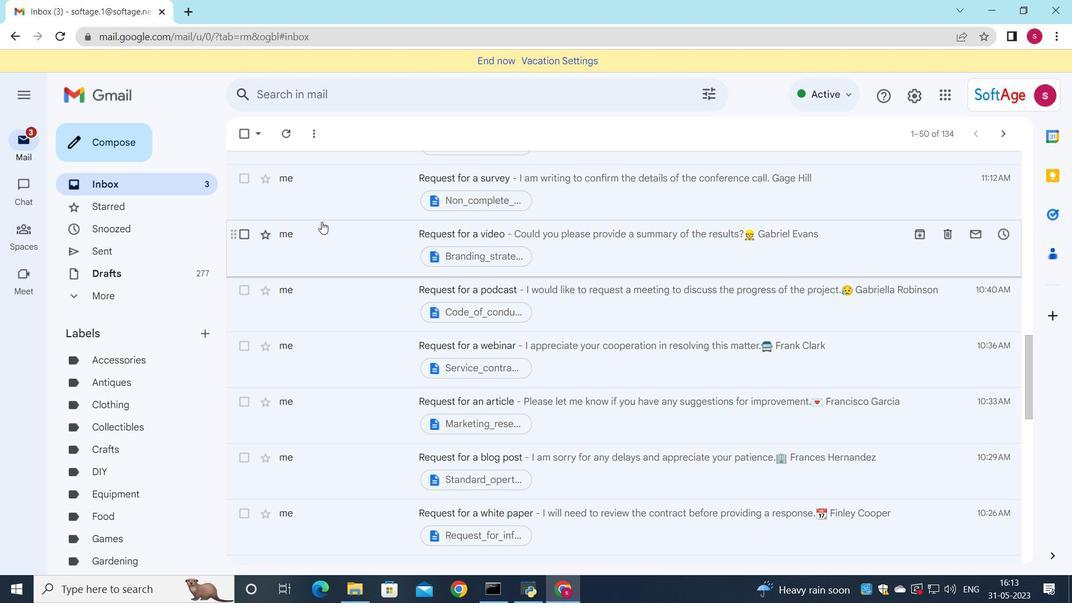
Action: Mouse scrolled (321, 222) with delta (0, 0)
Screenshot: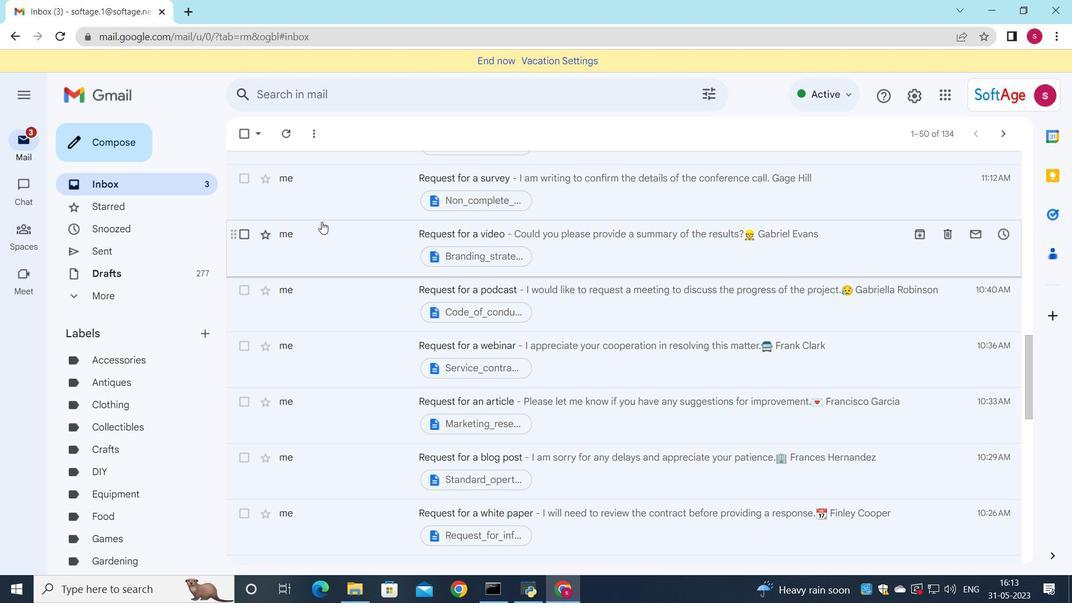 
Action: Mouse moved to (575, 352)
Screenshot: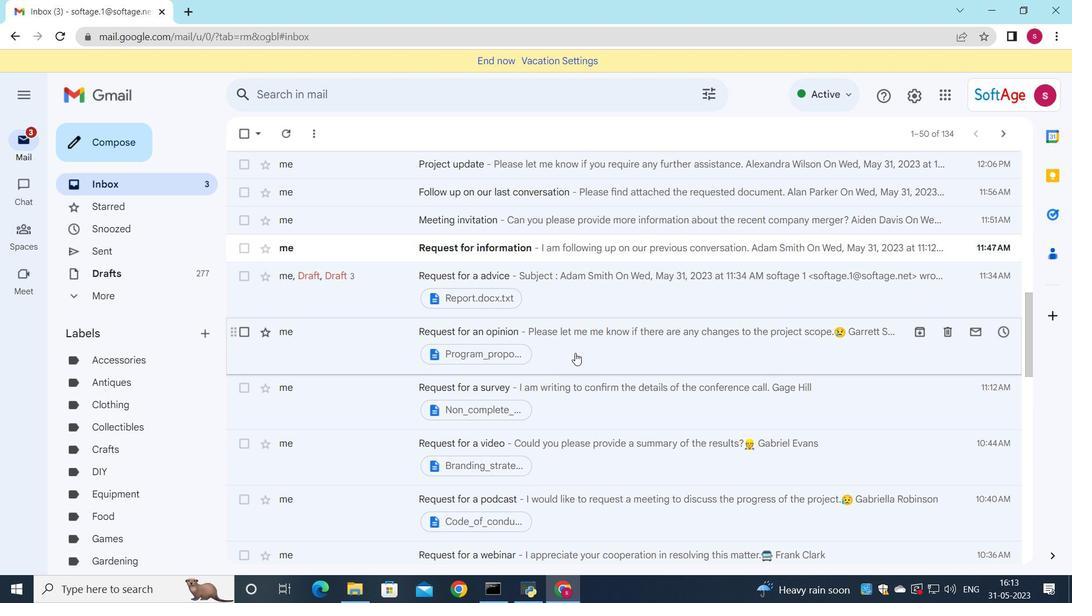 
Action: Mouse pressed left at (575, 352)
Screenshot: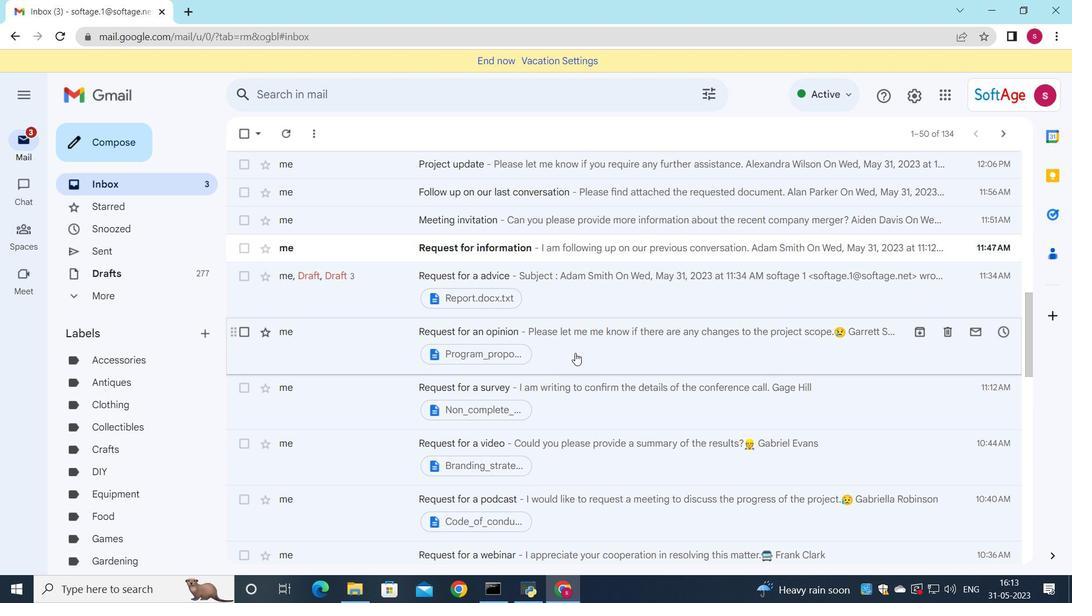 
Action: Mouse moved to (327, 438)
Screenshot: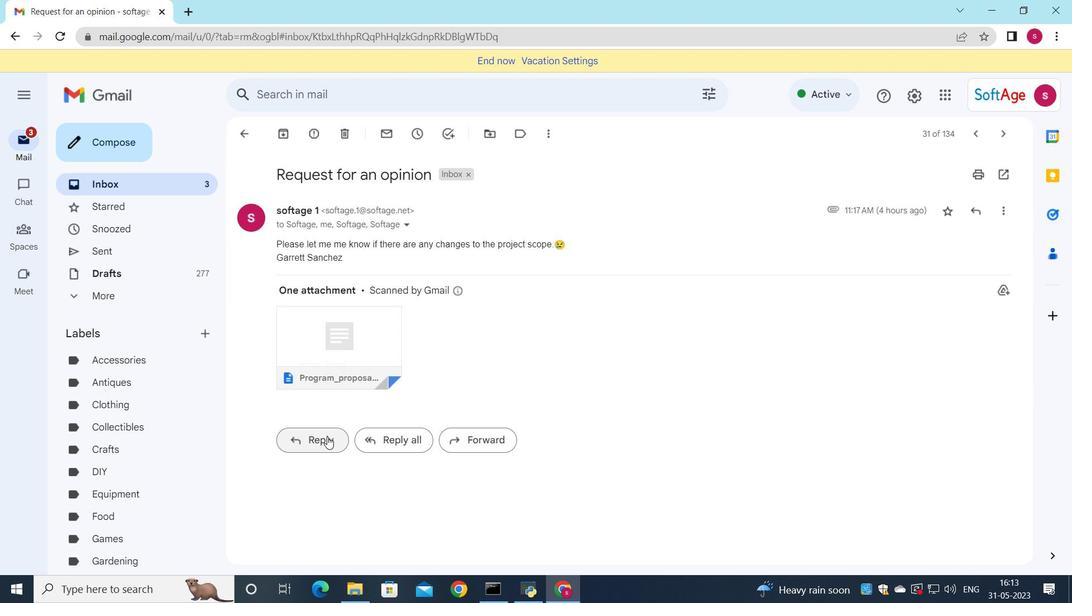 
Action: Mouse pressed left at (327, 438)
Screenshot: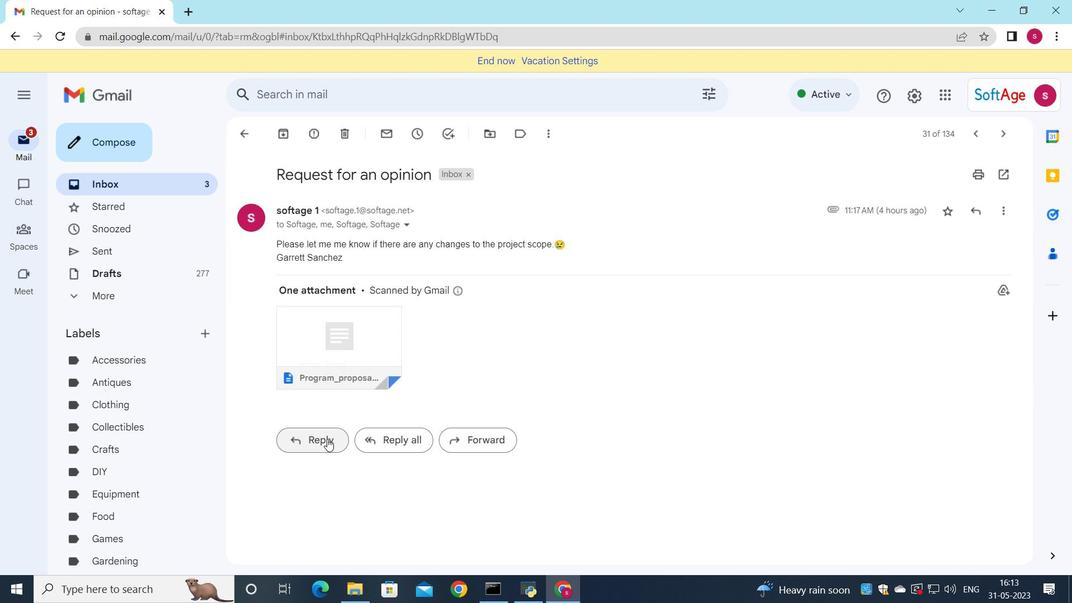 
Action: Mouse moved to (300, 378)
Screenshot: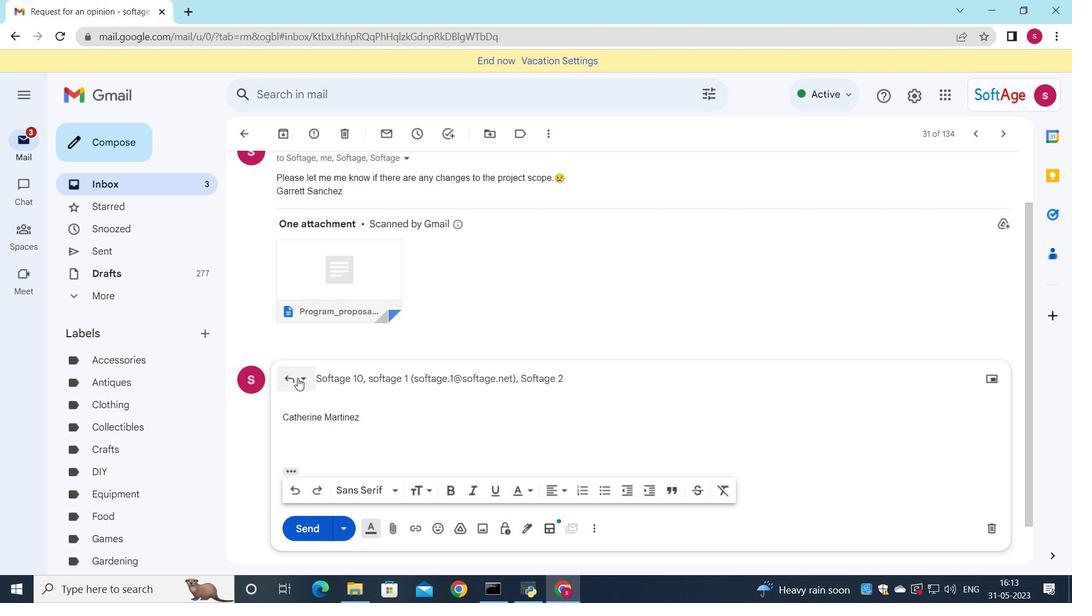 
Action: Mouse pressed left at (300, 378)
Screenshot: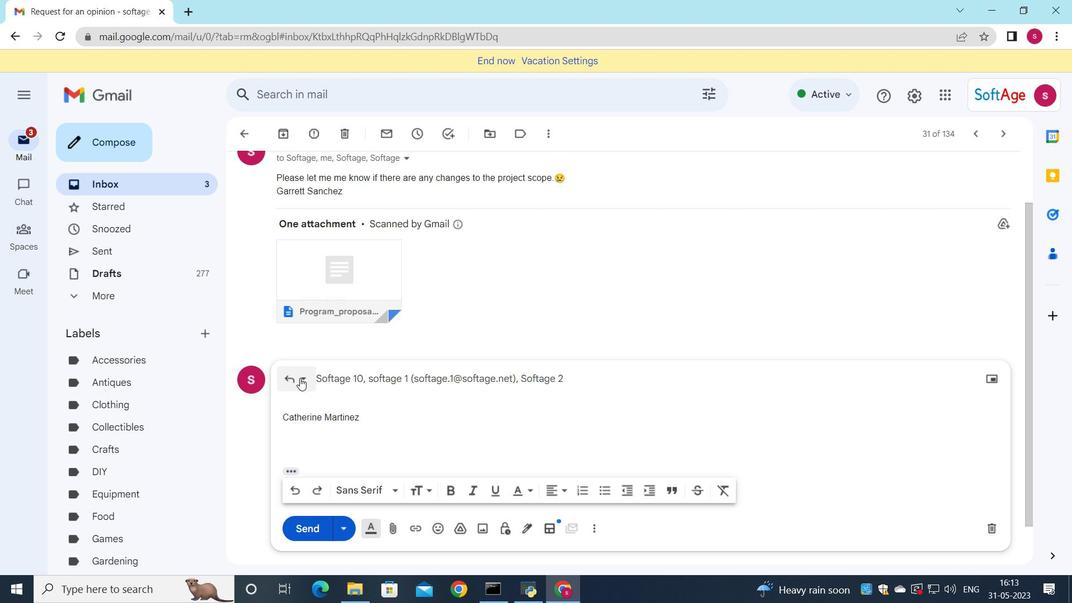 
Action: Mouse moved to (326, 481)
Screenshot: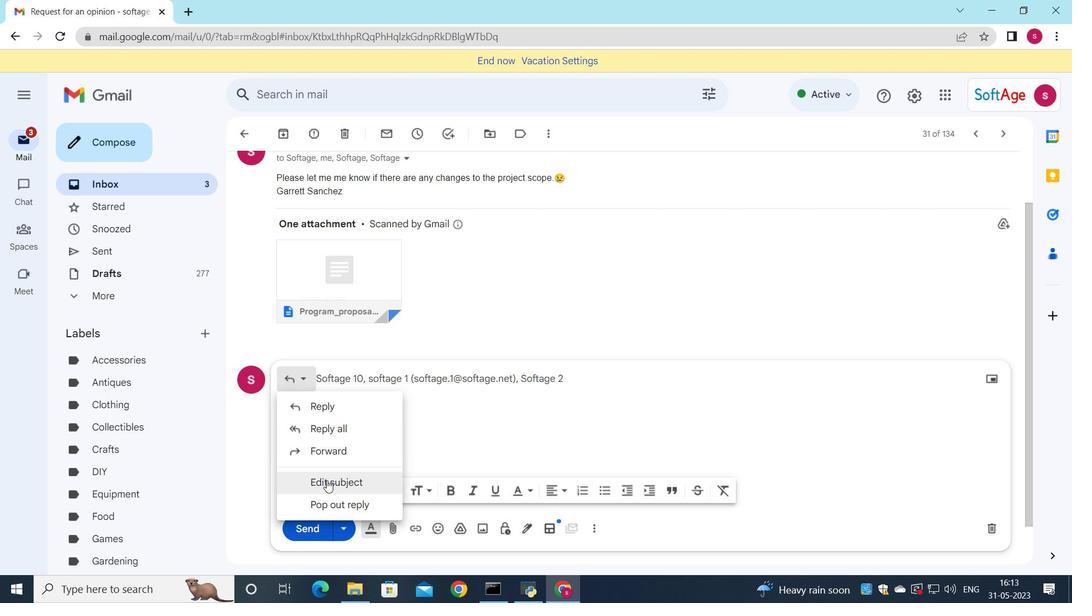 
Action: Mouse pressed left at (326, 481)
Screenshot: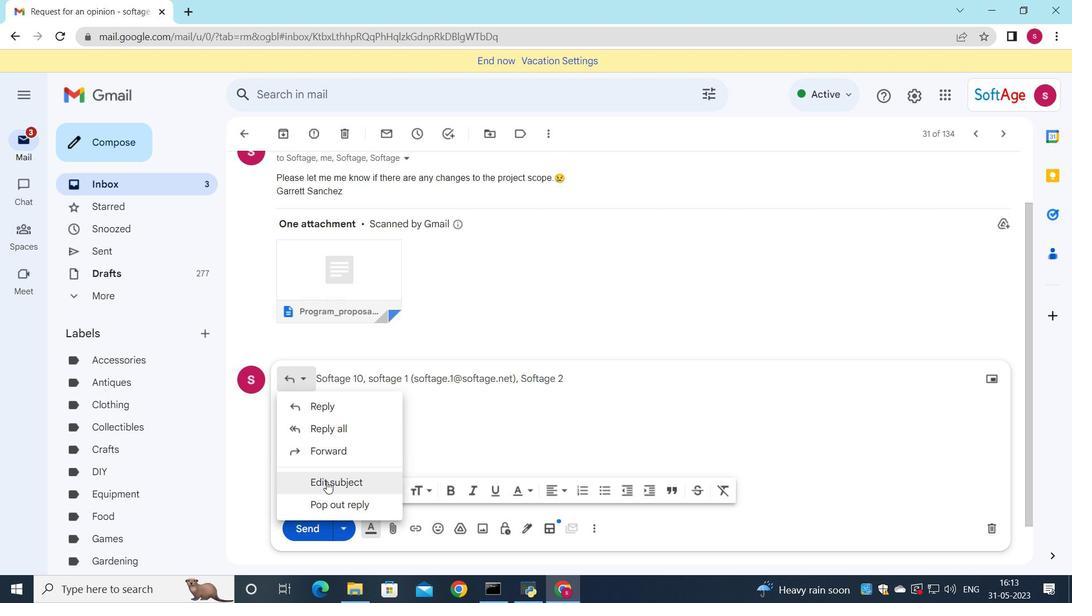 
Action: Mouse moved to (652, 307)
Screenshot: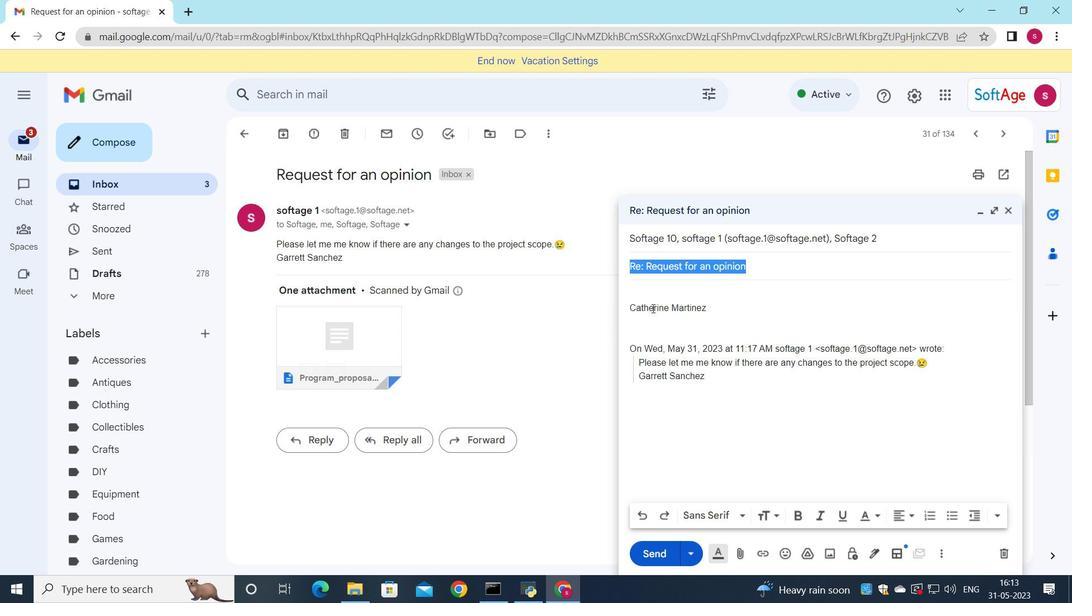 
Action: Key pressed <Key.shift>Proposal<Key.space>submission
Screenshot: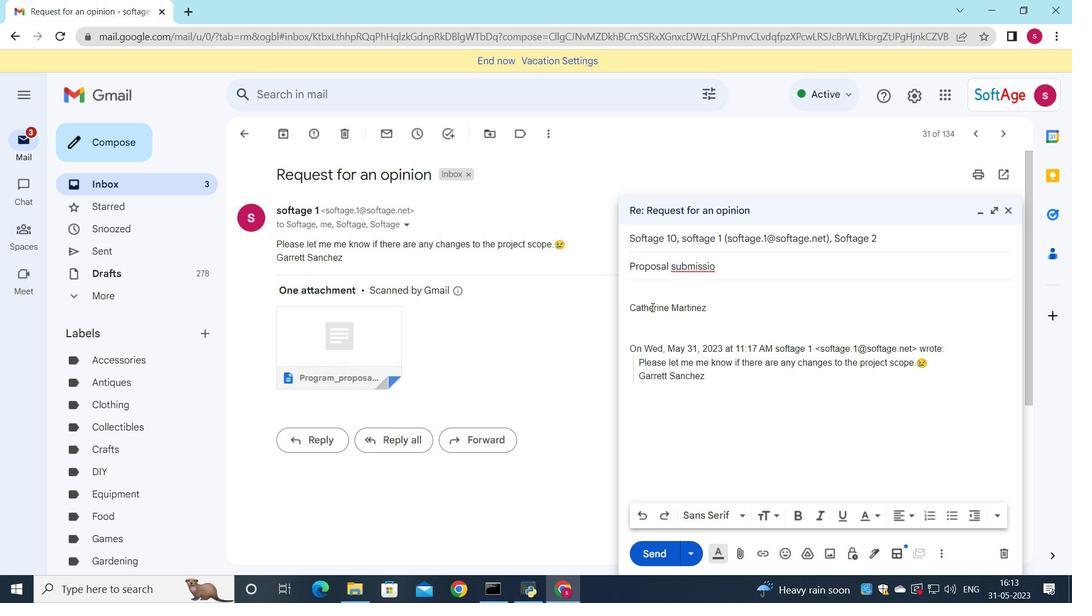 
Action: Mouse moved to (652, 294)
Screenshot: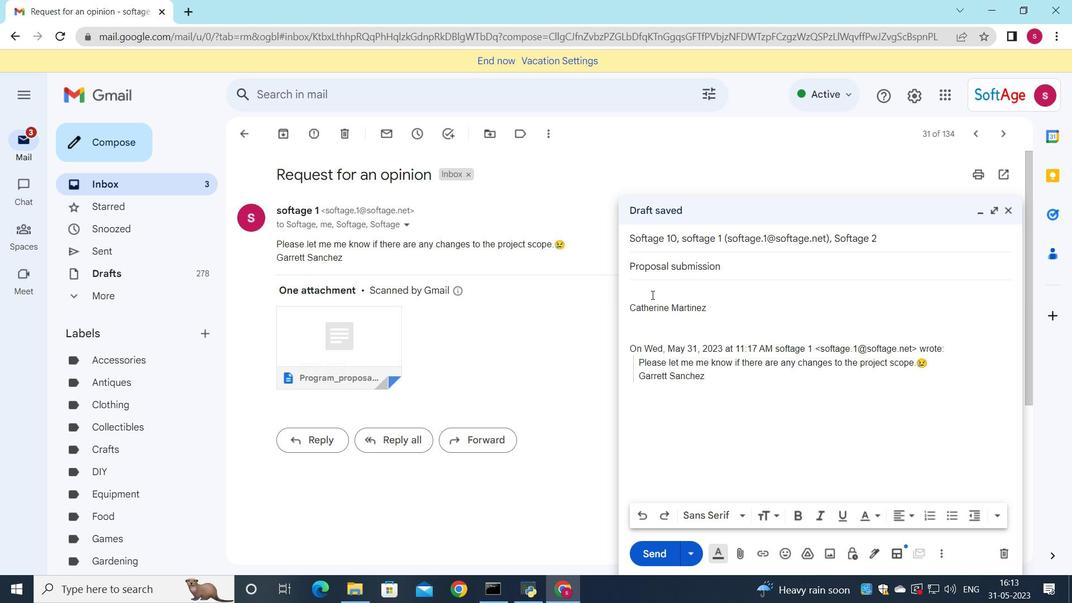 
Action: Mouse pressed left at (652, 294)
Screenshot: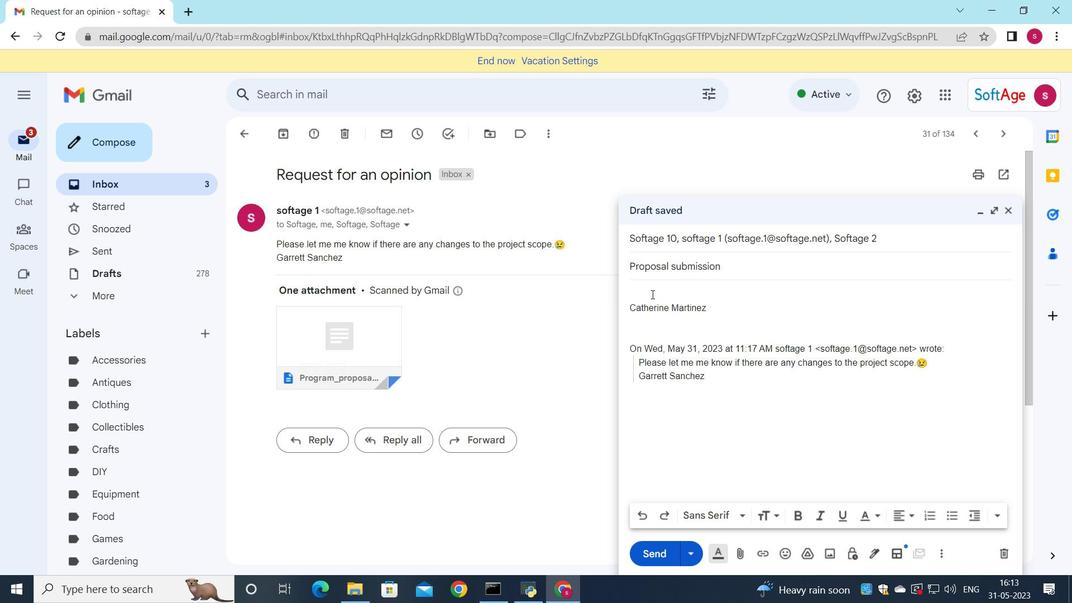
Action: Key pressed <Key.shift>I<Key.space>wanted<Key.space>to<Key.space>follow<Key.space>up<Key.space>on<Key.space>the<Key.space>request<Key.space>for<Key.space>the<Key.space>new<Key.space>vendor<Key.space>proposal.
Screenshot: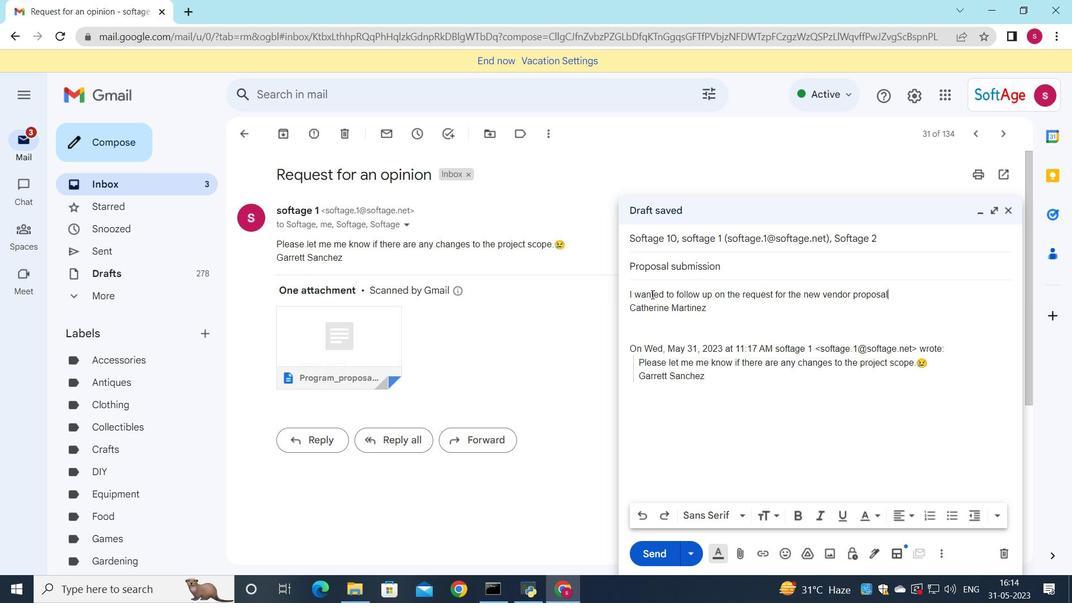 
Action: Mouse moved to (641, 512)
Screenshot: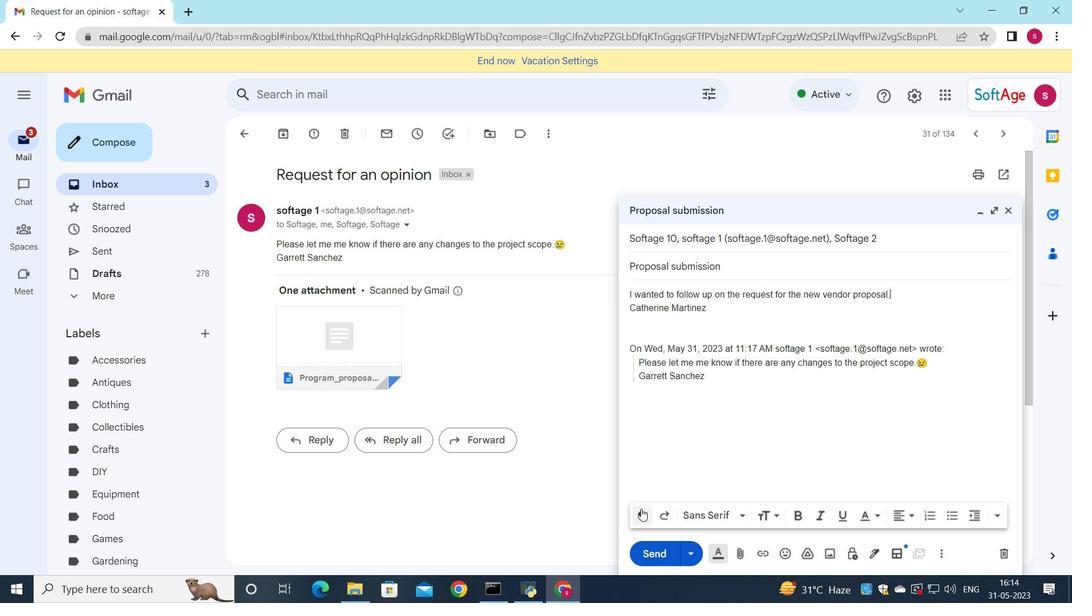 
Action: Mouse pressed left at (641, 512)
Screenshot: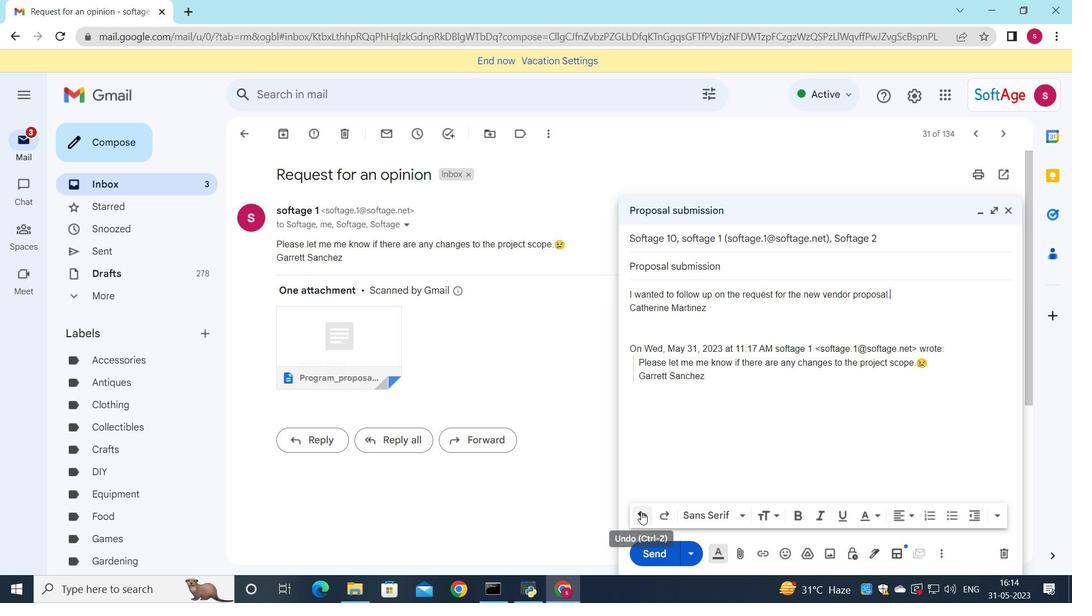 
Action: Mouse pressed left at (641, 512)
Screenshot: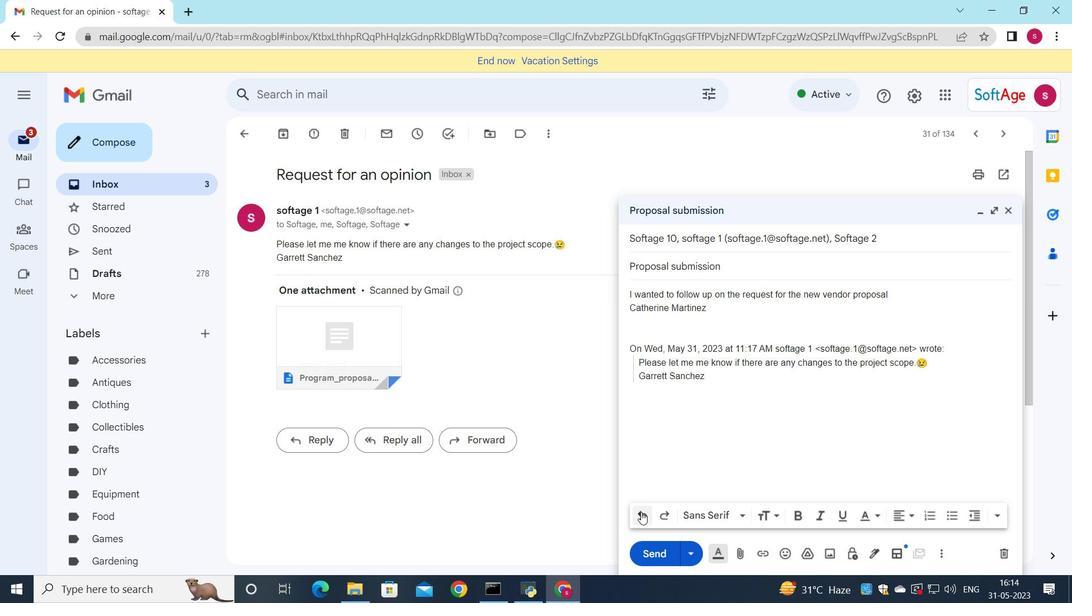 
Action: Mouse pressed left at (641, 512)
Screenshot: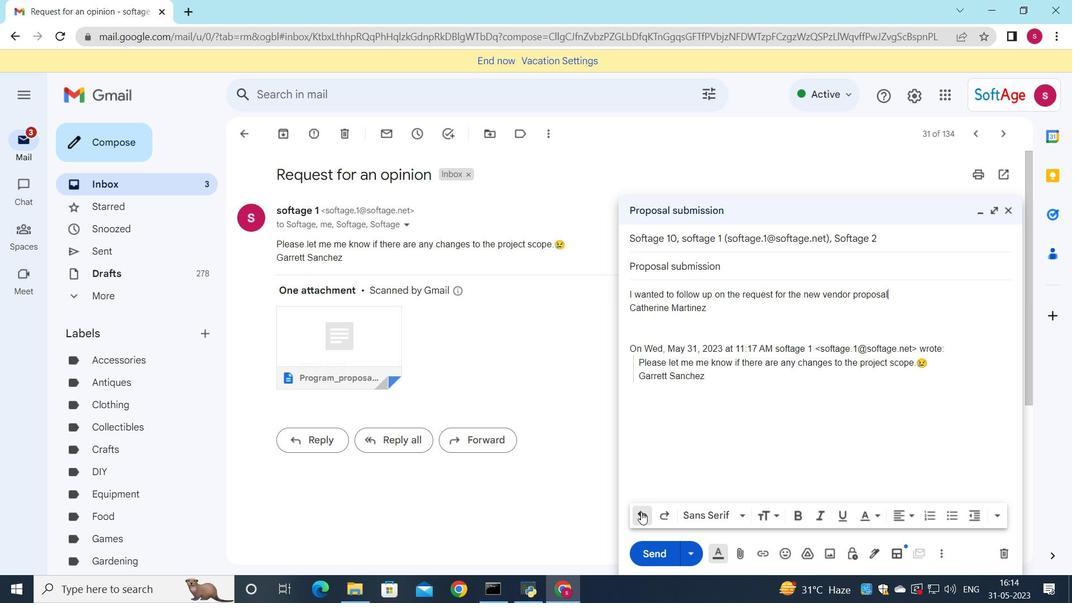 
Action: Mouse pressed left at (641, 512)
Screenshot: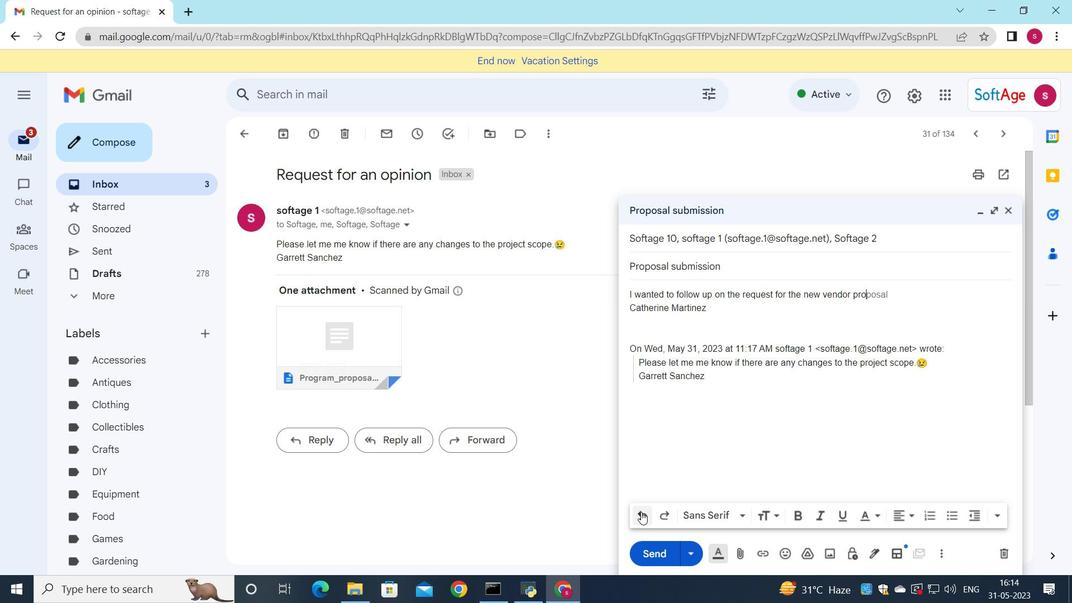 
Action: Mouse pressed left at (641, 512)
Screenshot: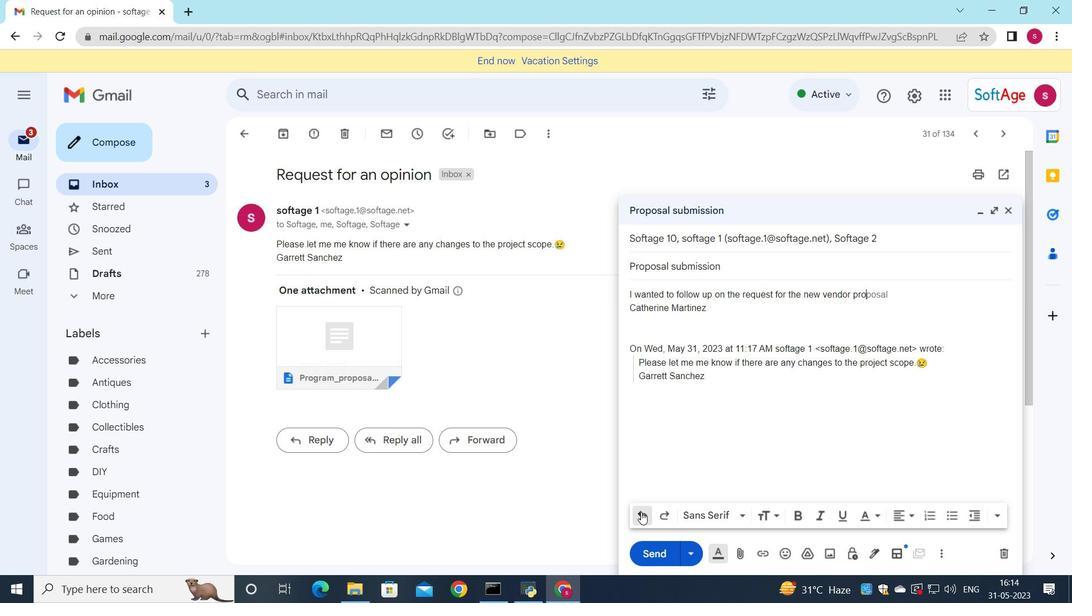 
Action: Mouse pressed left at (641, 512)
Screenshot: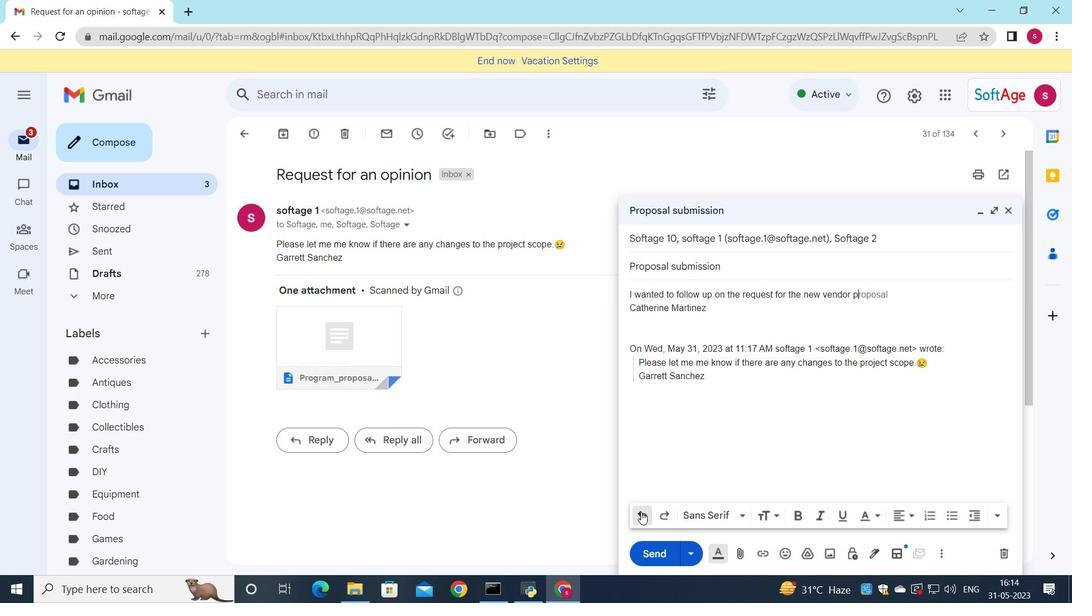 
Action: Mouse pressed left at (641, 512)
Screenshot: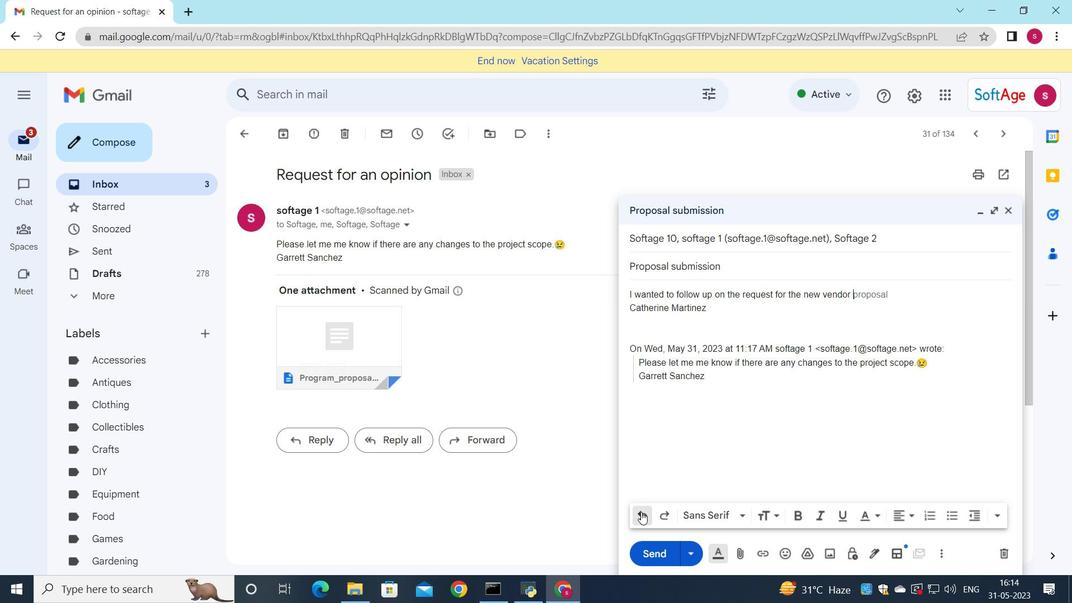 
Action: Mouse pressed left at (641, 512)
Screenshot: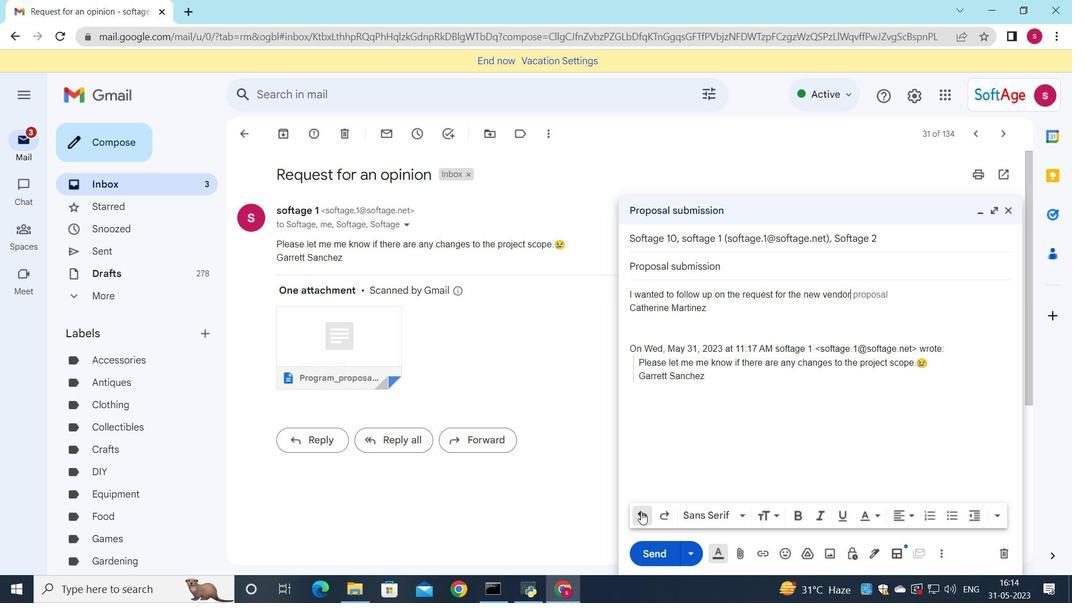 
Action: Mouse pressed left at (641, 512)
Screenshot: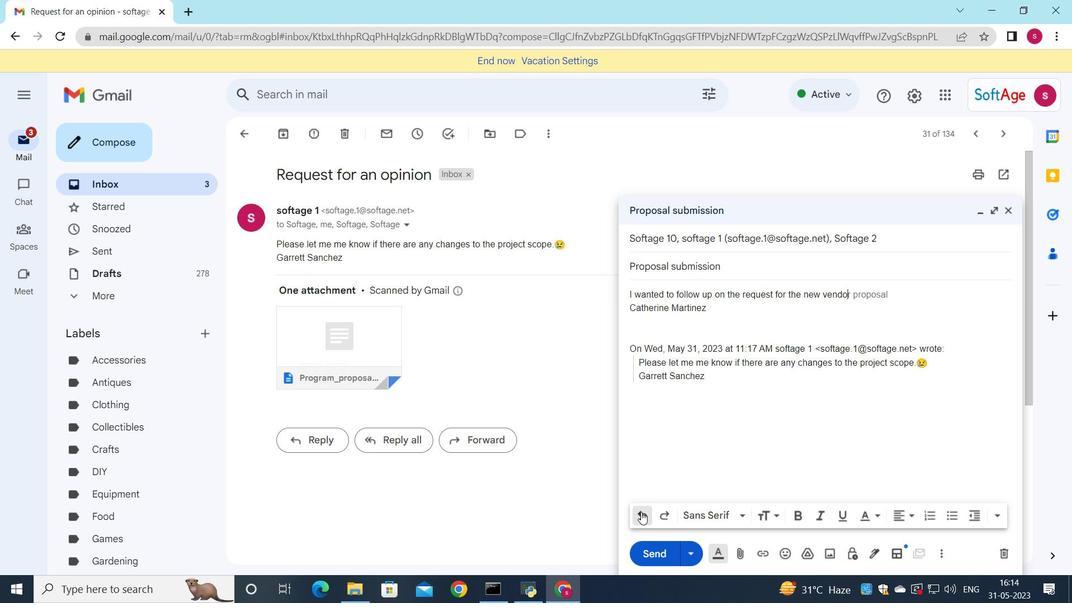 
Action: Mouse pressed left at (641, 512)
Screenshot: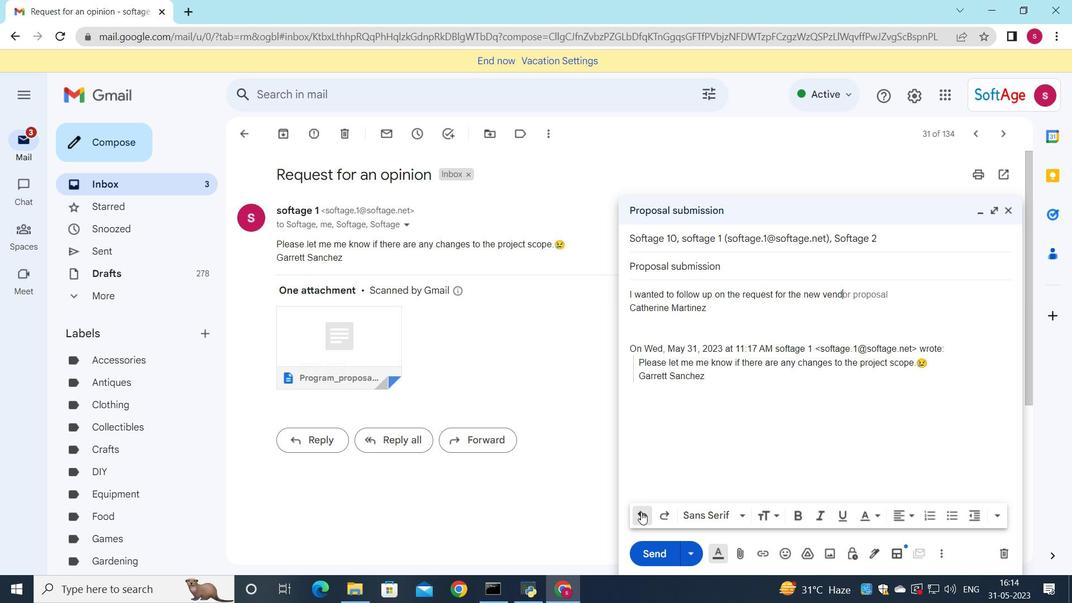 
Action: Mouse pressed left at (641, 512)
Screenshot: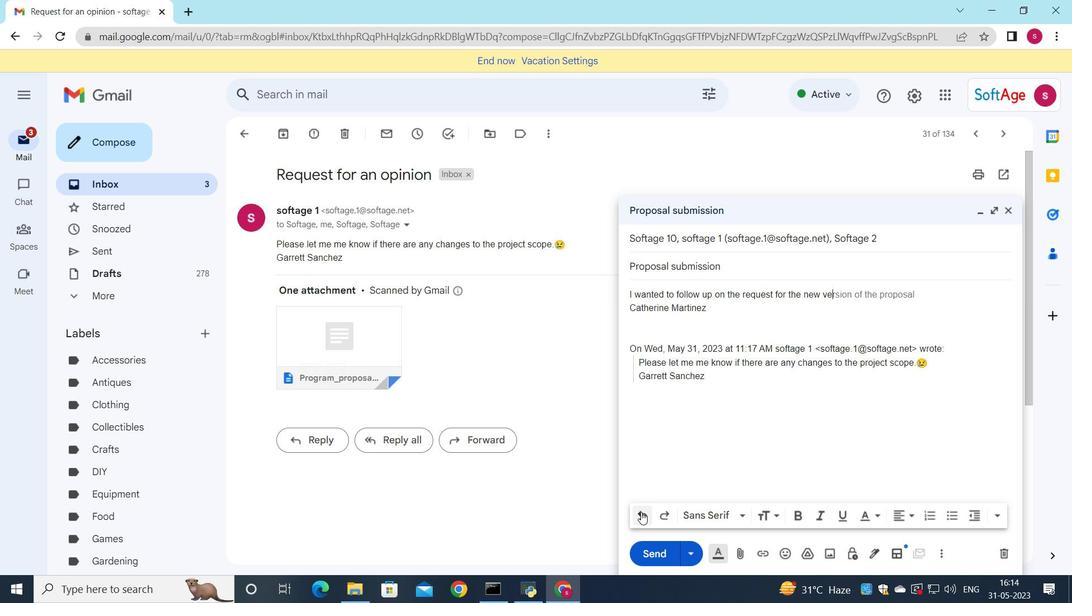 
Action: Mouse pressed left at (641, 512)
Screenshot: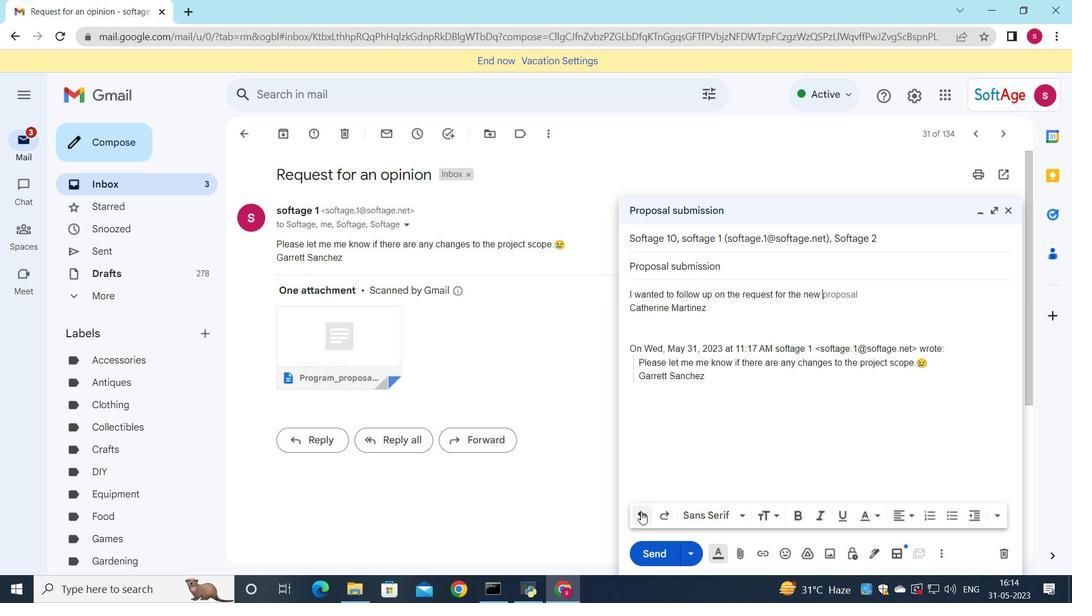 
Action: Mouse pressed left at (641, 512)
Screenshot: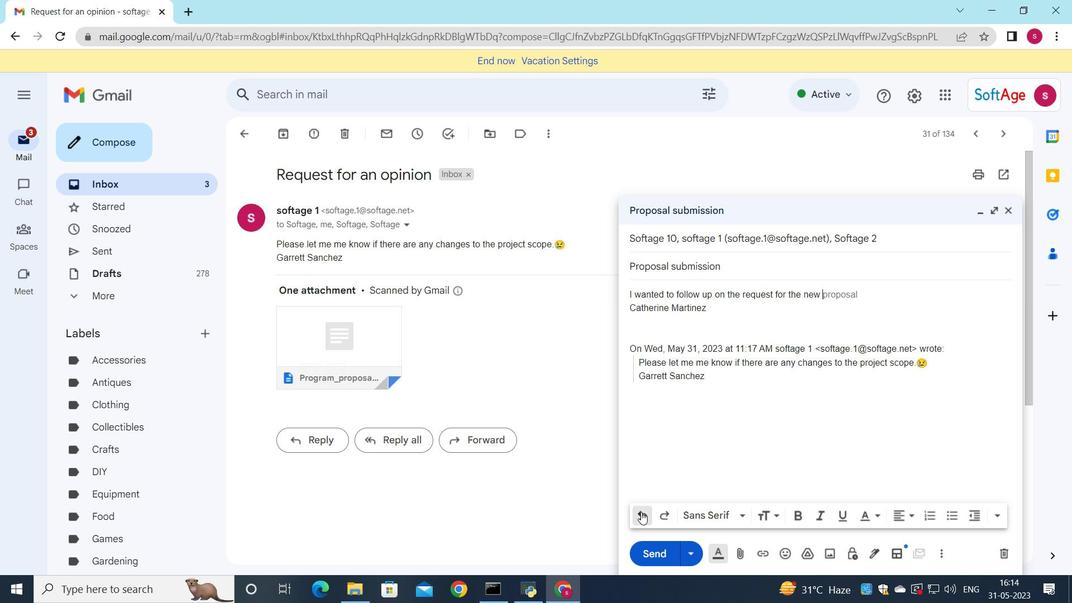 
Action: Mouse pressed left at (641, 512)
Screenshot: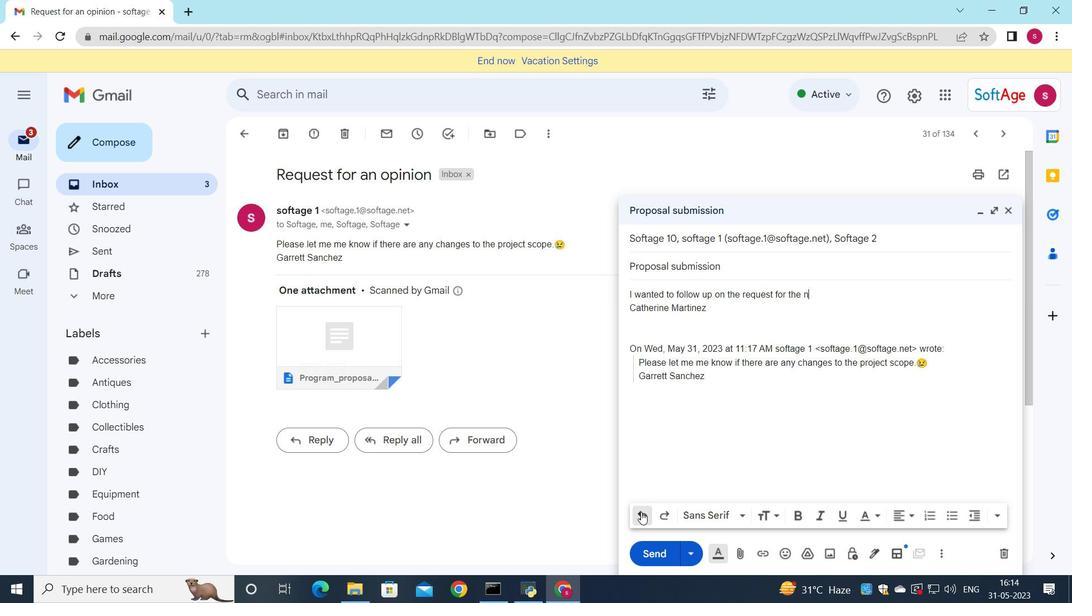 
Action: Mouse pressed left at (641, 512)
Screenshot: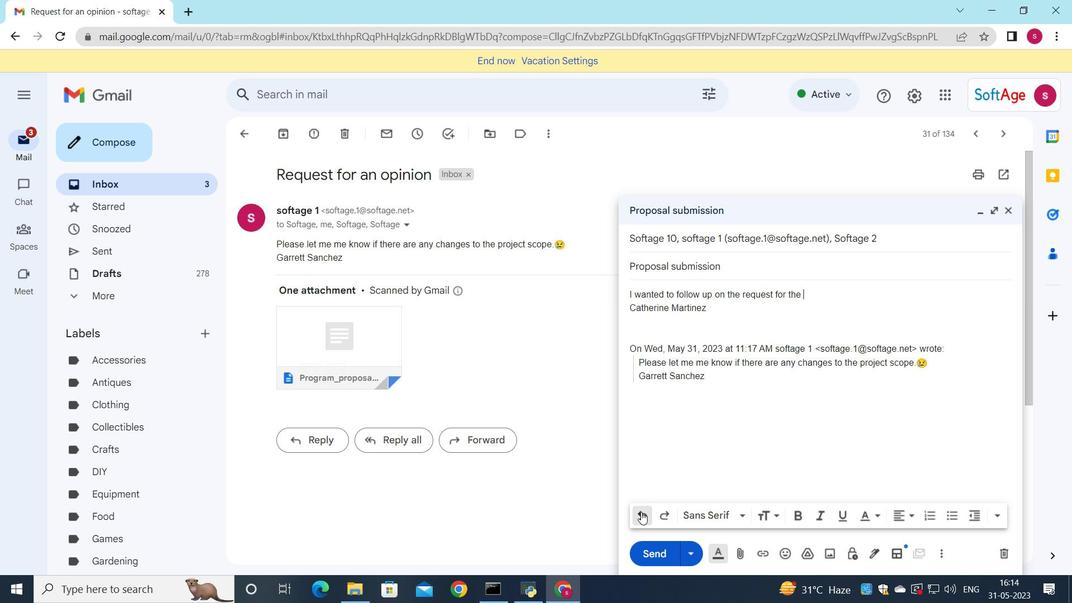 
Action: Mouse pressed left at (641, 512)
Screenshot: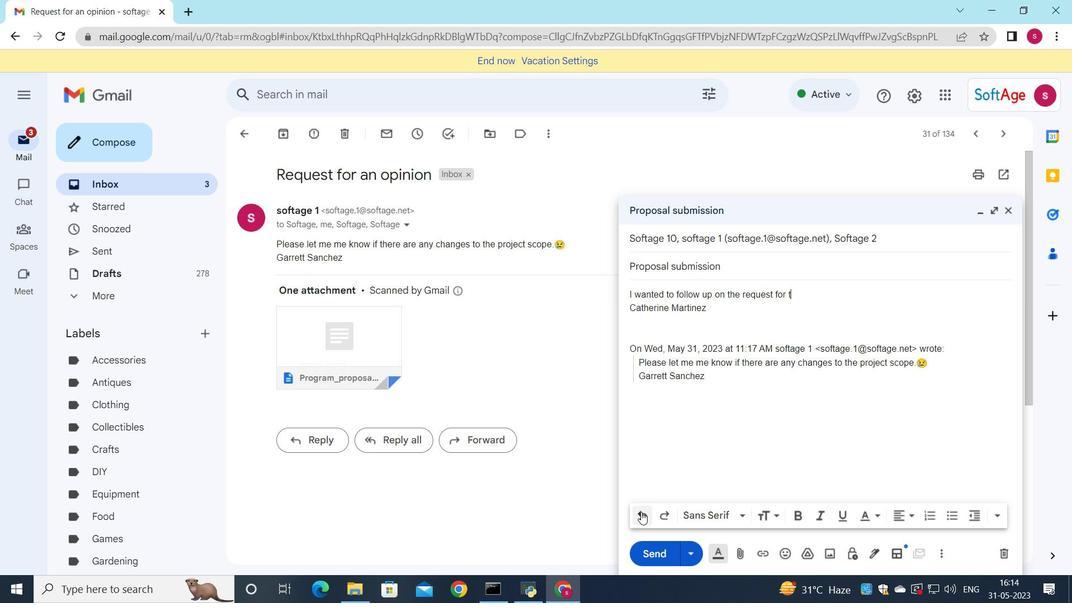 
Action: Mouse pressed left at (641, 512)
Screenshot: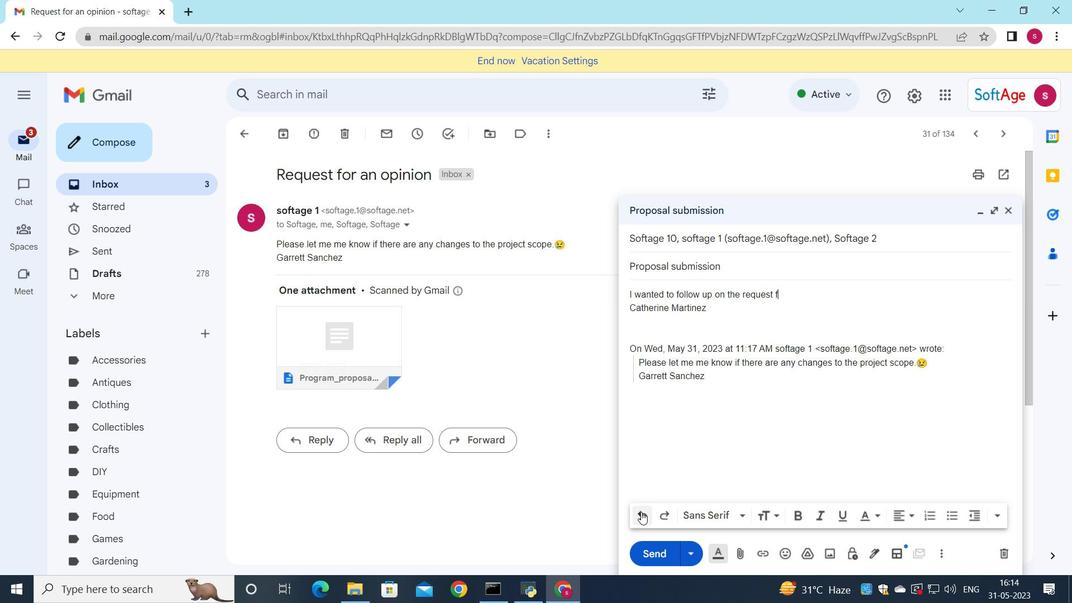 
Action: Mouse pressed left at (641, 512)
Screenshot: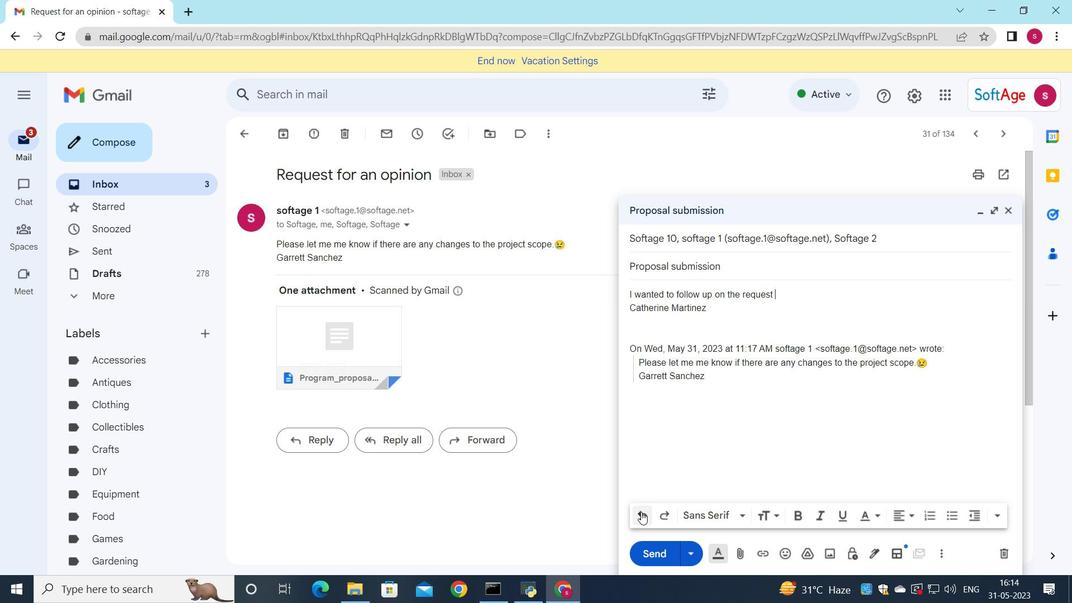 
Action: Mouse pressed left at (641, 512)
Screenshot: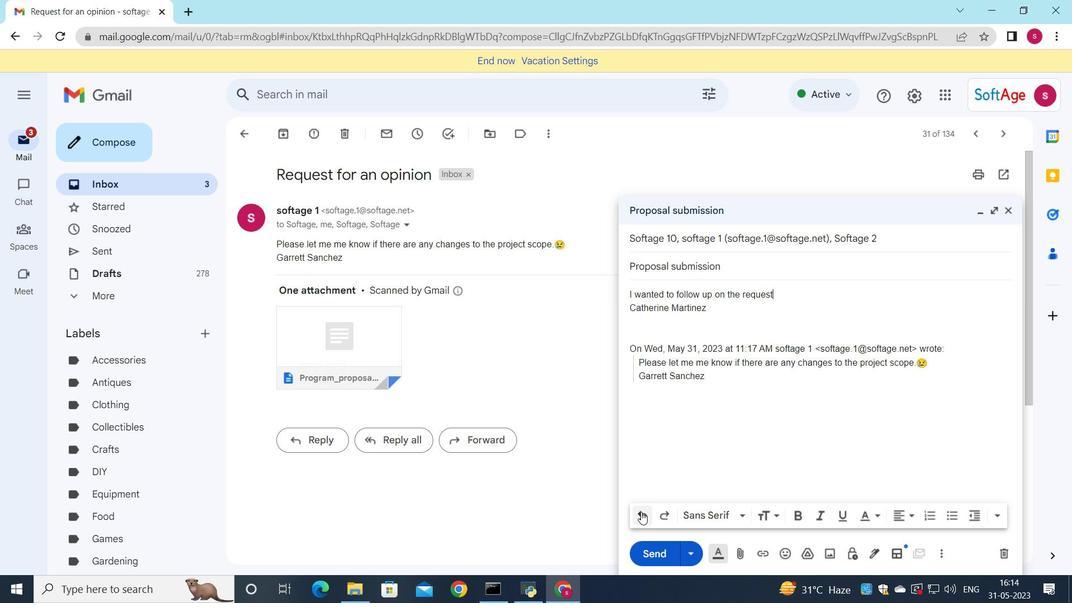 
Action: Mouse pressed left at (641, 512)
Screenshot: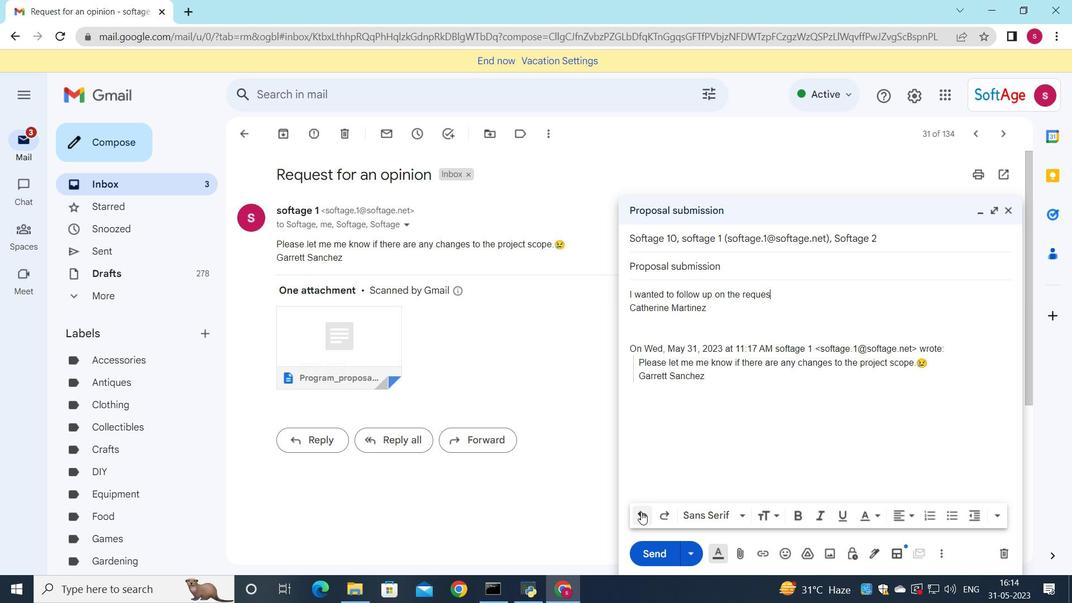 
Action: Mouse pressed left at (641, 512)
Screenshot: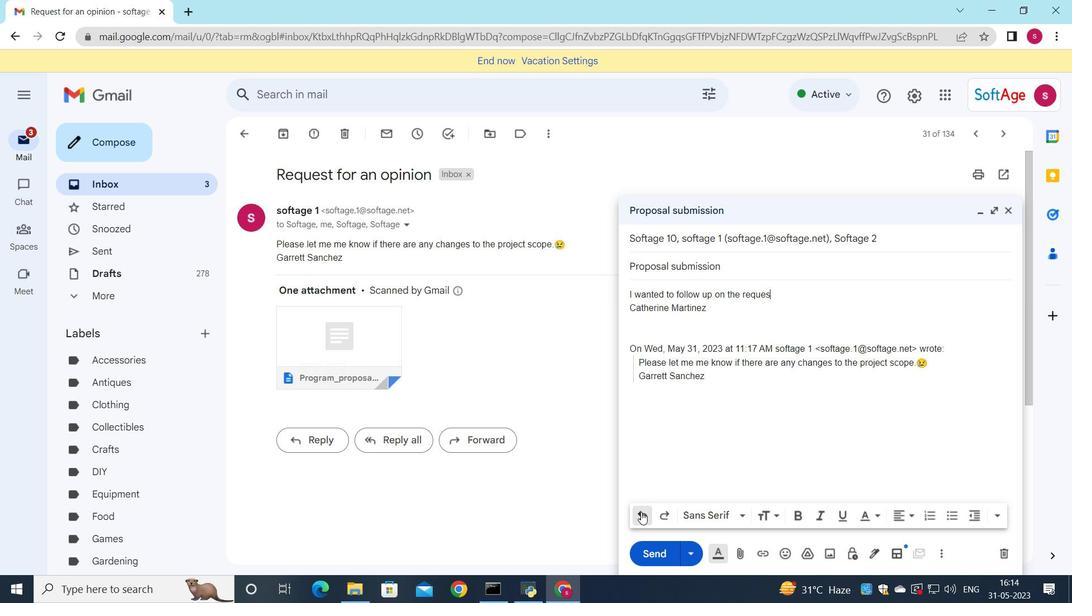 
Action: Mouse pressed left at (641, 512)
Screenshot: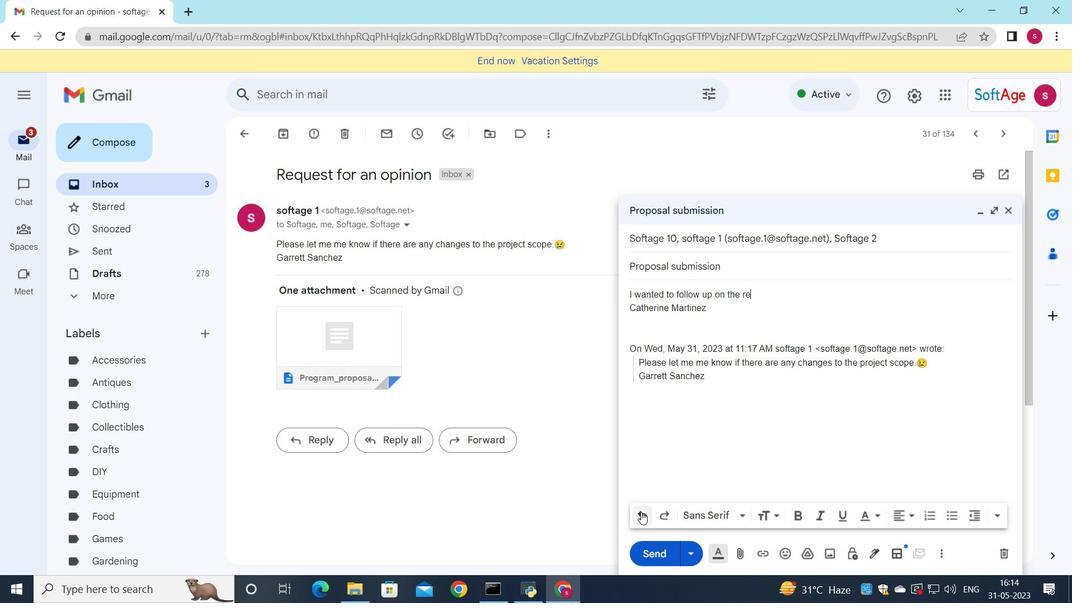 
Action: Mouse pressed left at (641, 512)
Screenshot: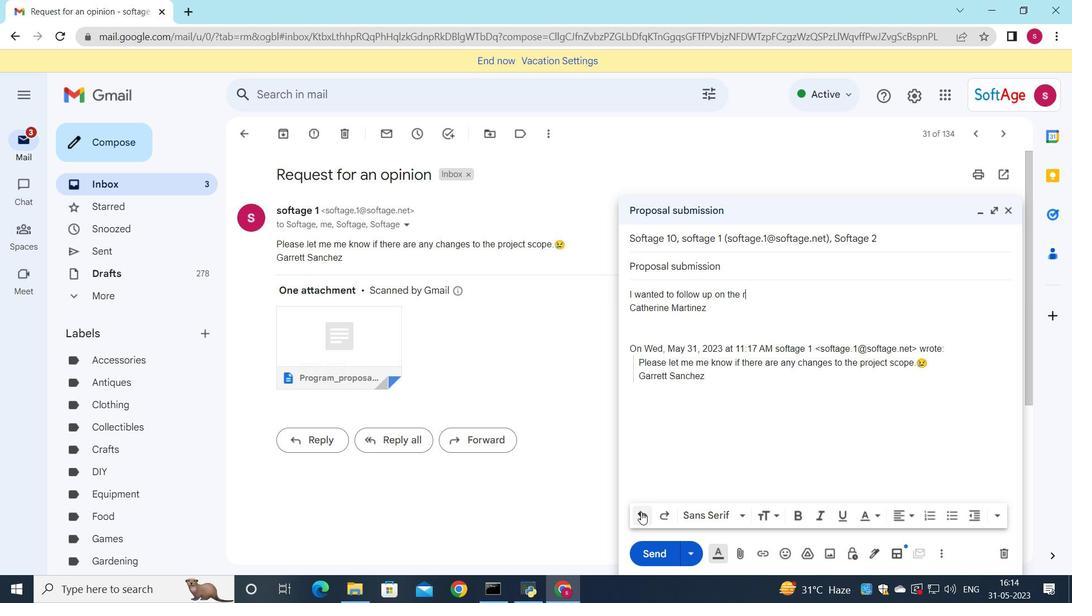 
Action: Mouse pressed left at (641, 512)
Screenshot: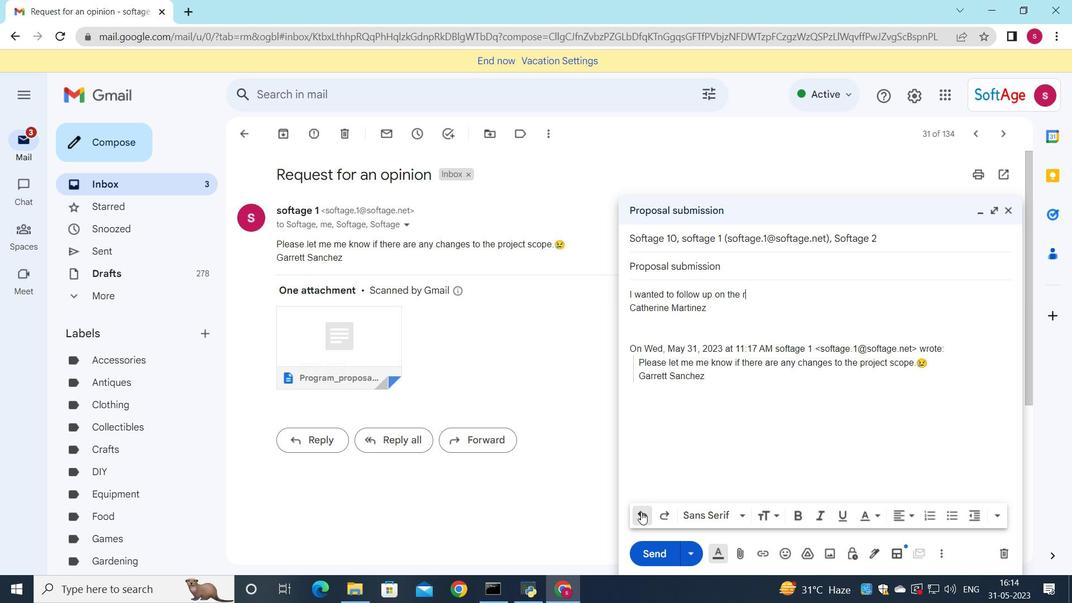 
Action: Mouse pressed left at (641, 512)
Screenshot: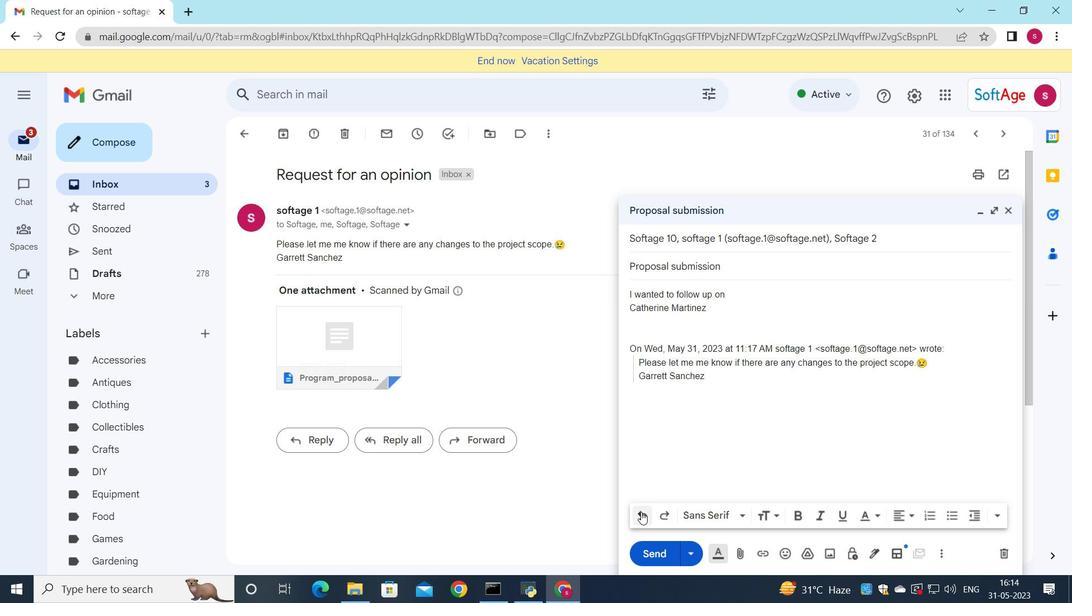 
Action: Mouse pressed left at (641, 512)
Screenshot: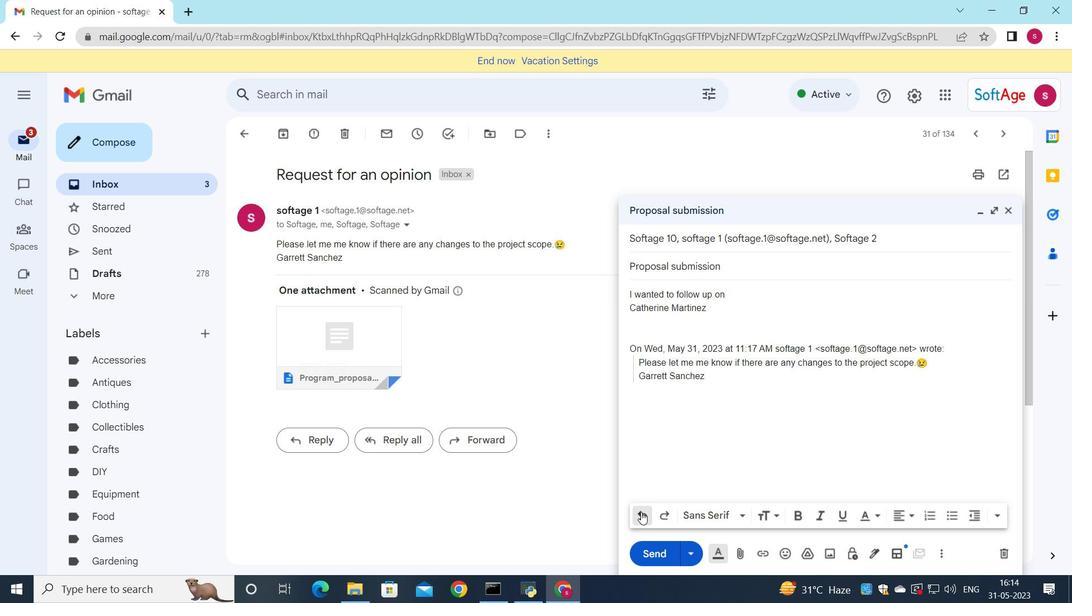 
Action: Mouse pressed left at (641, 512)
Screenshot: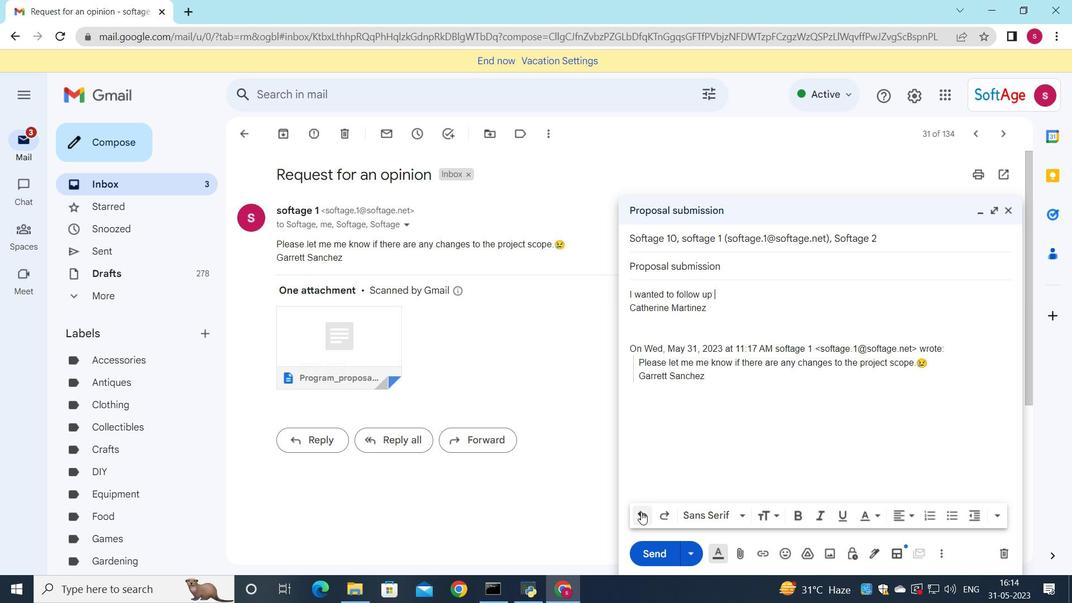 
Action: Mouse pressed left at (641, 512)
Screenshot: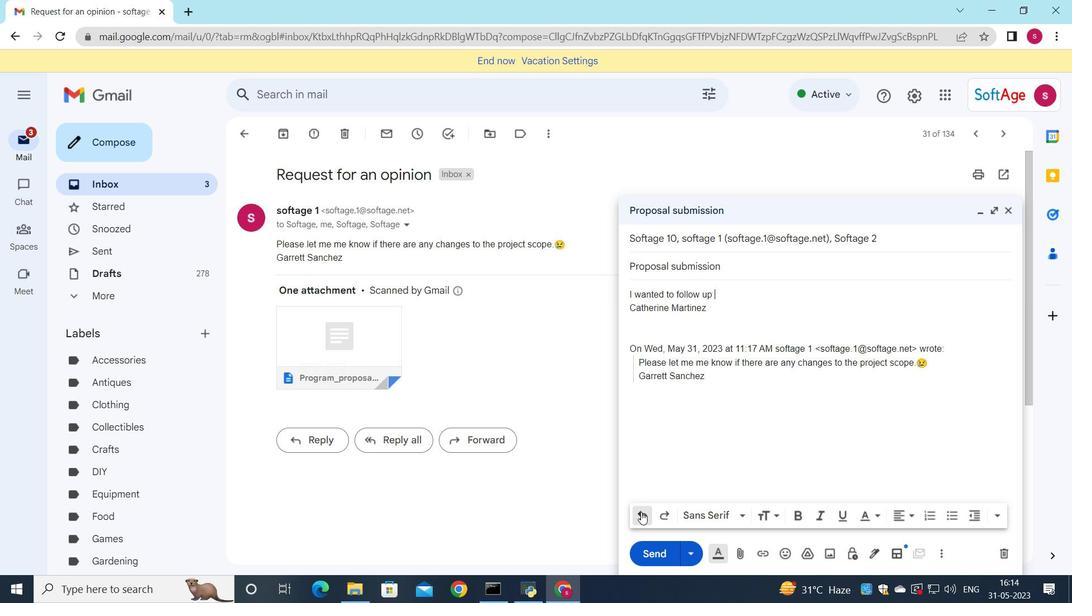 
Action: Mouse pressed left at (641, 512)
Screenshot: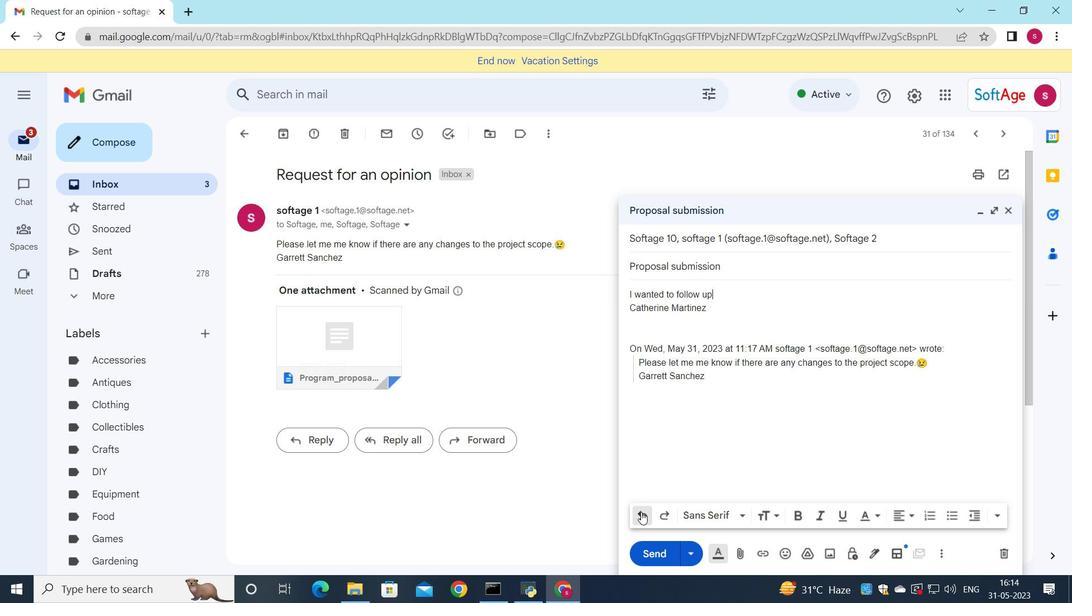 
Action: Mouse pressed left at (641, 512)
Screenshot: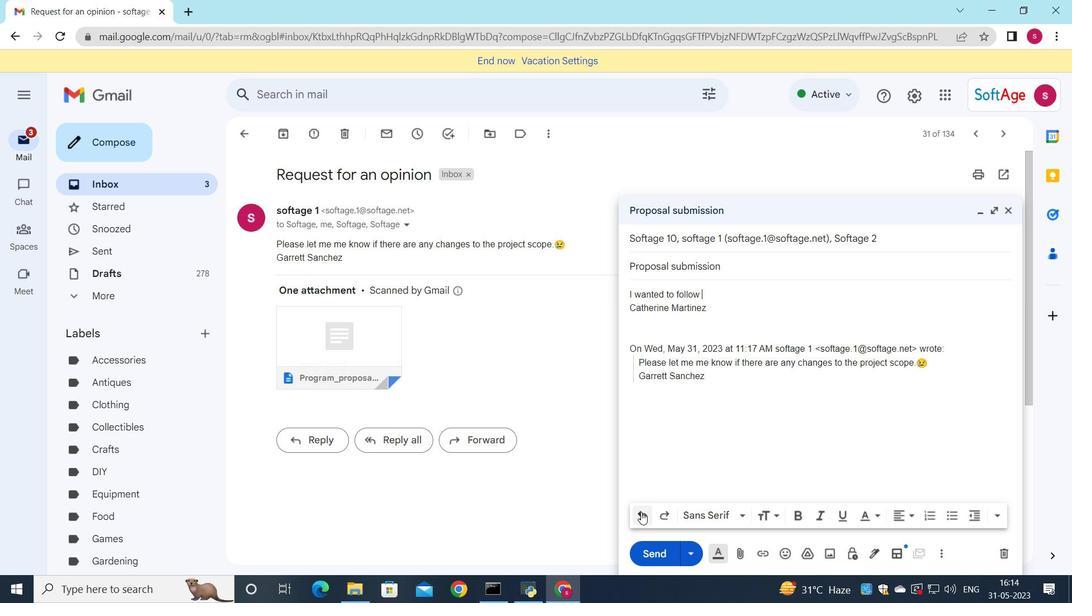 
Action: Mouse pressed left at (641, 512)
Screenshot: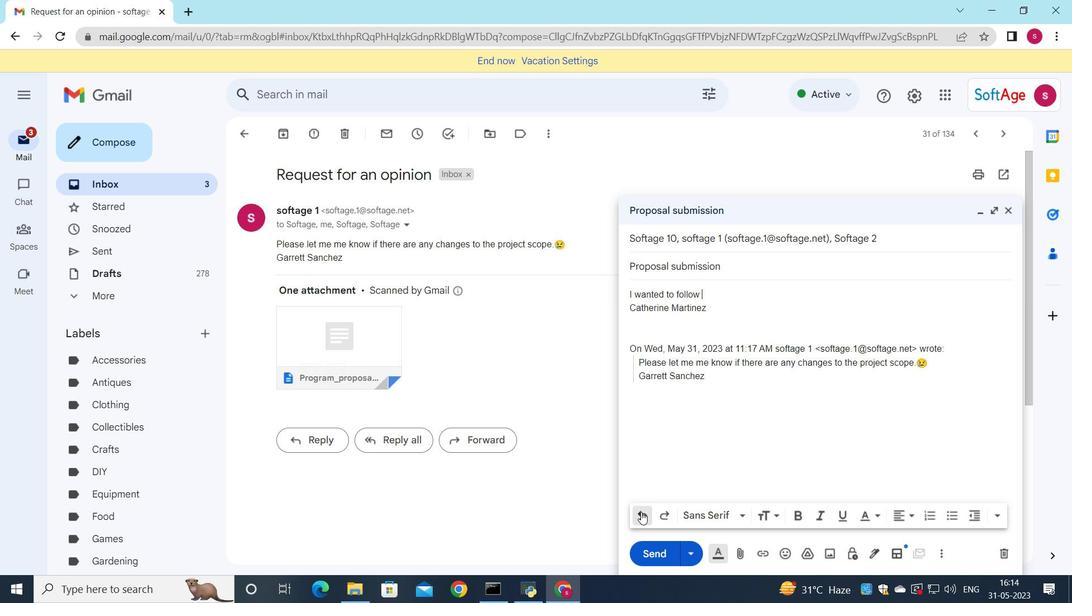 
Action: Mouse pressed left at (641, 512)
Screenshot: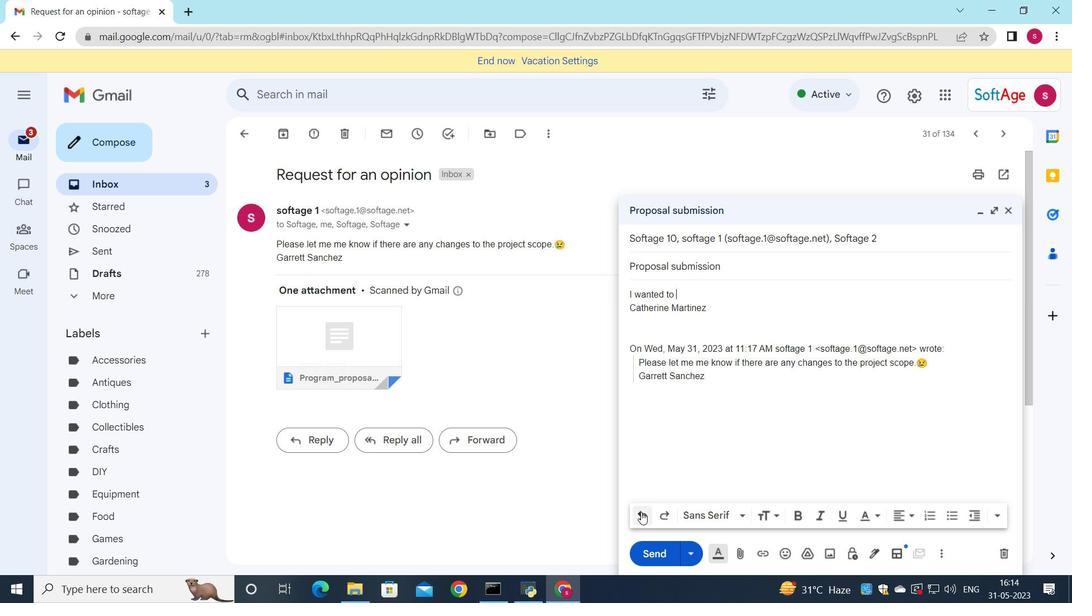 
Action: Mouse pressed left at (641, 512)
Screenshot: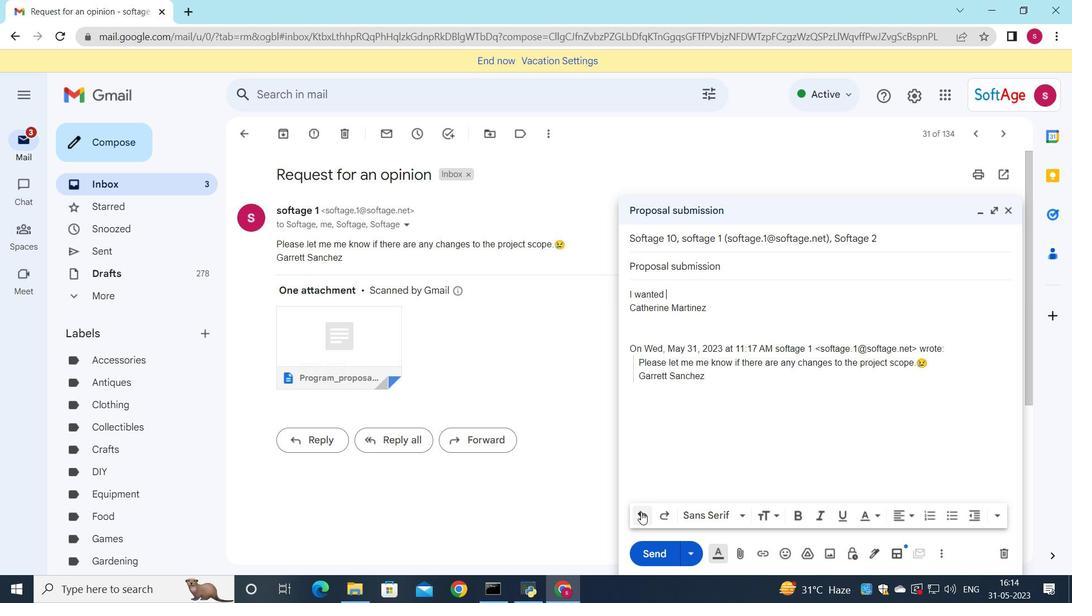 
Action: Mouse pressed left at (641, 512)
Screenshot: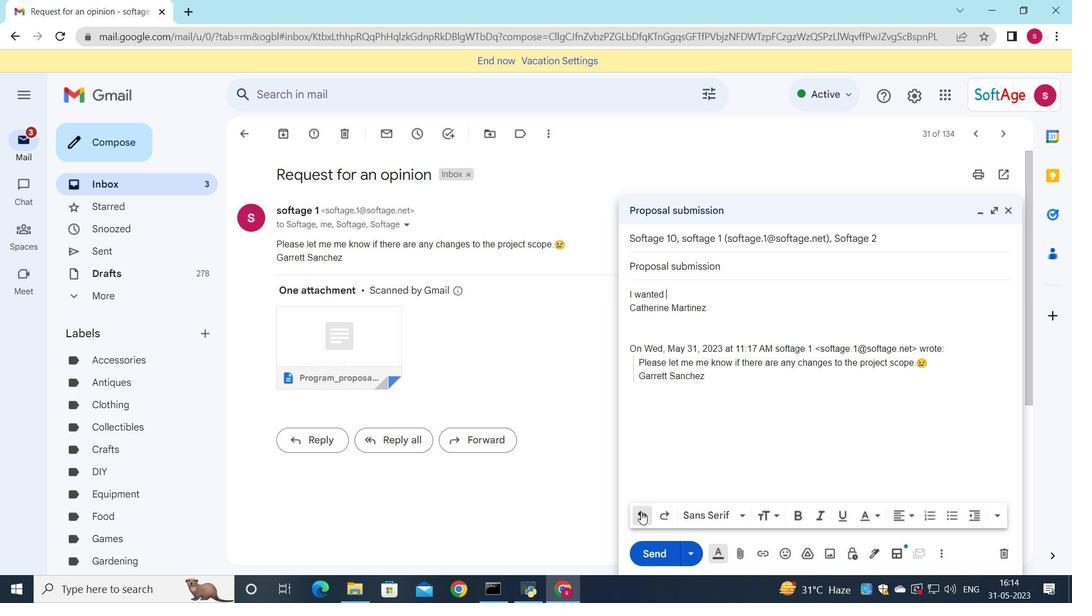 
Action: Mouse pressed left at (641, 512)
Screenshot: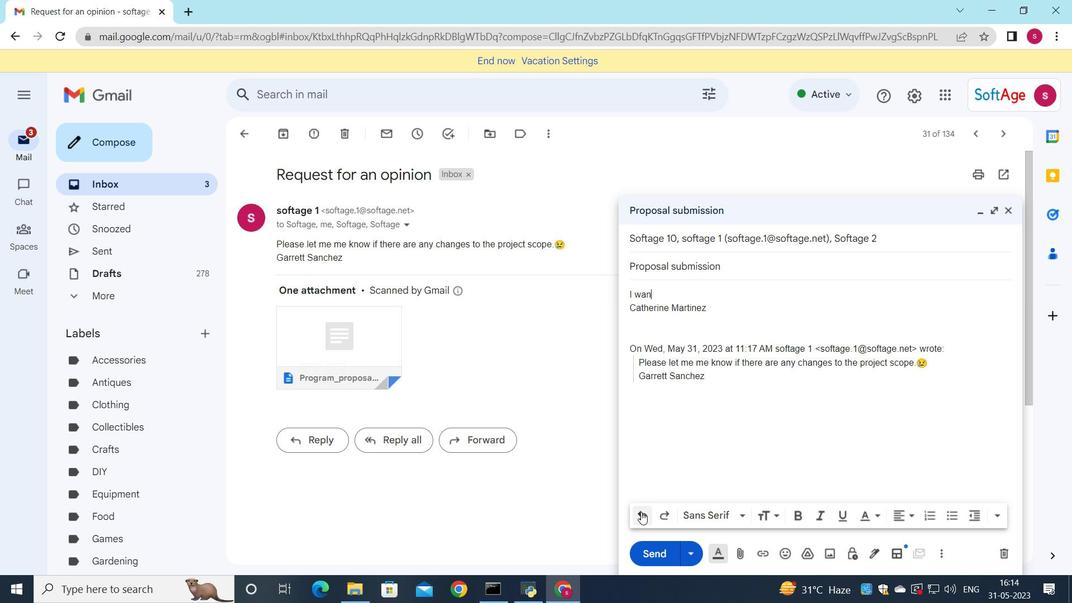 
Action: Mouse pressed left at (641, 512)
Screenshot: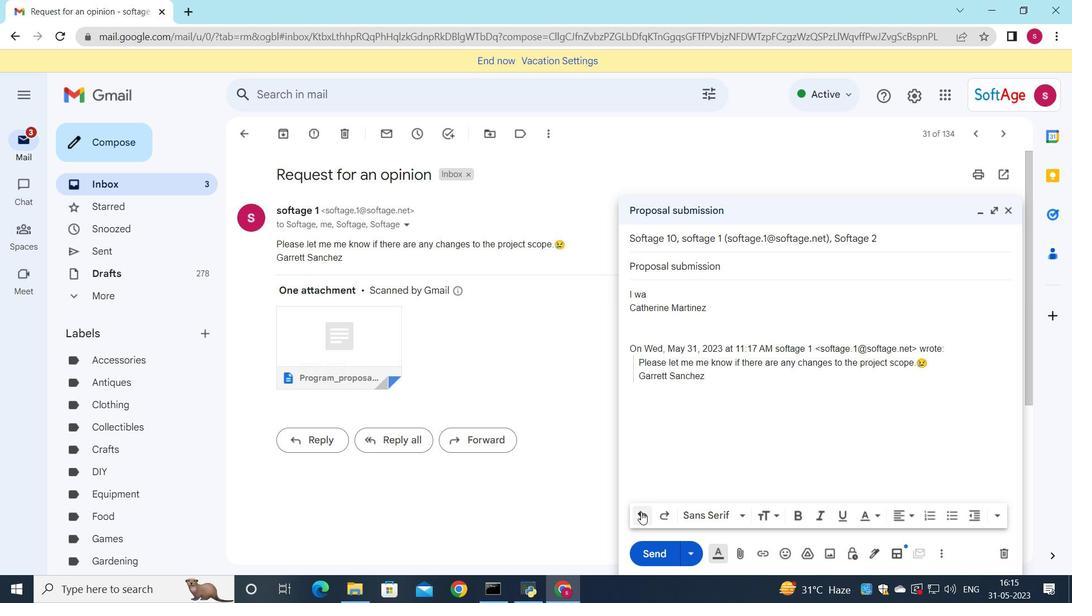 
Action: Mouse pressed left at (641, 512)
Screenshot: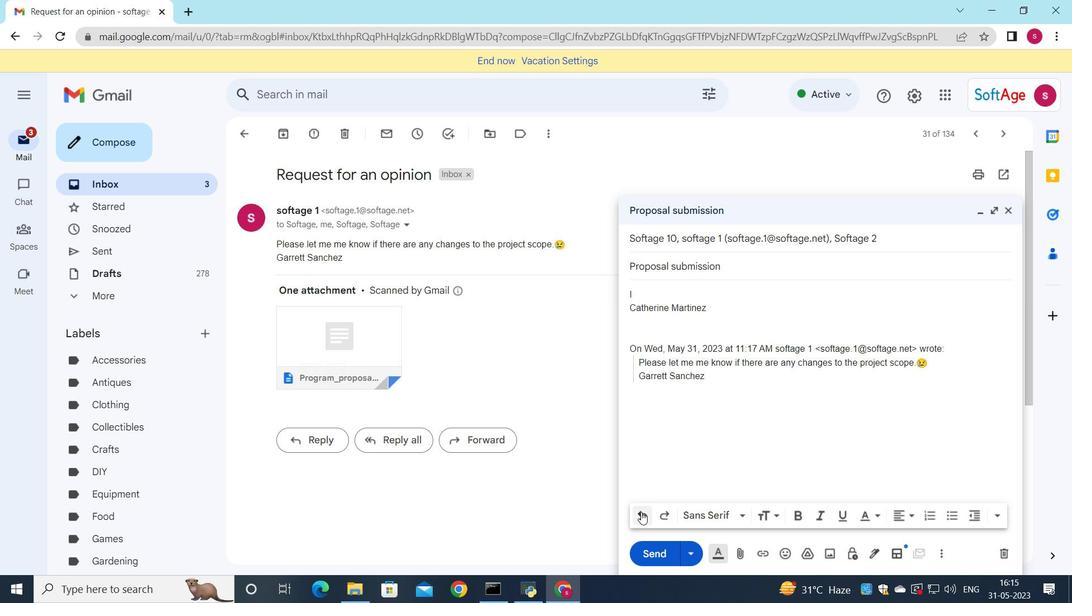 
Action: Mouse moved to (723, 378)
Screenshot: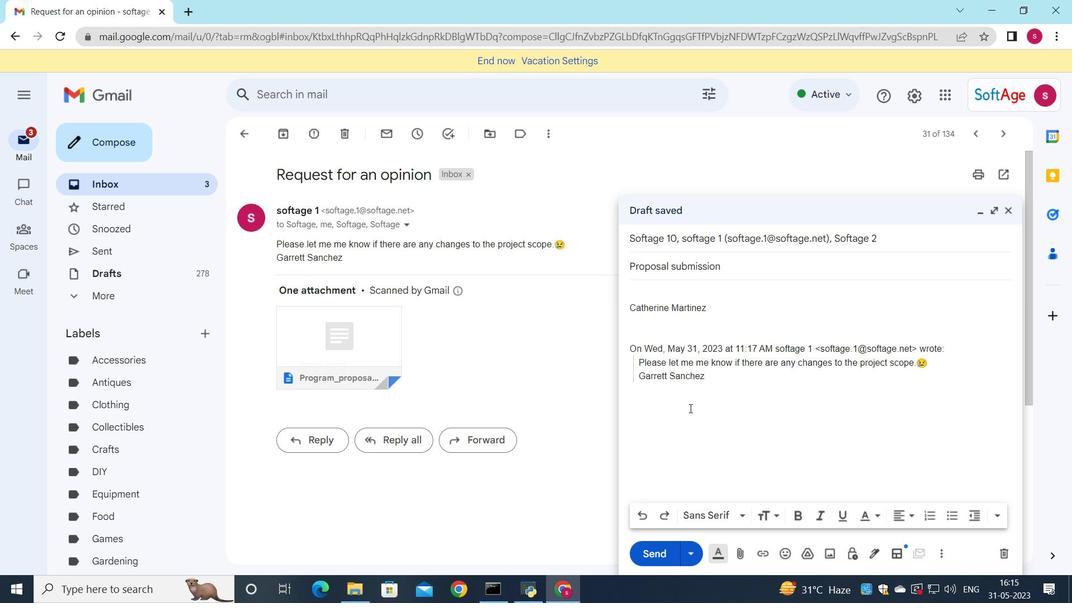 
Action: Key pressed <Key.shift>Please<Key.space>let<Key.space>me<Key.space>know<Key.space>if<Key.space>there<Key.space>are<Key.space>any<Key.space>changes<Key.space>to<Key.space>the<Key.space>schedule.
Screenshot: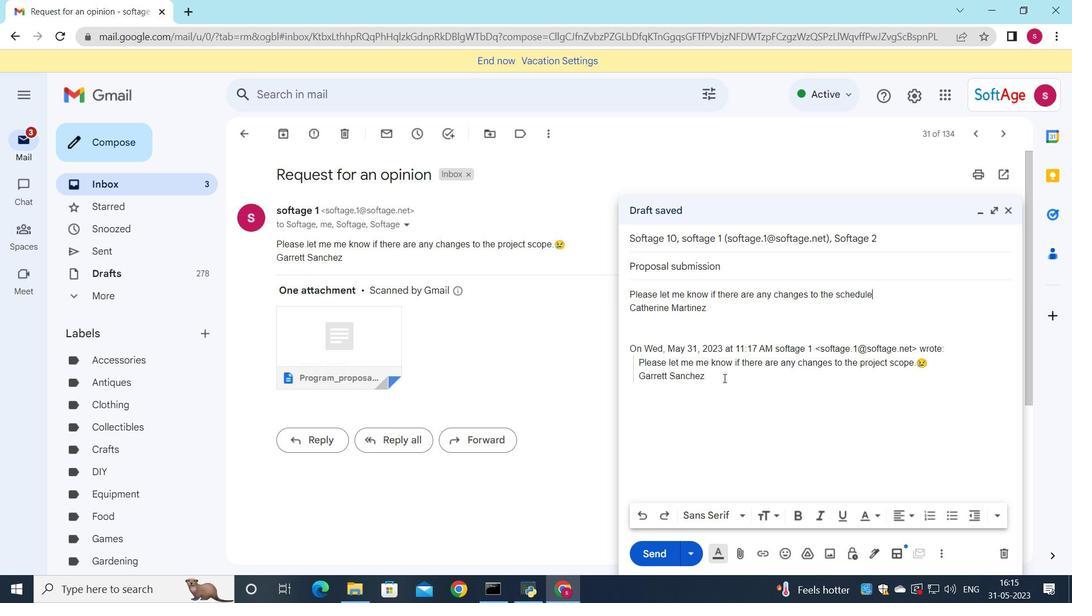 
Action: Mouse moved to (646, 556)
Screenshot: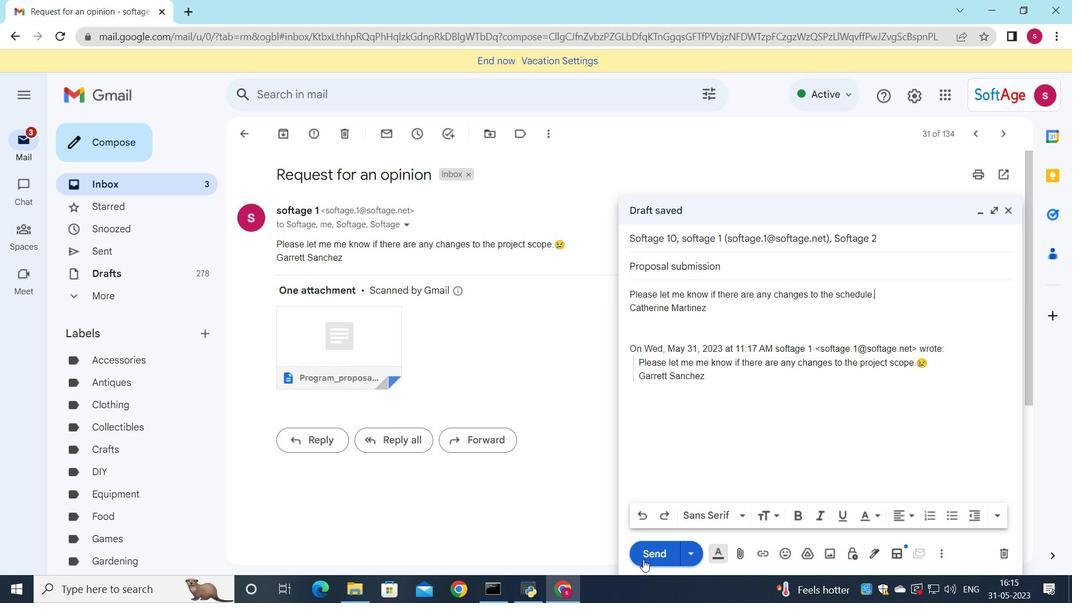 
Action: Mouse pressed left at (646, 556)
Screenshot: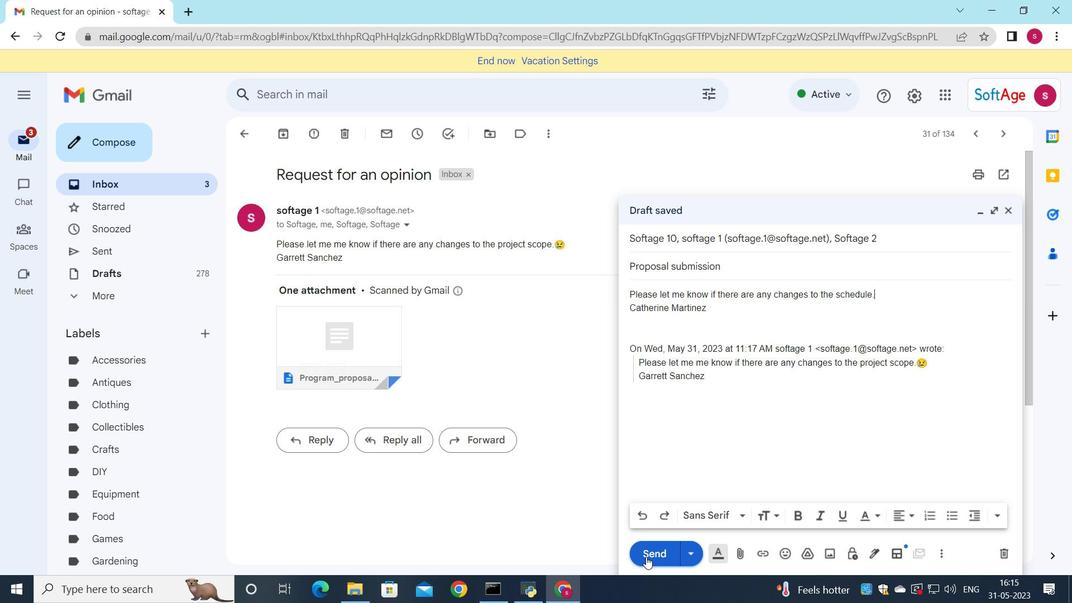
Action: Mouse moved to (184, 190)
Screenshot: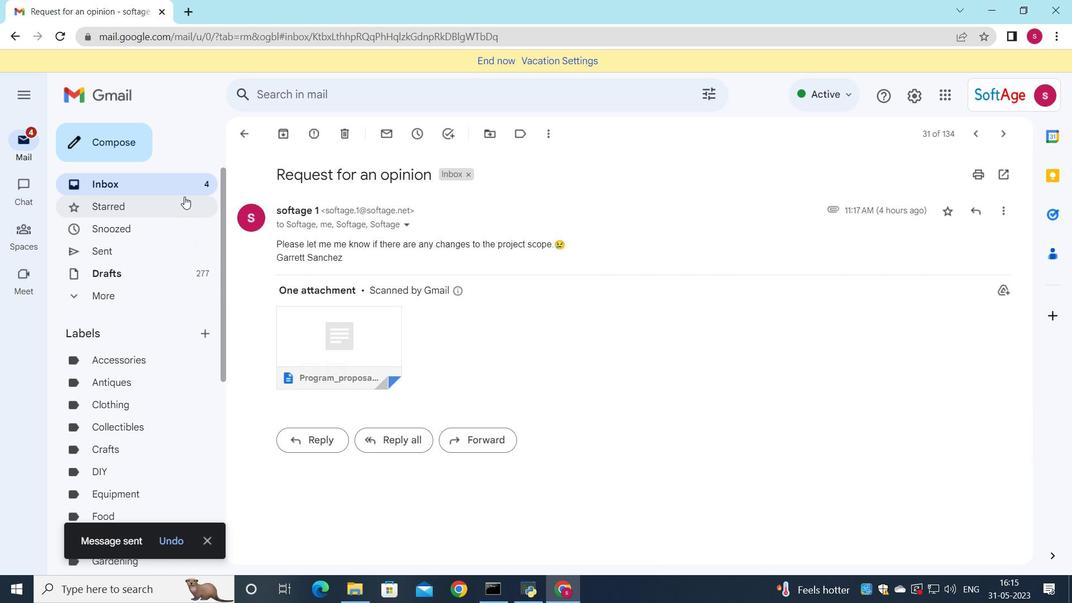 
Action: Mouse pressed left at (184, 190)
Screenshot: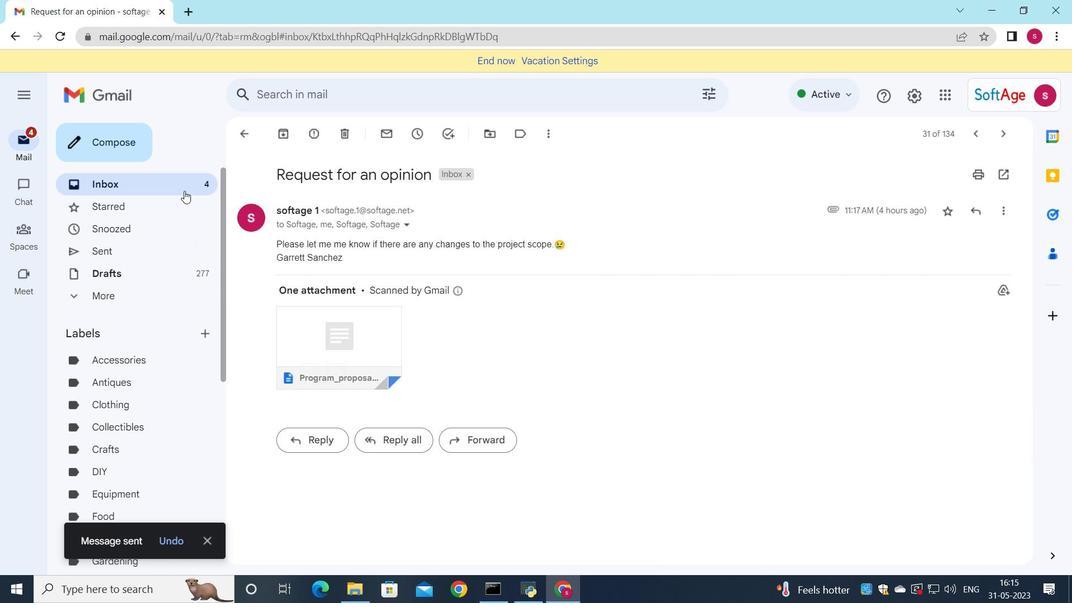
Action: Mouse moved to (512, 178)
Screenshot: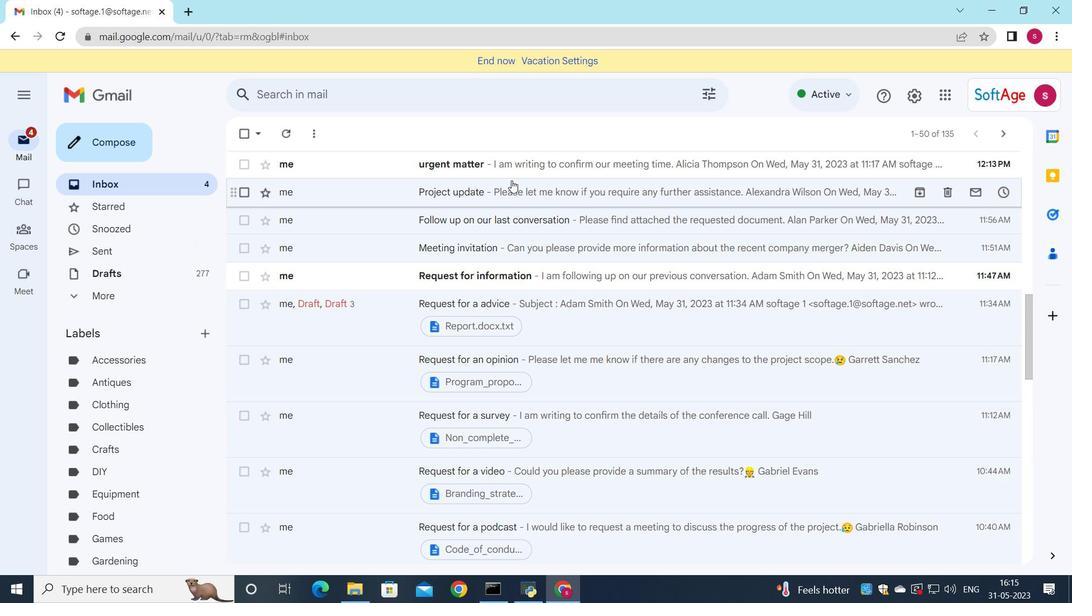 
Action: Mouse scrolled (512, 178) with delta (0, 0)
Screenshot: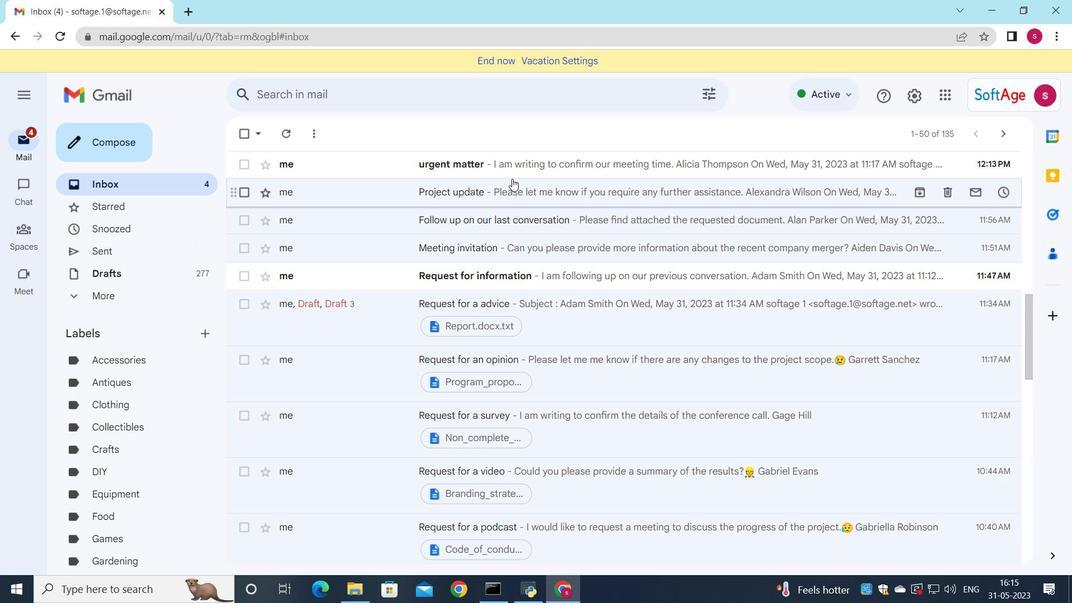 
Action: Mouse scrolled (512, 178) with delta (0, 0)
Screenshot: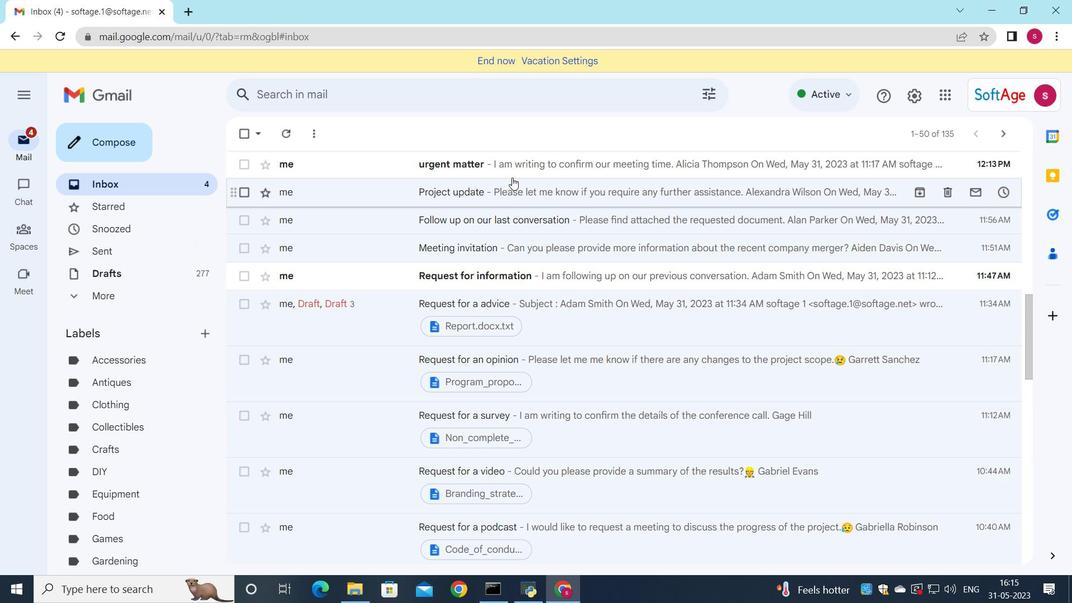 
Action: Mouse scrolled (512, 178) with delta (0, 0)
Screenshot: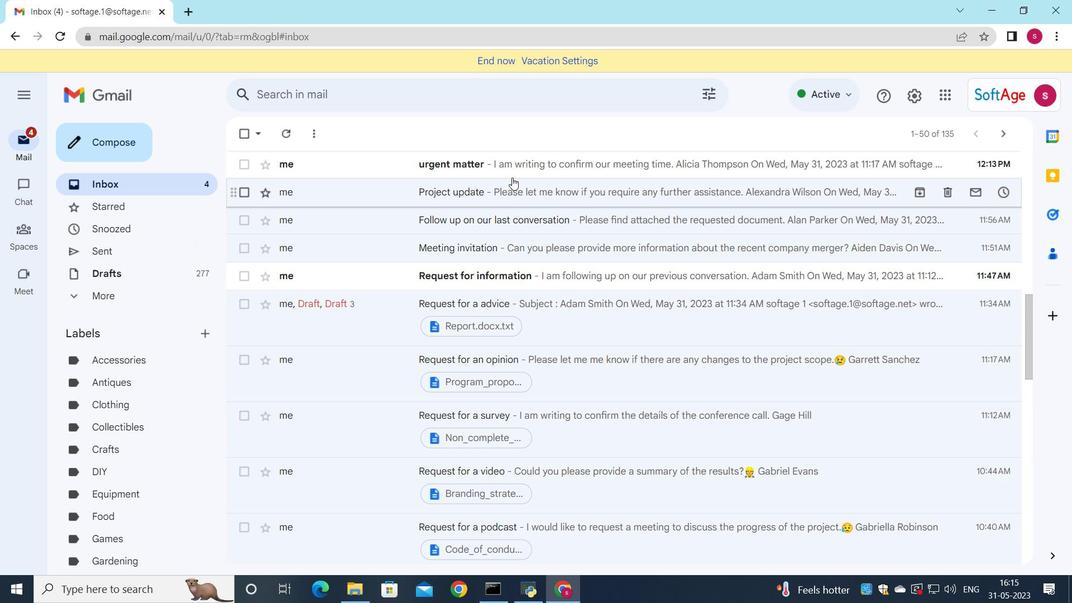 
Action: Mouse scrolled (512, 178) with delta (0, 0)
Screenshot: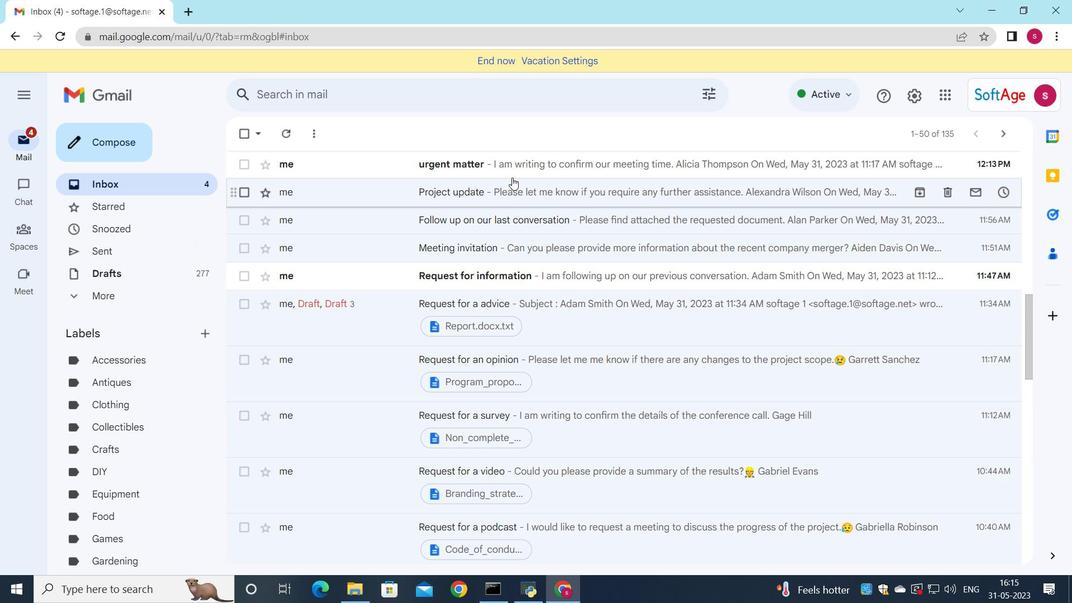 
Action: Mouse scrolled (512, 178) with delta (0, 0)
Screenshot: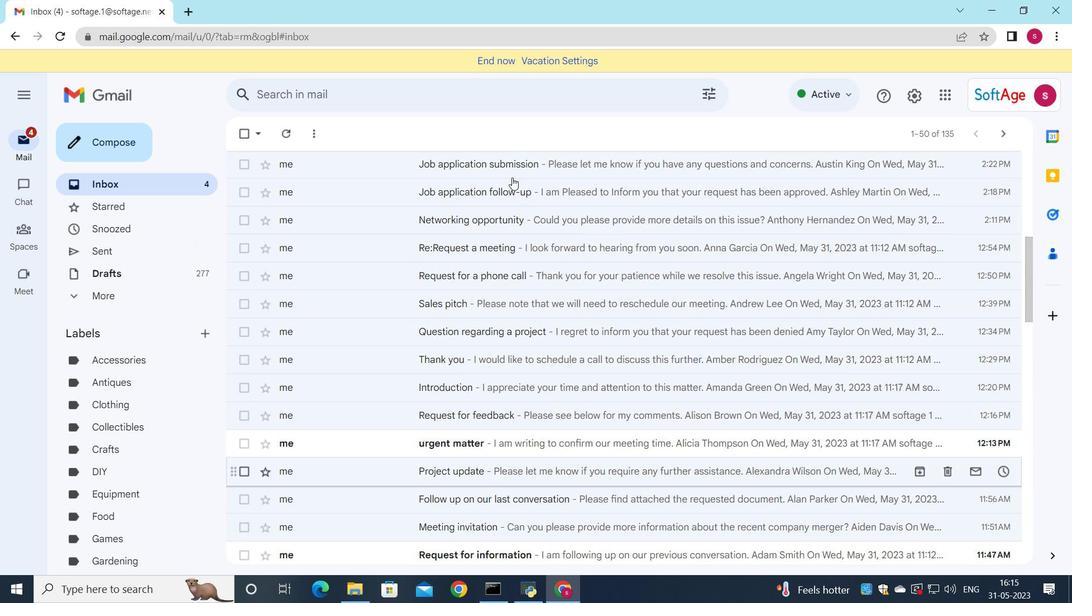 
Action: Mouse scrolled (512, 178) with delta (0, 0)
Screenshot: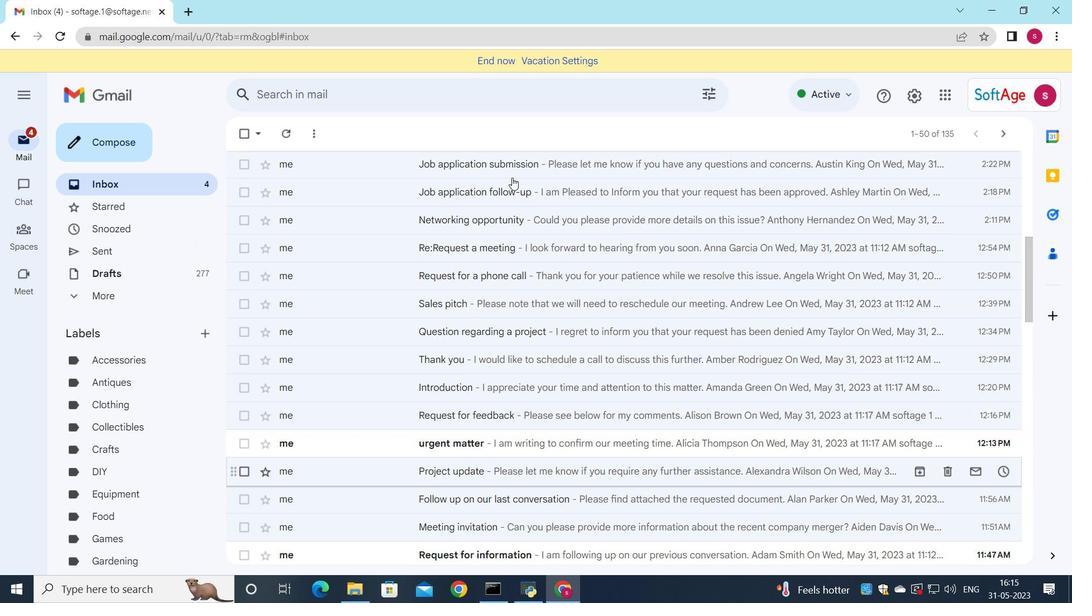 
Action: Mouse scrolled (512, 178) with delta (0, 0)
Screenshot: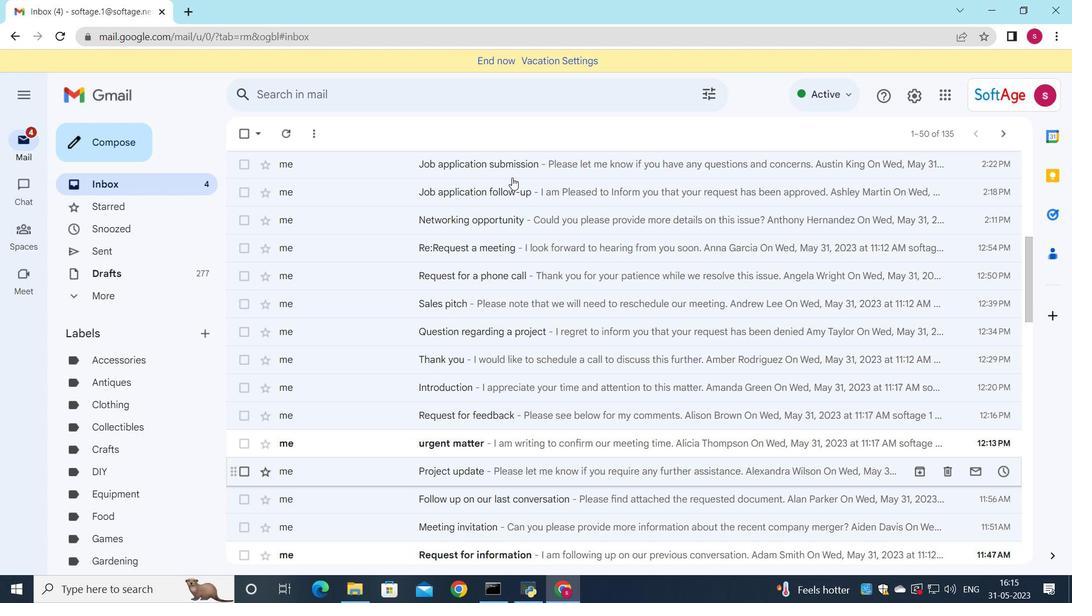 
Action: Mouse scrolled (512, 178) with delta (0, 0)
Screenshot: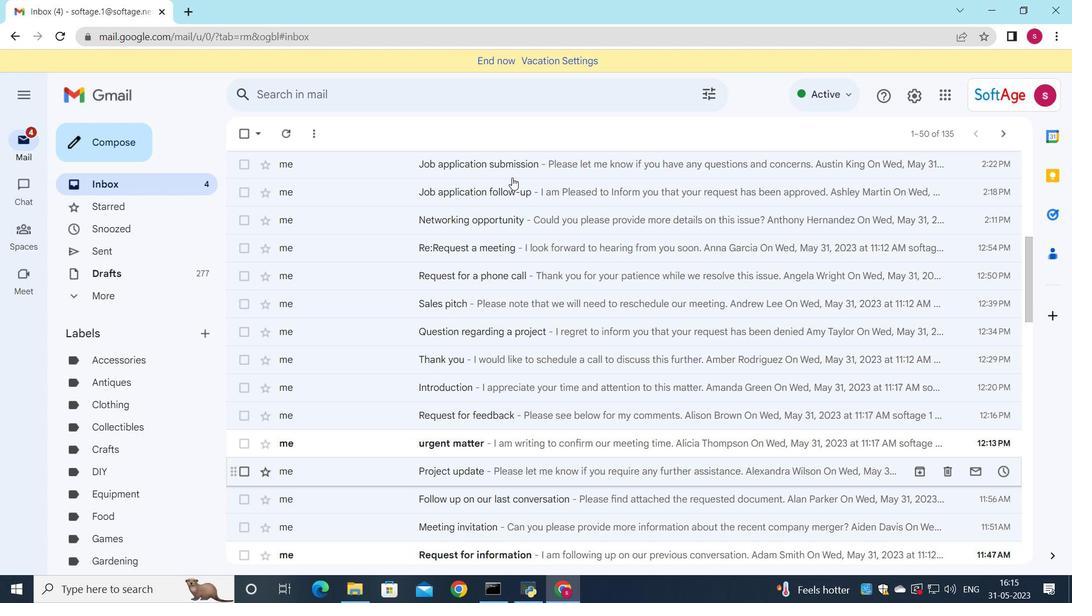 
Action: Mouse scrolled (512, 178) with delta (0, 0)
Screenshot: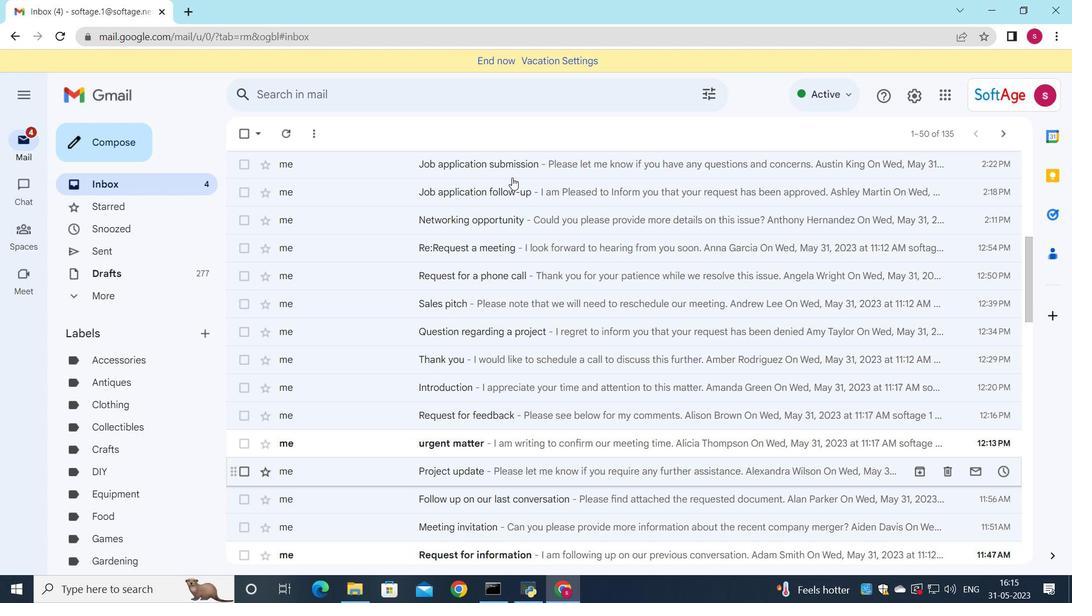 
Action: Mouse scrolled (512, 178) with delta (0, 0)
Screenshot: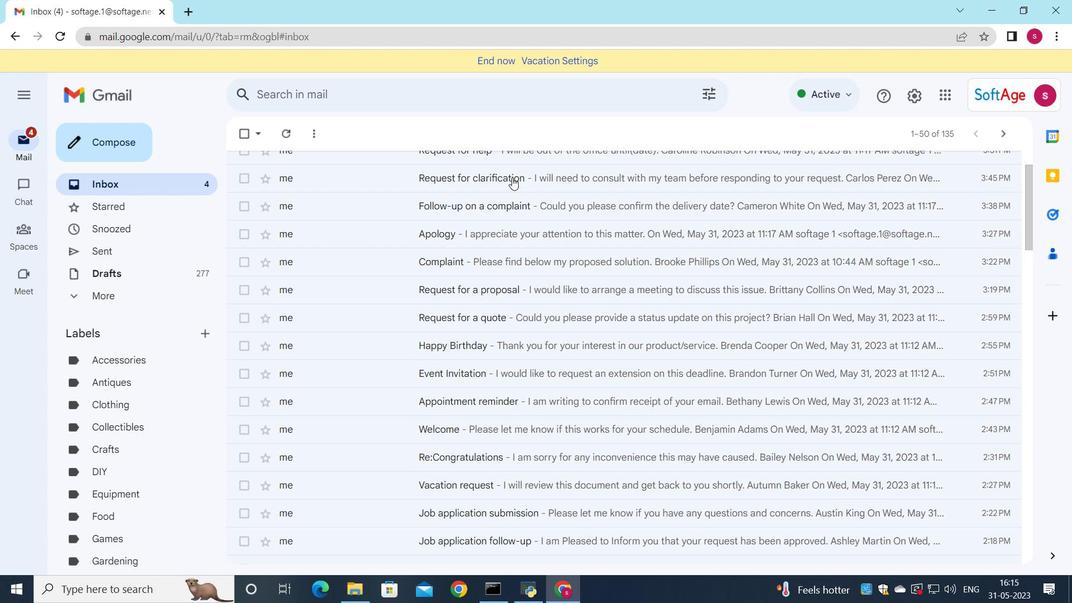 
Action: Mouse scrolled (512, 178) with delta (0, 0)
Screenshot: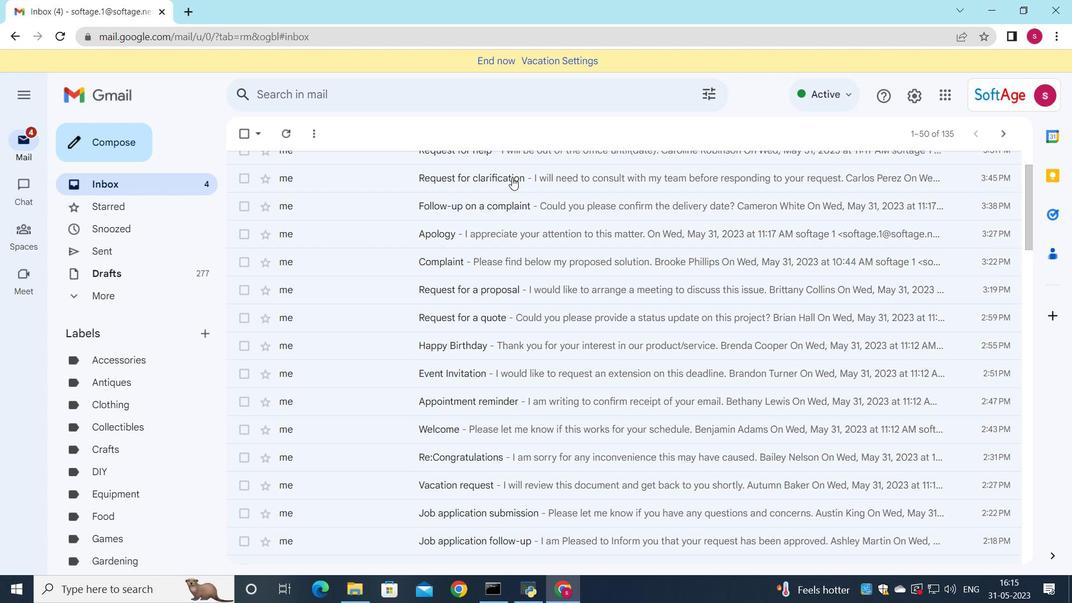 
Action: Mouse scrolled (512, 178) with delta (0, 0)
Screenshot: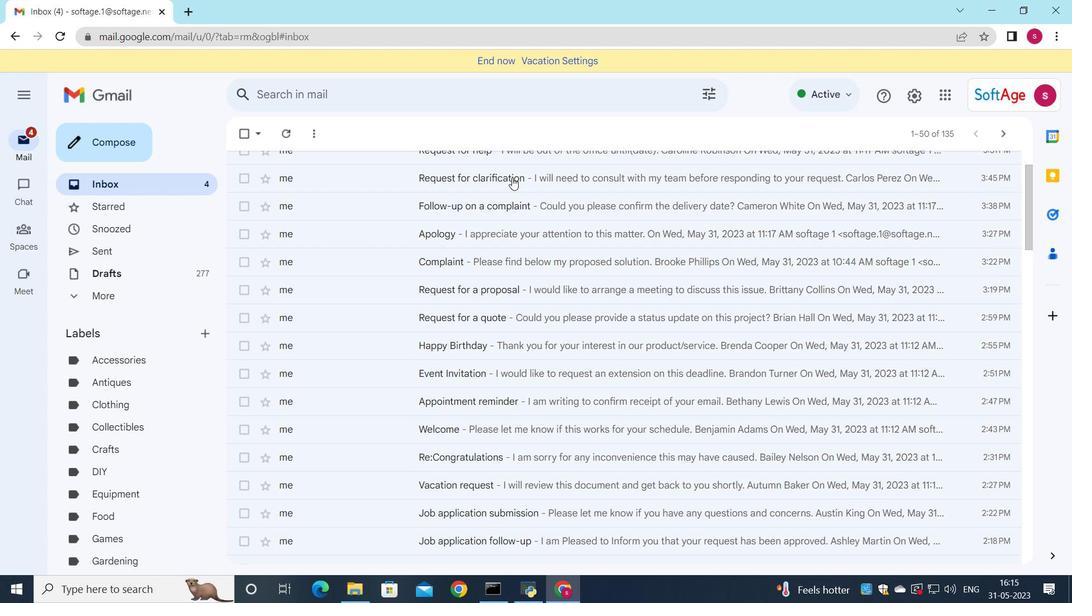 
Action: Mouse moved to (520, 160)
Screenshot: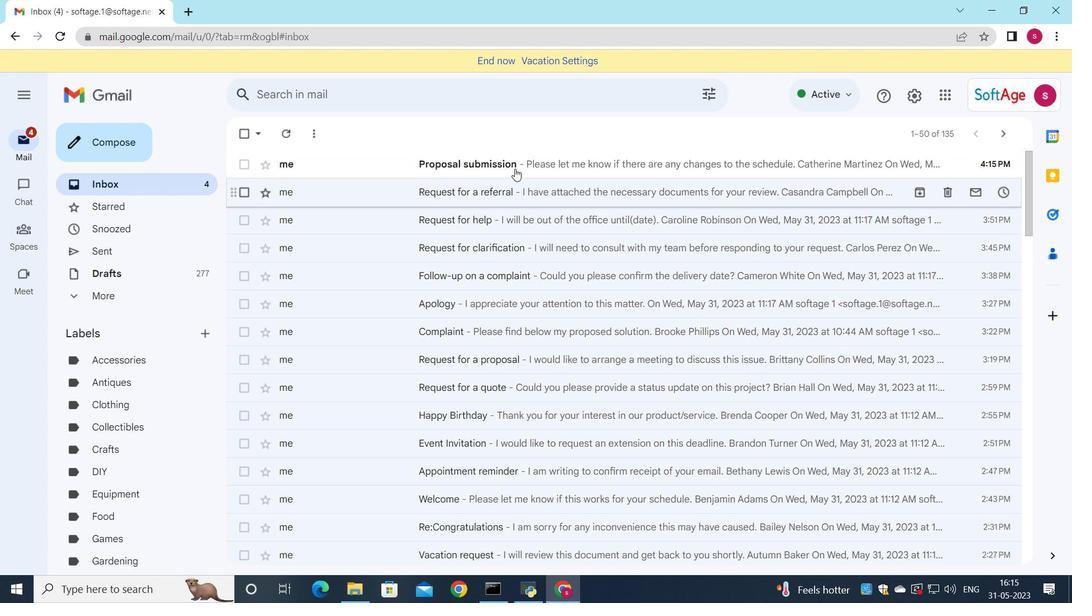 
Action: Mouse pressed left at (520, 160)
Screenshot: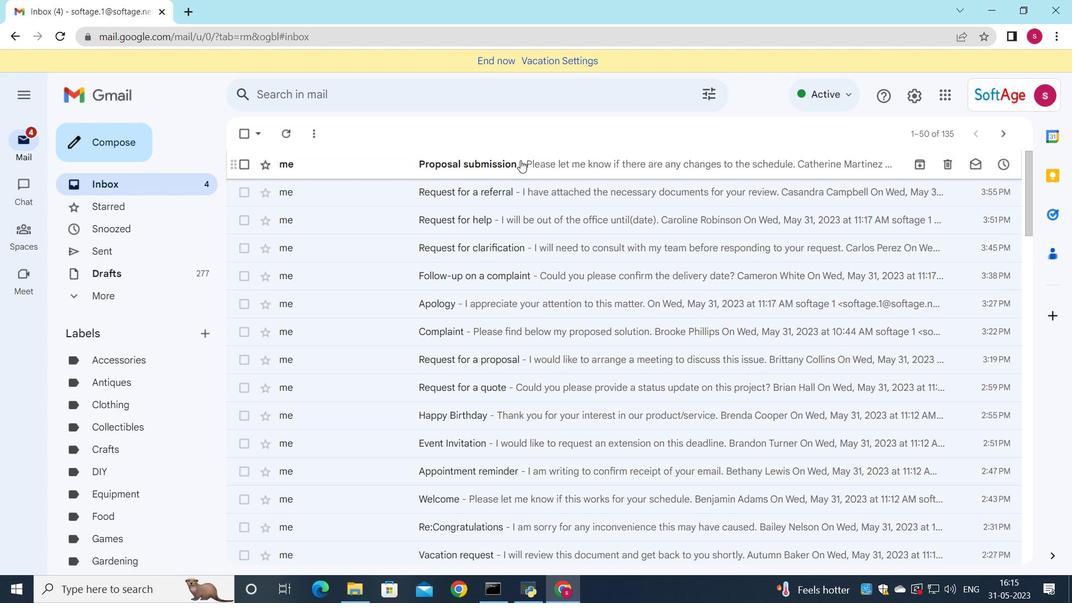 
Action: Mouse moved to (786, 174)
Screenshot: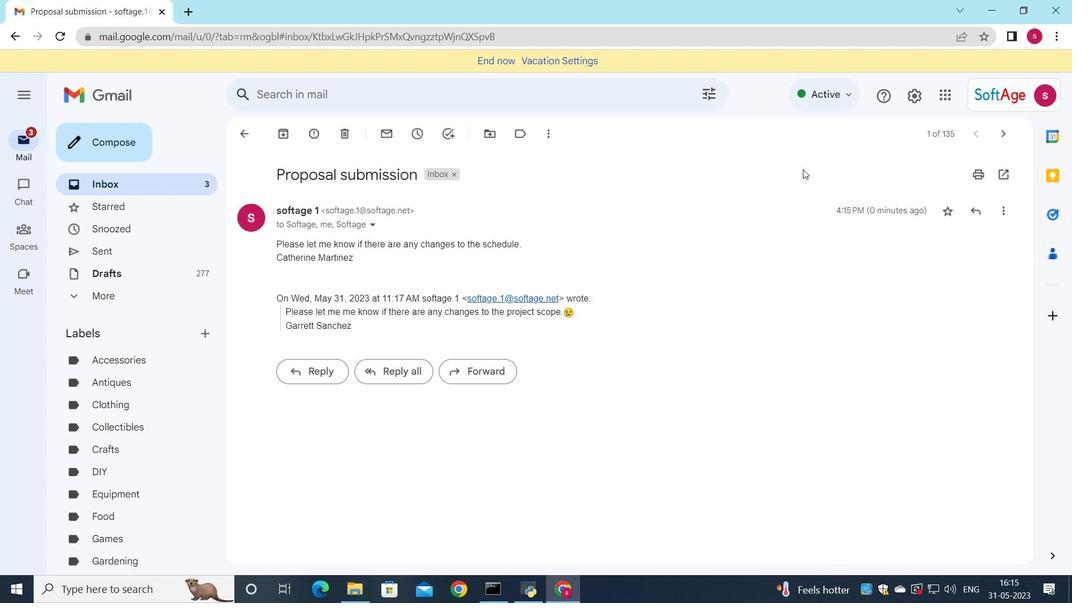 
